 Task: Product management: 5 Product Management Buckets.
Action: Mouse moved to (313, 77)
Screenshot: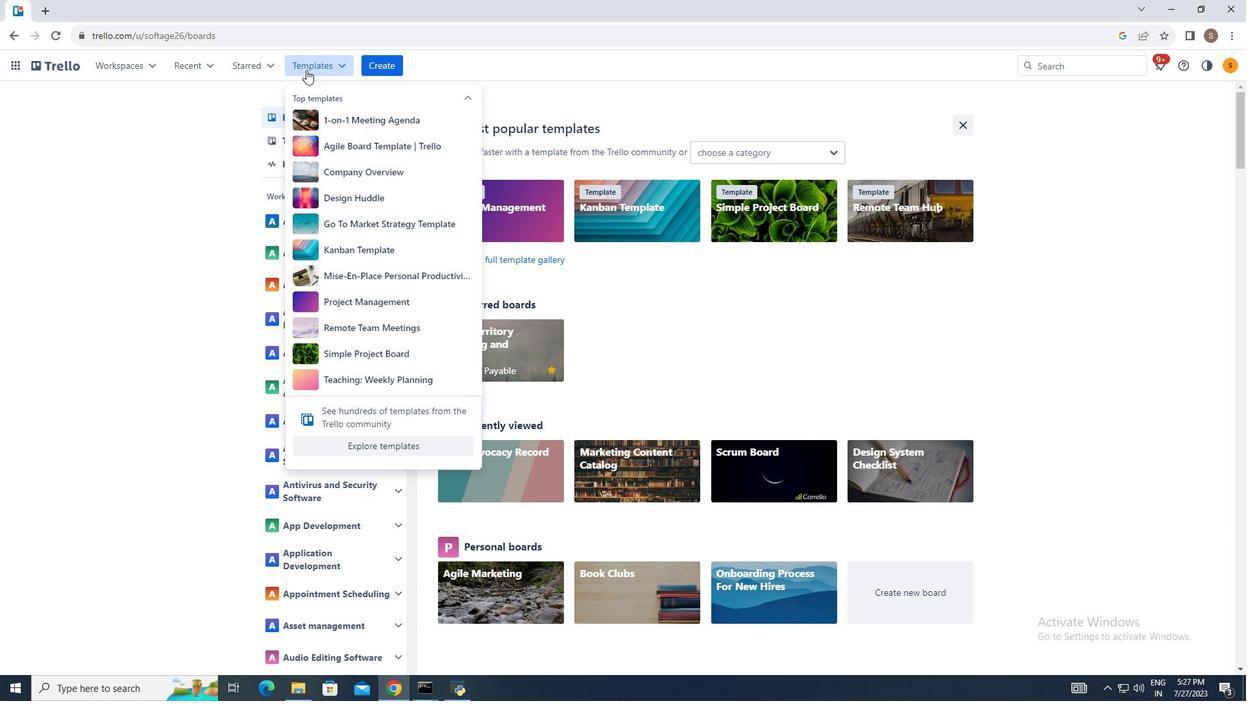 
Action: Mouse pressed left at (313, 77)
Screenshot: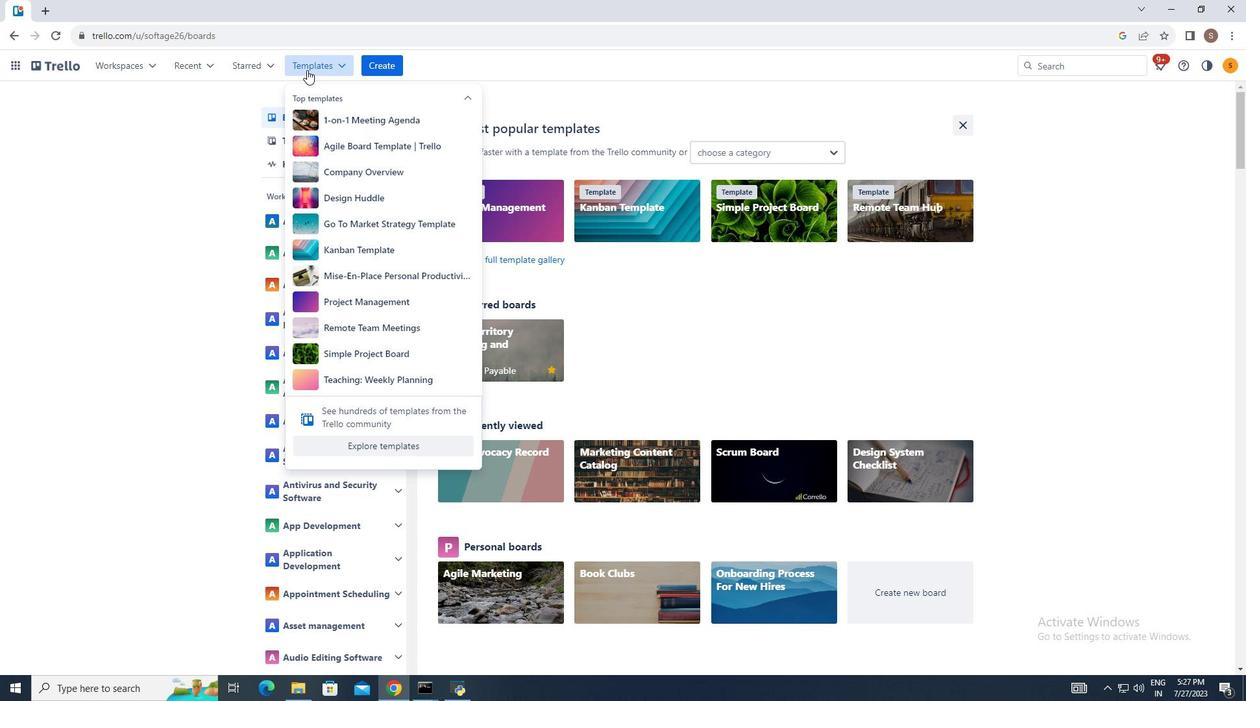 
Action: Mouse moved to (384, 448)
Screenshot: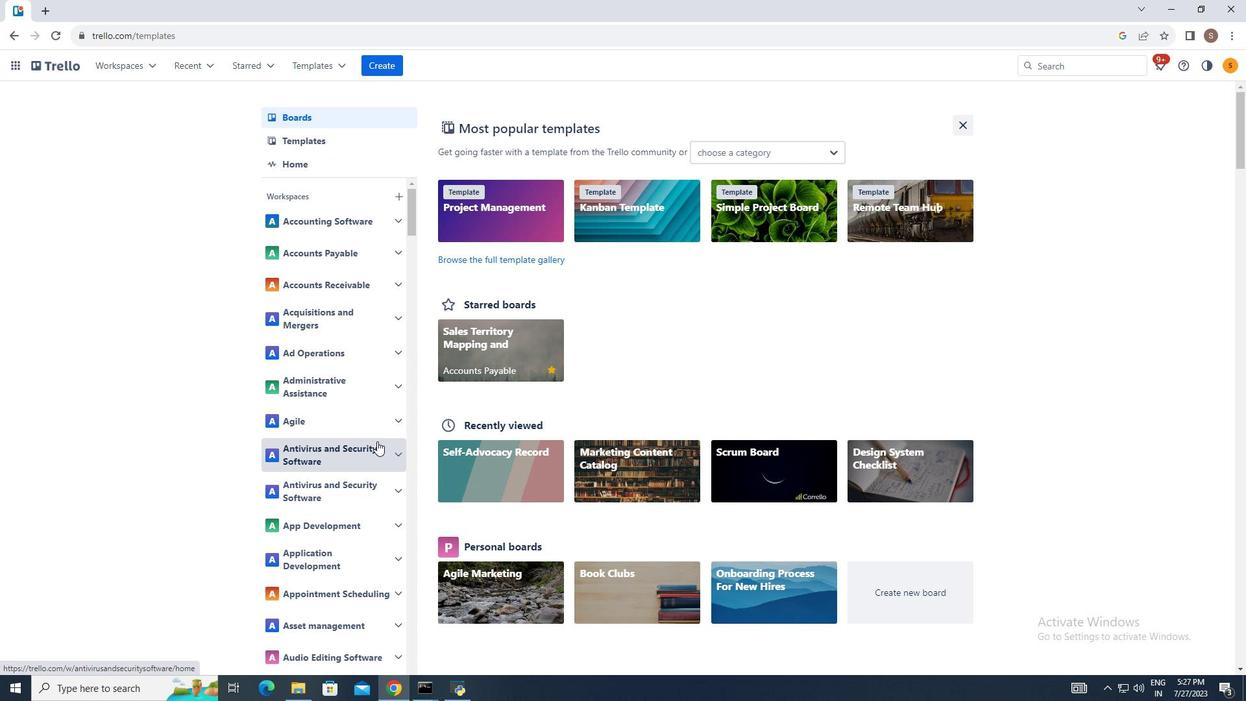 
Action: Mouse pressed left at (384, 448)
Screenshot: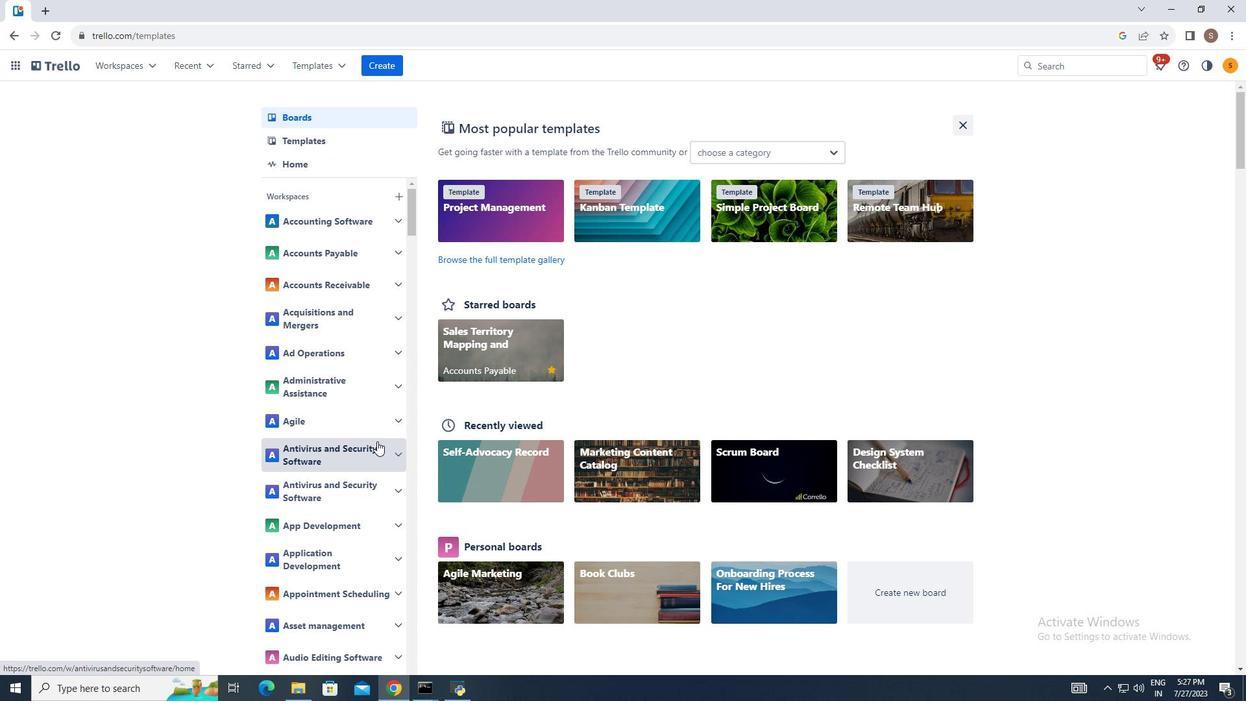 
Action: Mouse moved to (344, 383)
Screenshot: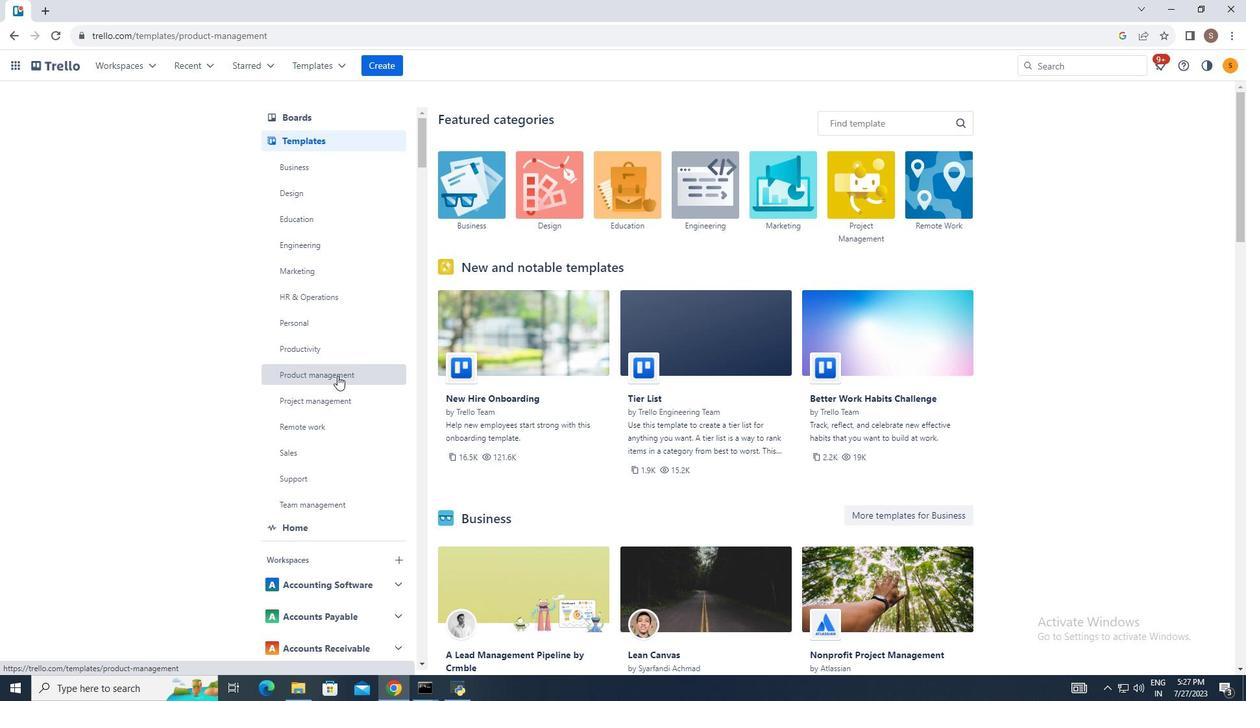 
Action: Mouse pressed left at (344, 383)
Screenshot: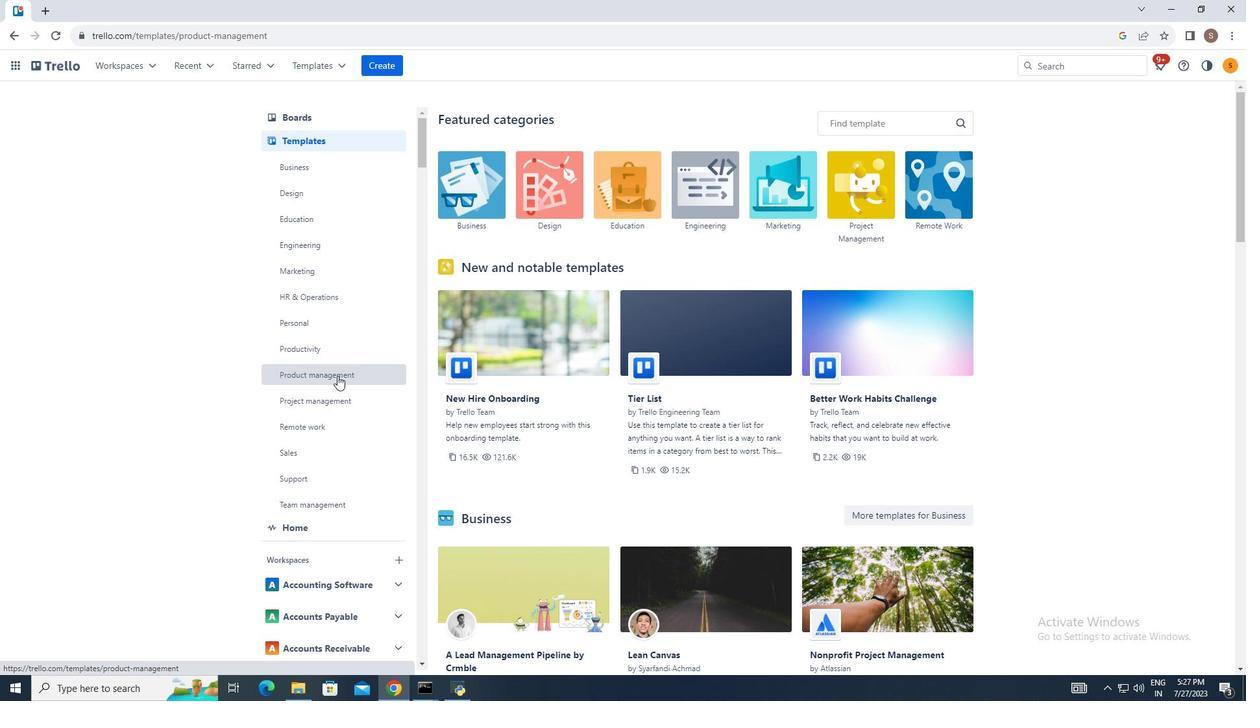 
Action: Mouse moved to (730, 273)
Screenshot: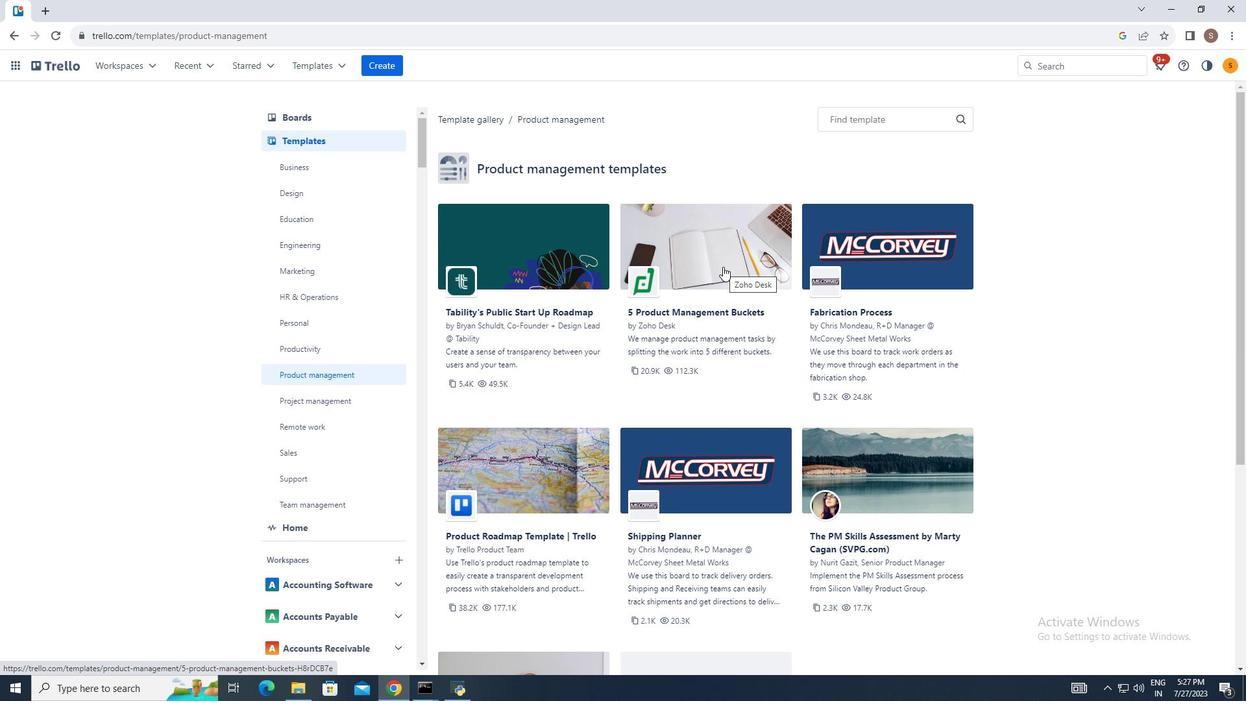
Action: Mouse pressed left at (730, 273)
Screenshot: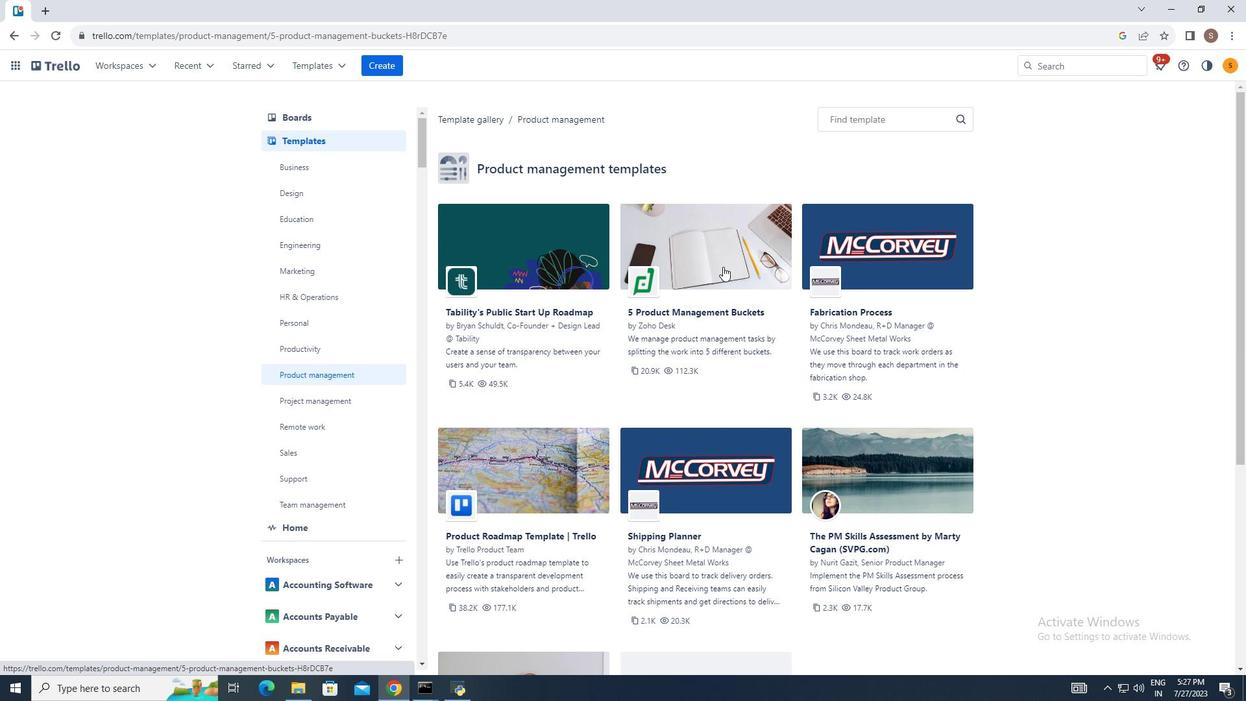 
Action: Mouse moved to (940, 173)
Screenshot: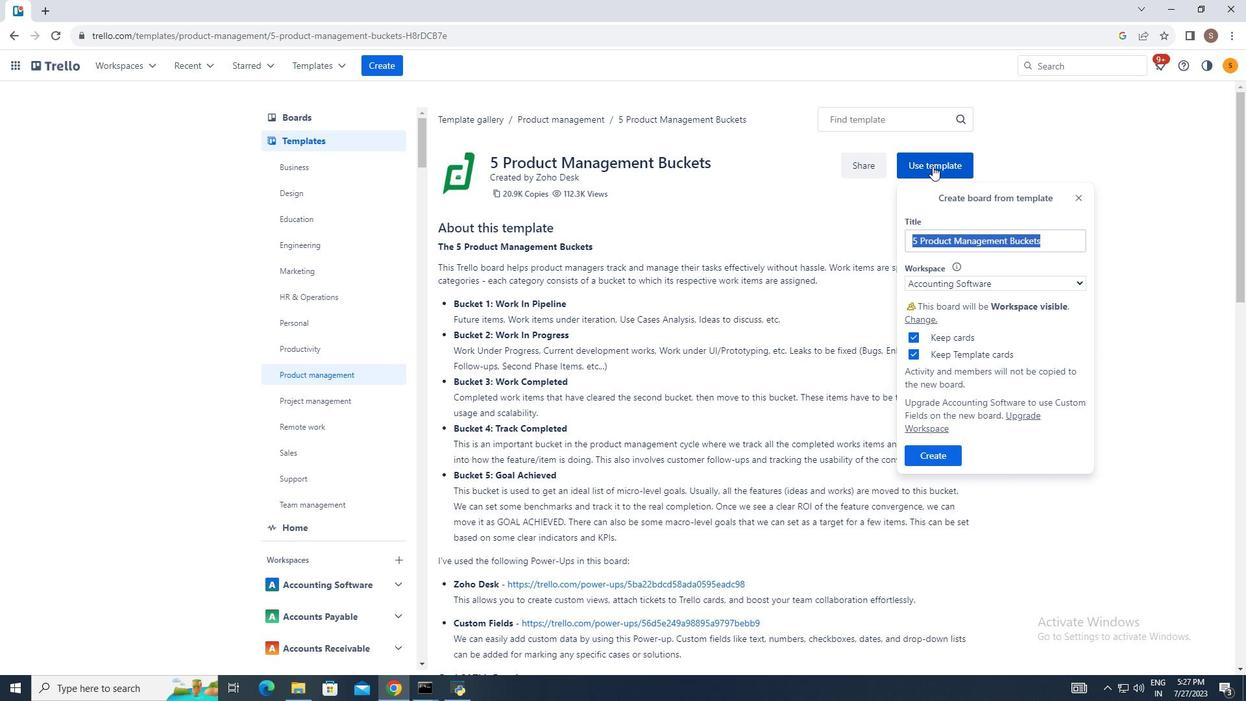 
Action: Mouse pressed left at (940, 173)
Screenshot: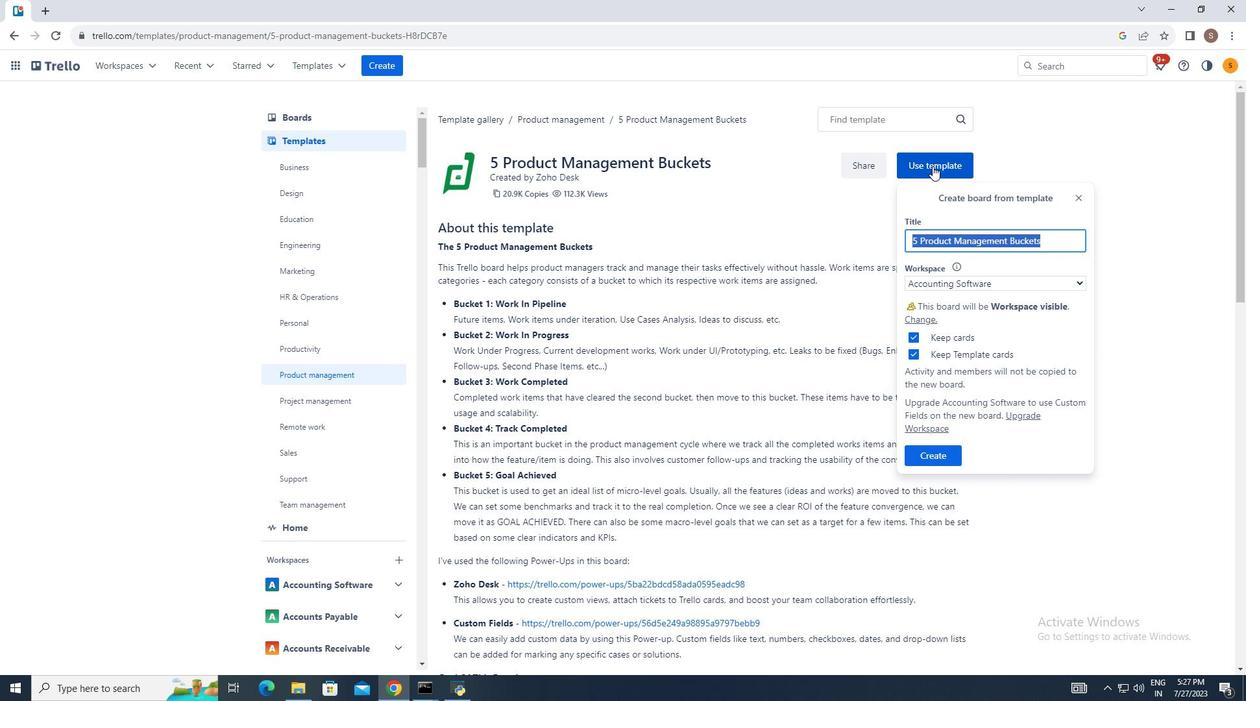 
Action: Mouse moved to (1049, 292)
Screenshot: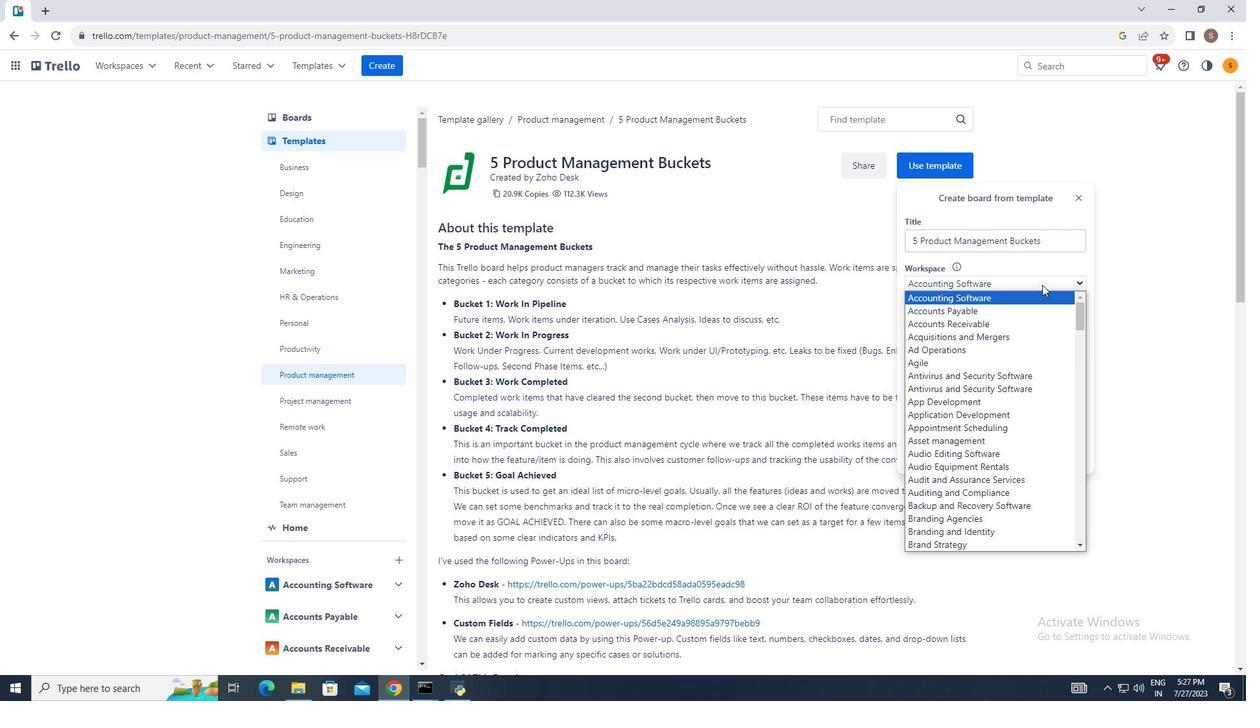 
Action: Mouse pressed left at (1049, 292)
Screenshot: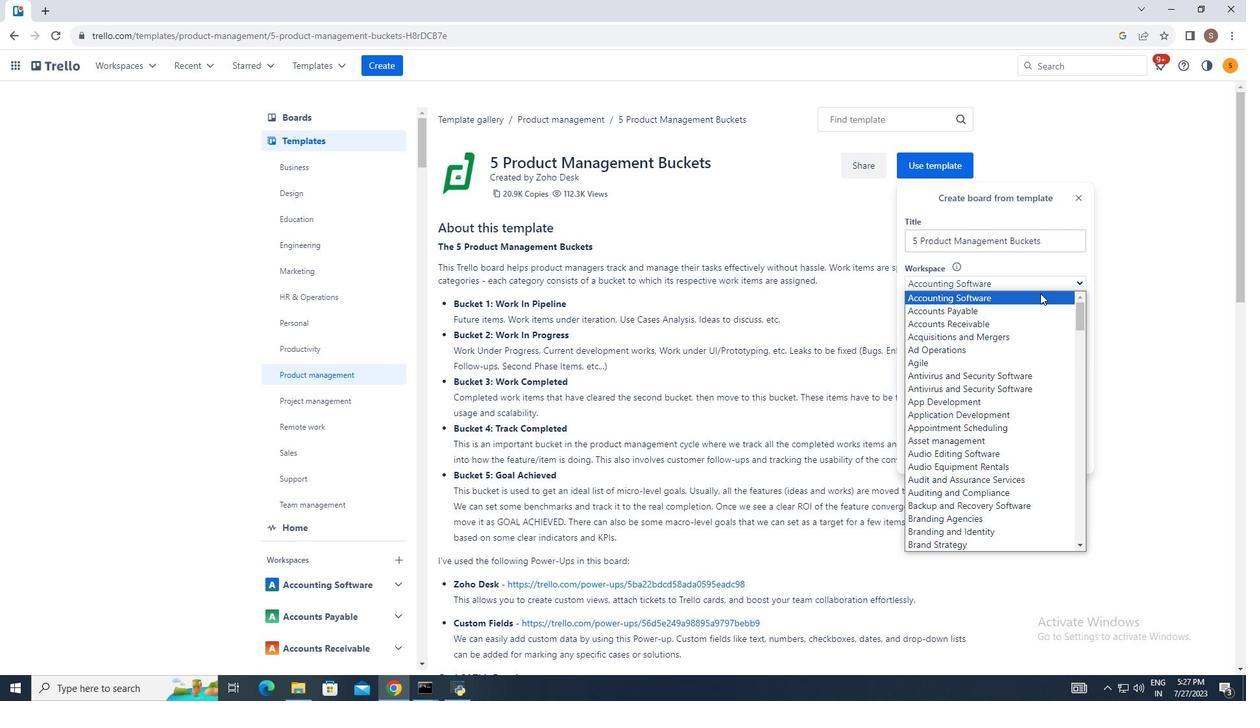 
Action: Mouse moved to (1015, 407)
Screenshot: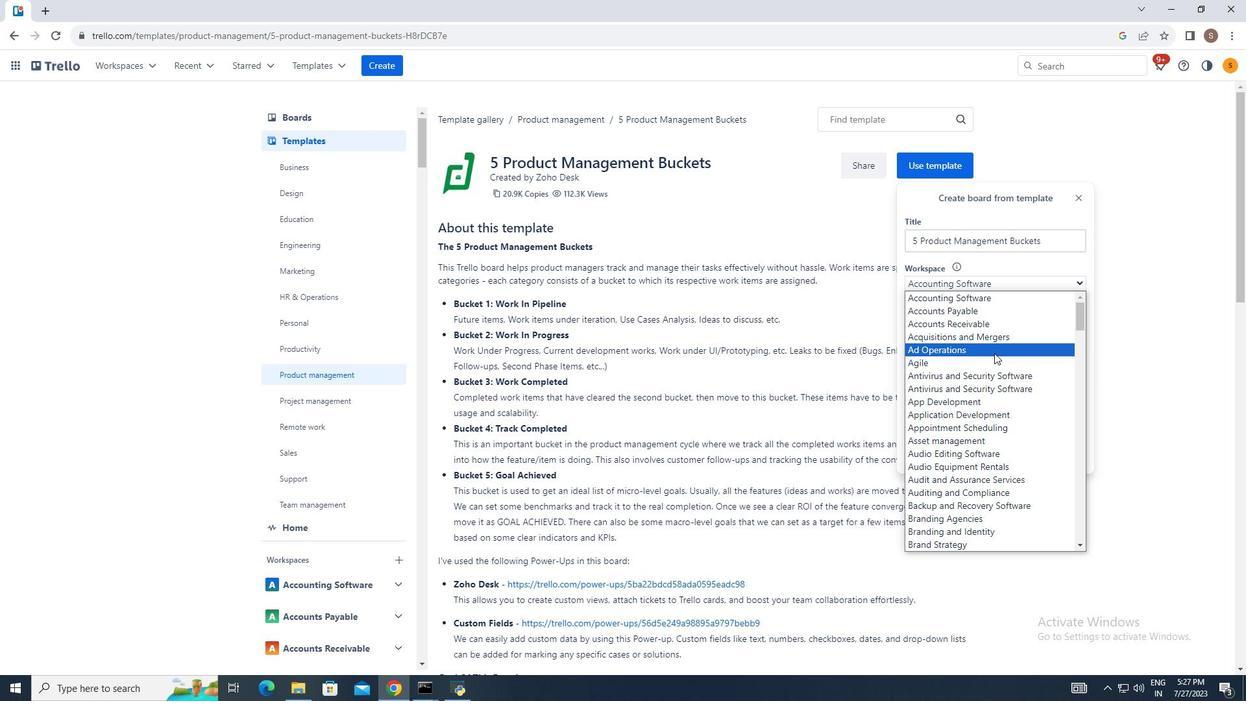 
Action: Mouse scrolled (1015, 407) with delta (0, 0)
Screenshot: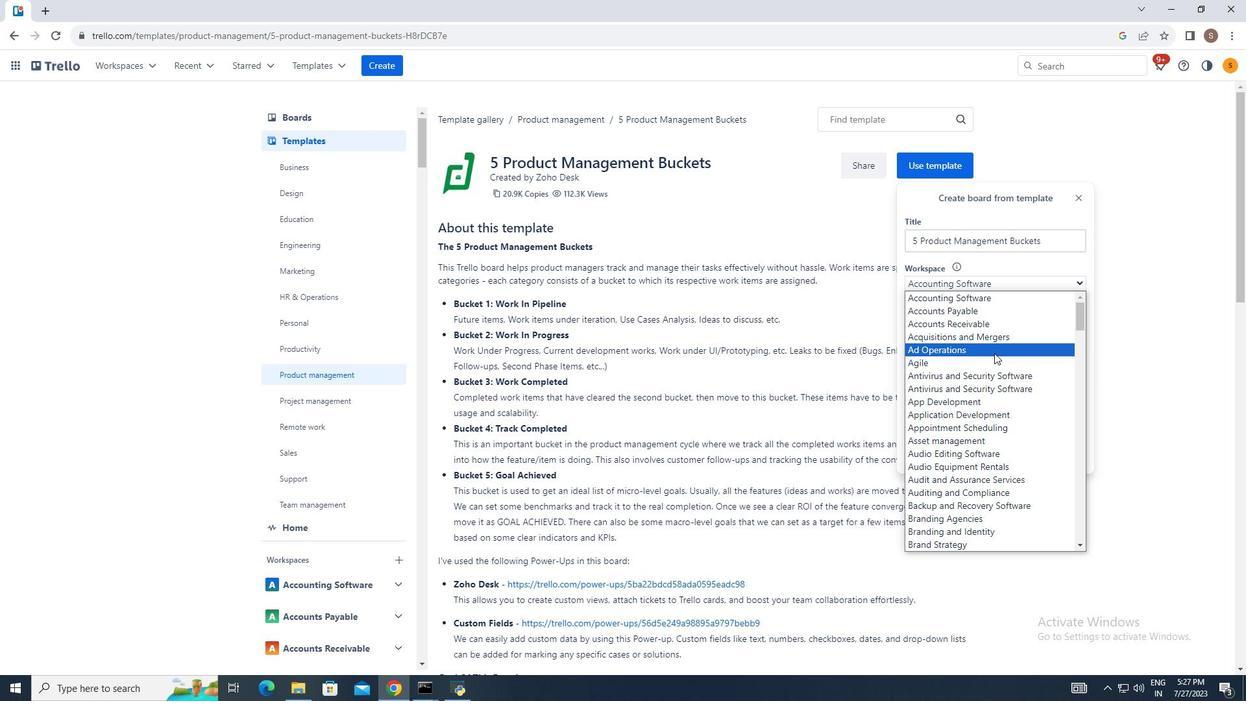
Action: Mouse moved to (1013, 400)
Screenshot: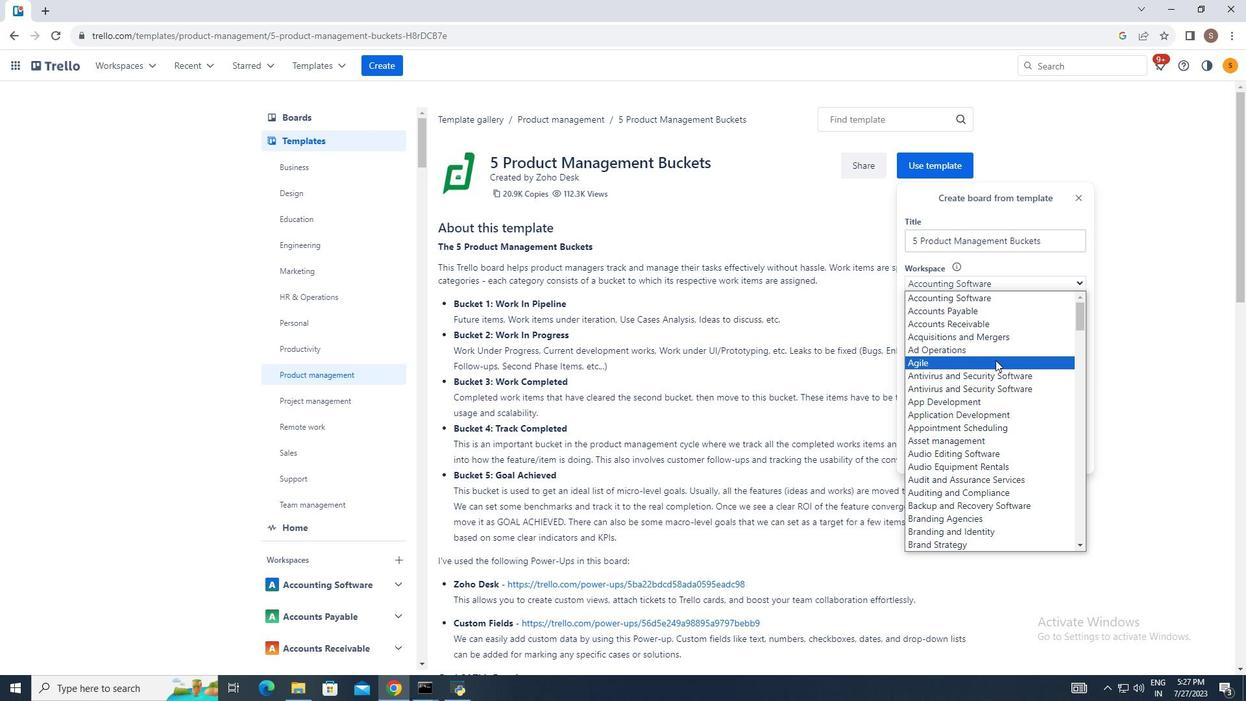 
Action: Mouse scrolled (1013, 401) with delta (0, 0)
Screenshot: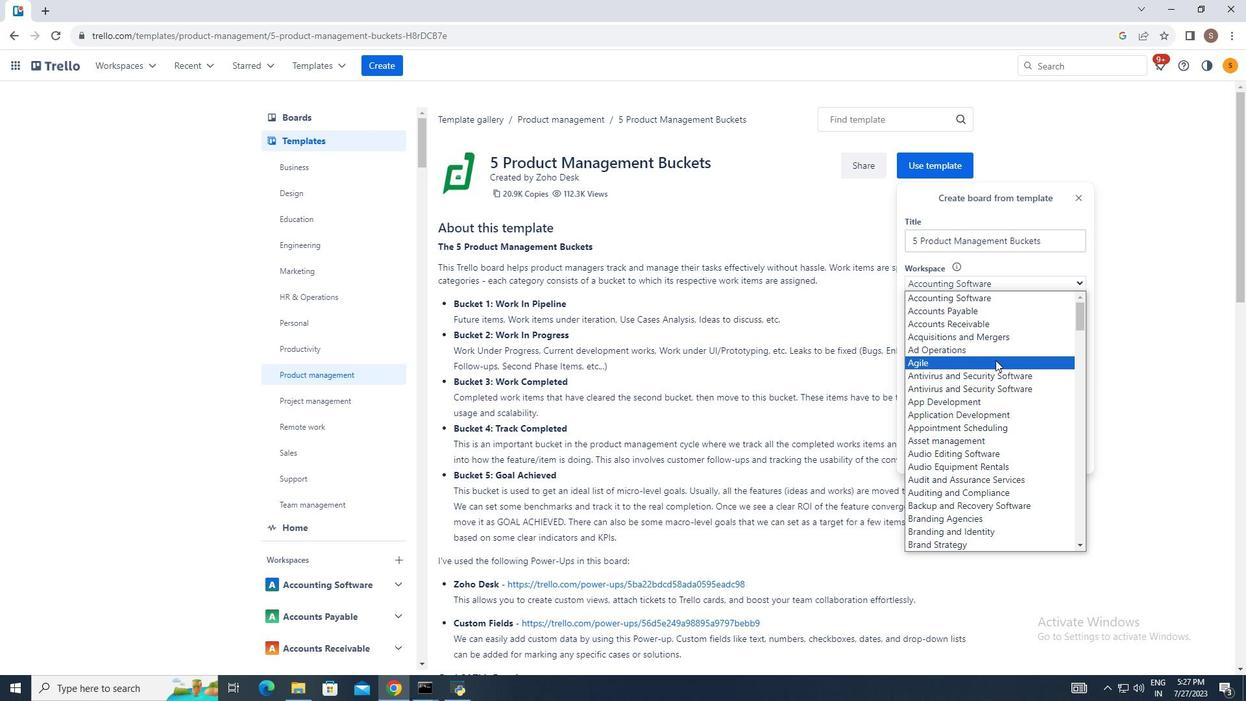 
Action: Mouse moved to (999, 440)
Screenshot: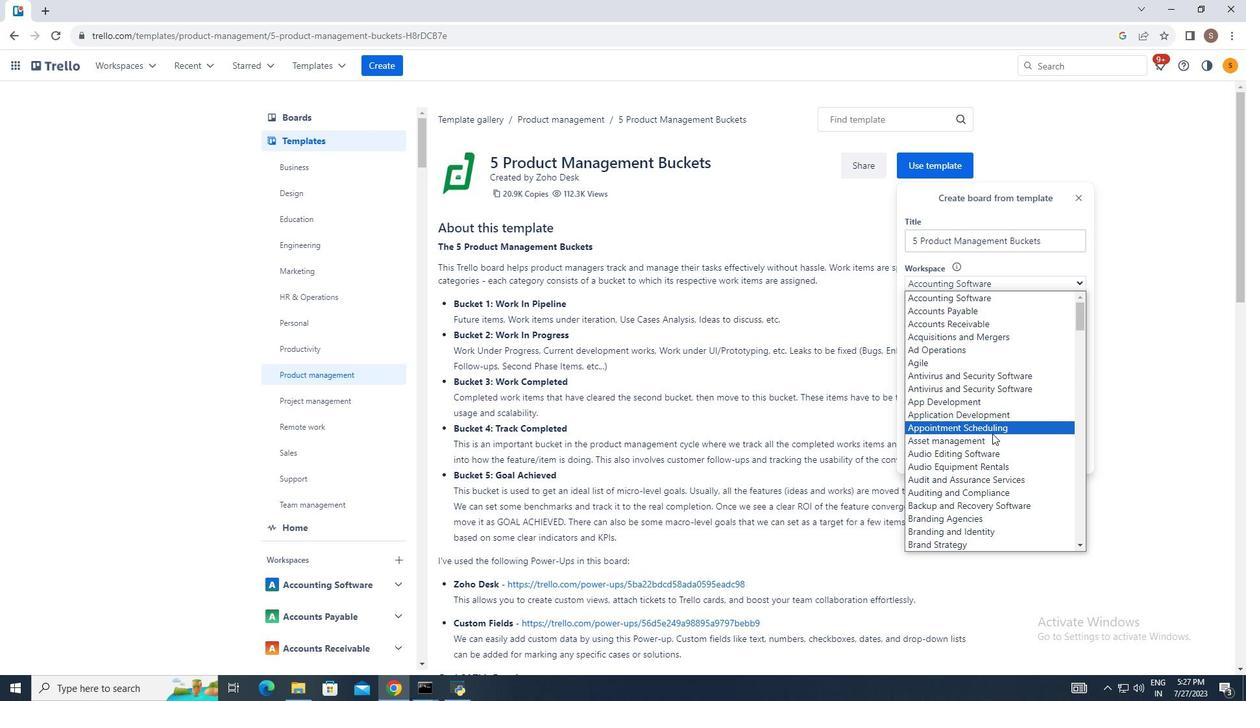 
Action: Mouse pressed left at (999, 440)
Screenshot: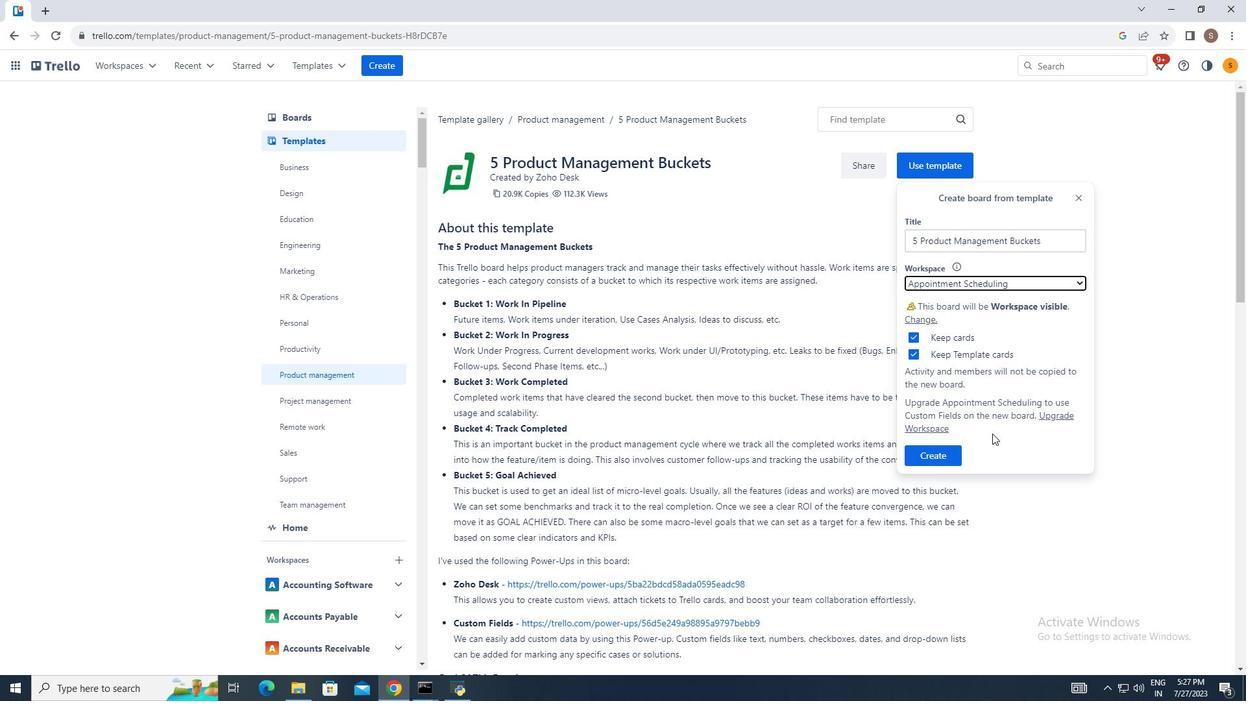 
Action: Mouse moved to (938, 464)
Screenshot: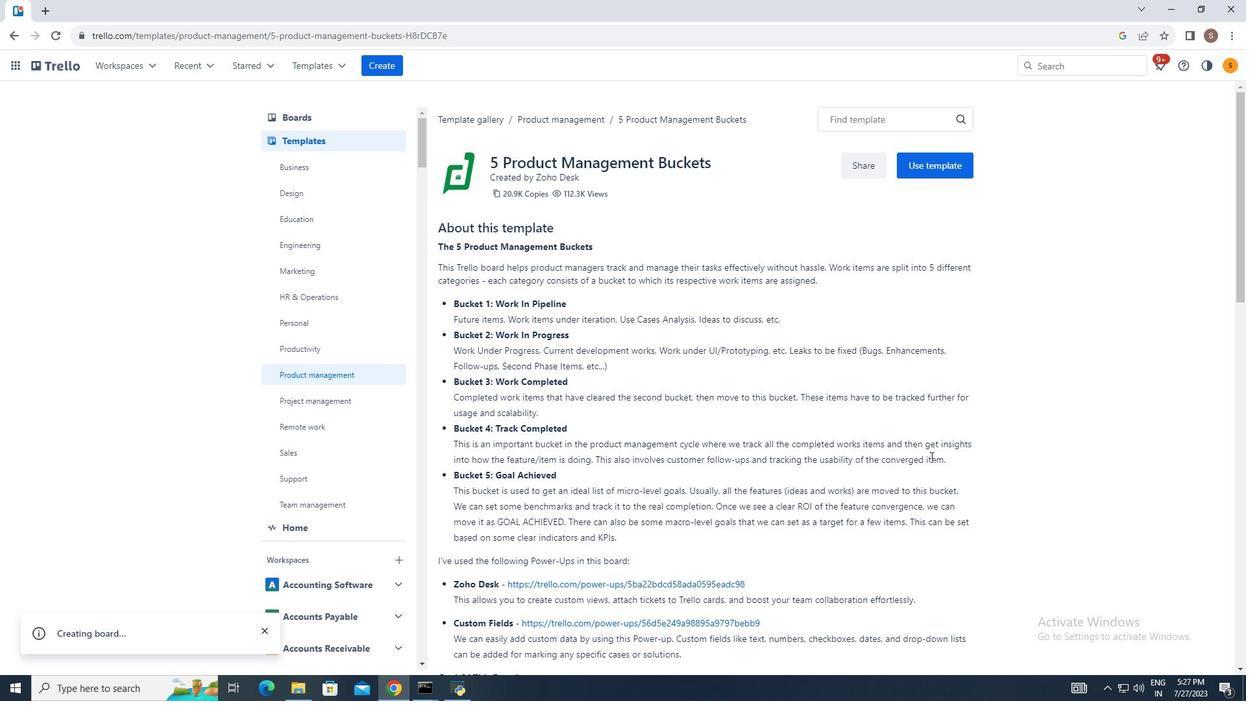 
Action: Mouse pressed left at (938, 464)
Screenshot: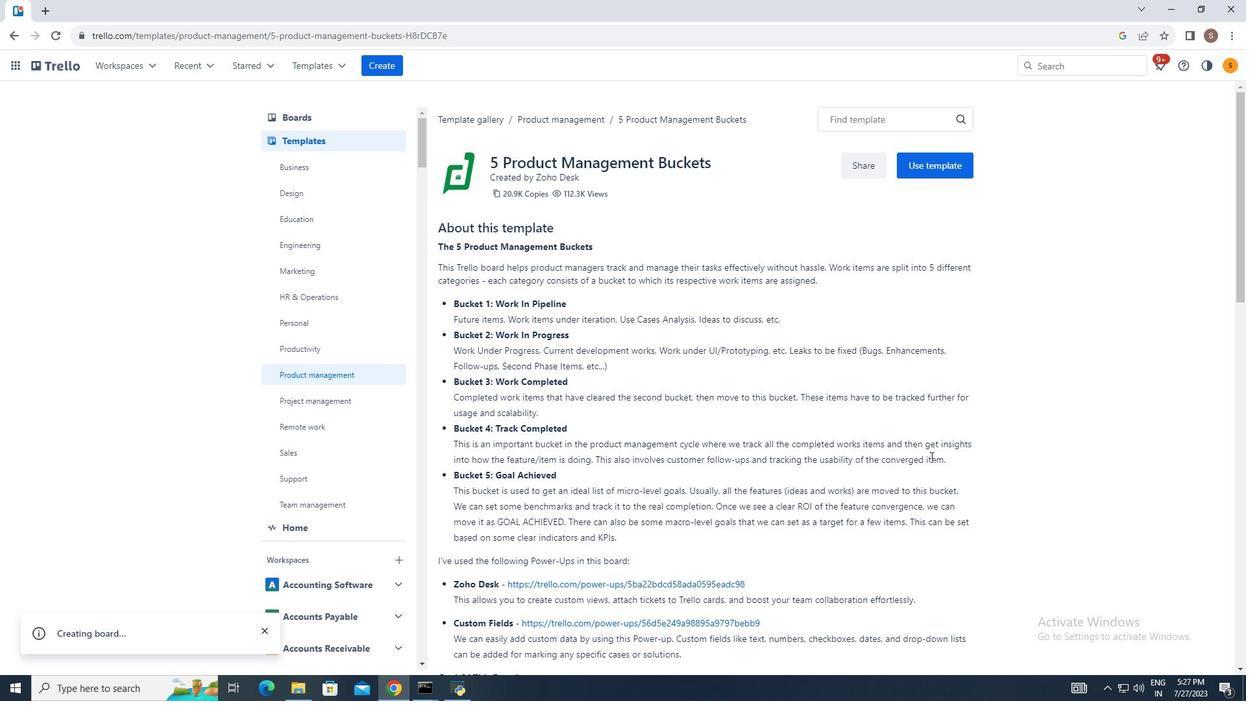 
Action: Mouse moved to (838, 376)
Screenshot: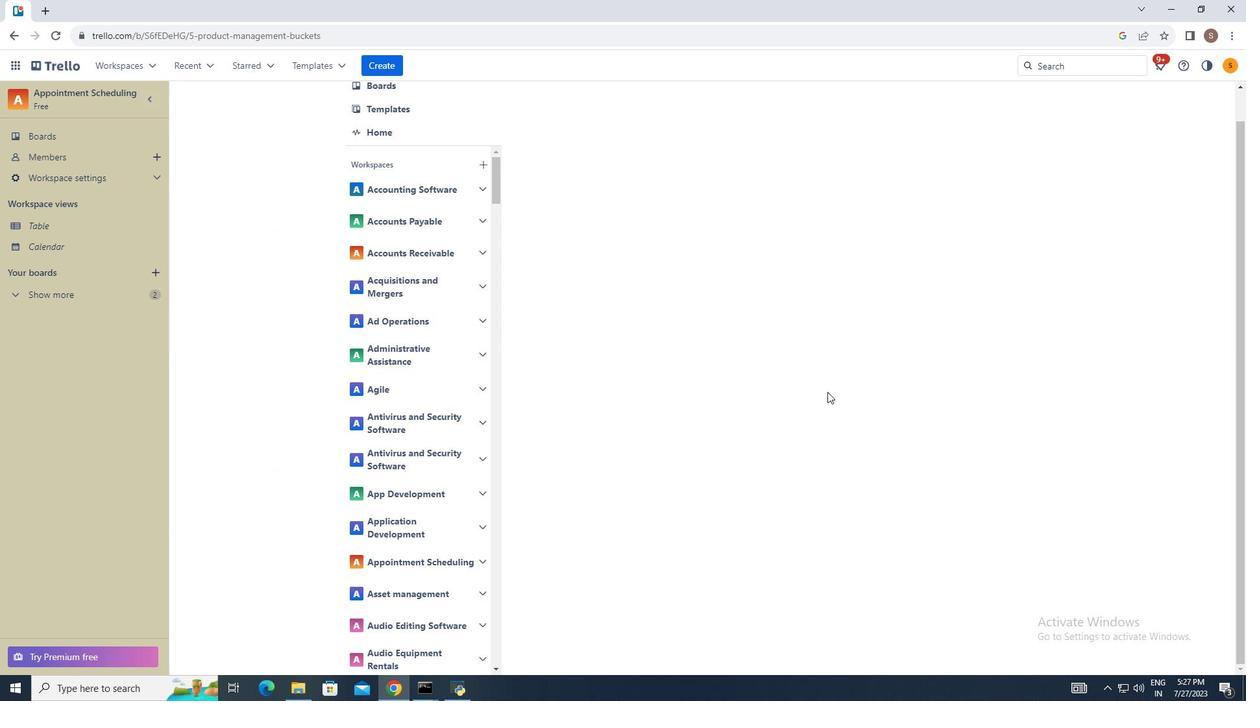 
Action: Mouse scrolled (838, 375) with delta (0, 0)
Screenshot: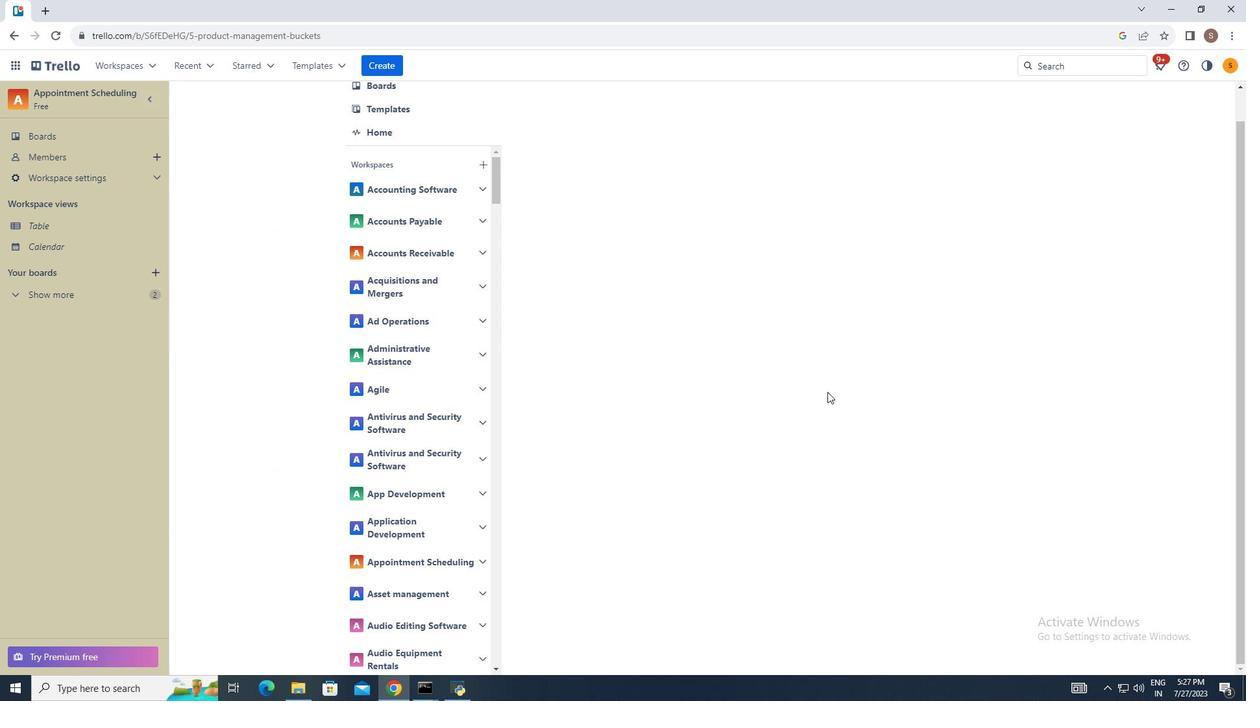 
Action: Mouse moved to (843, 378)
Screenshot: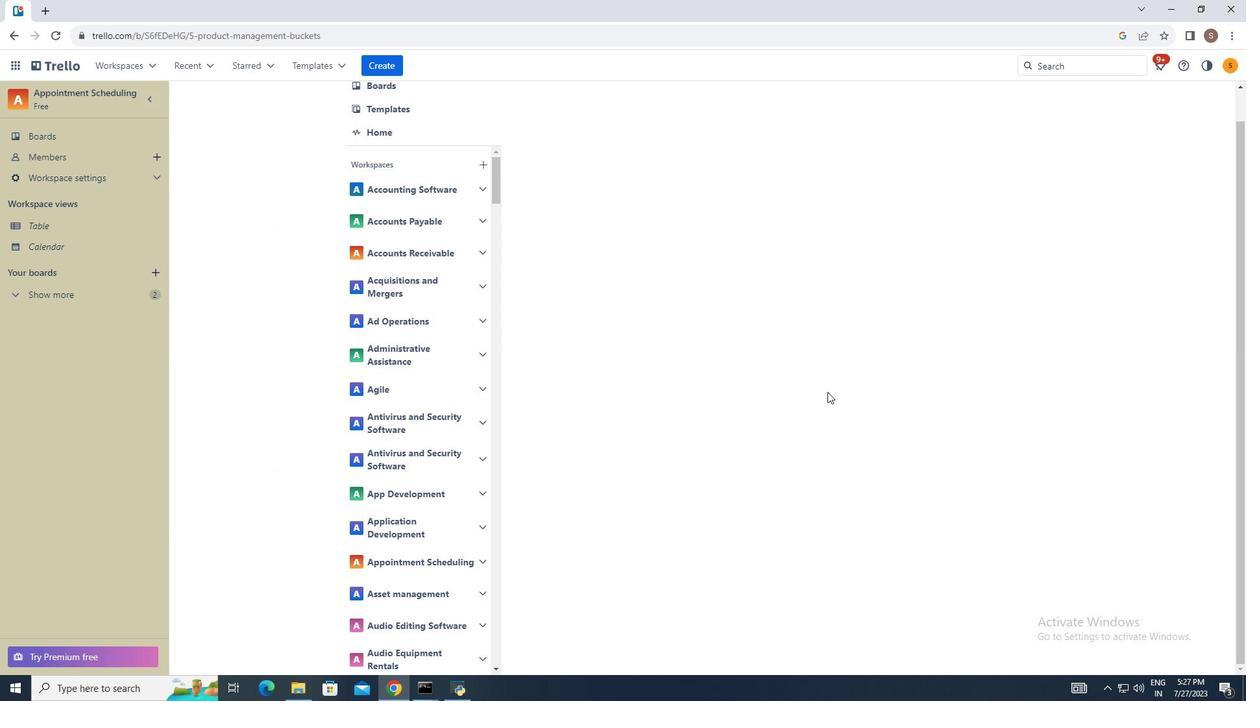 
Action: Mouse scrolled (843, 377) with delta (0, 0)
Screenshot: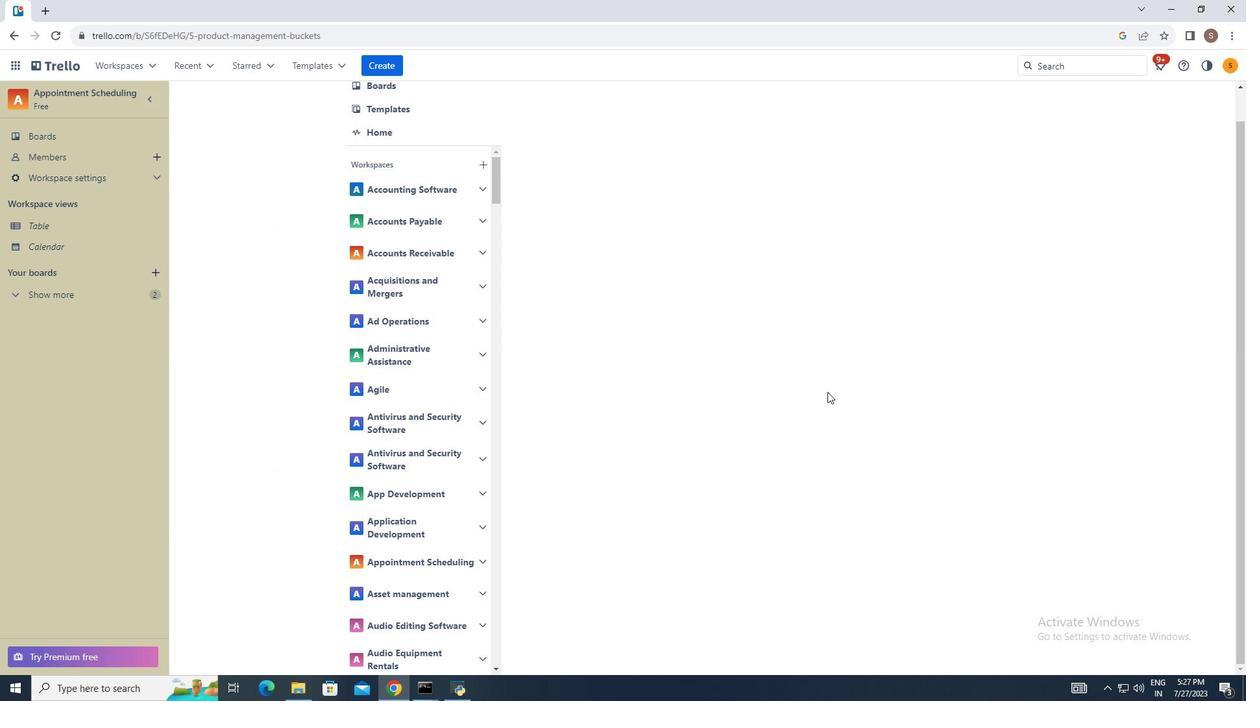 
Action: Mouse scrolled (843, 377) with delta (0, 0)
Screenshot: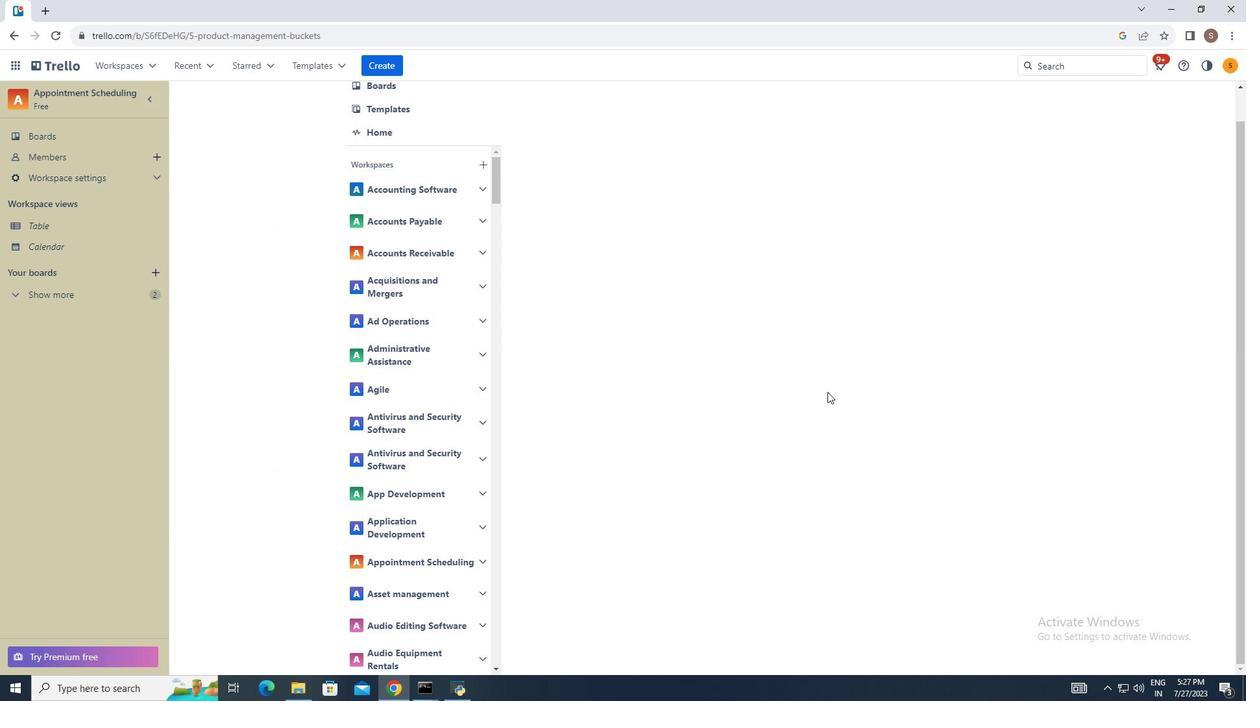 
Action: Mouse scrolled (843, 377) with delta (0, 0)
Screenshot: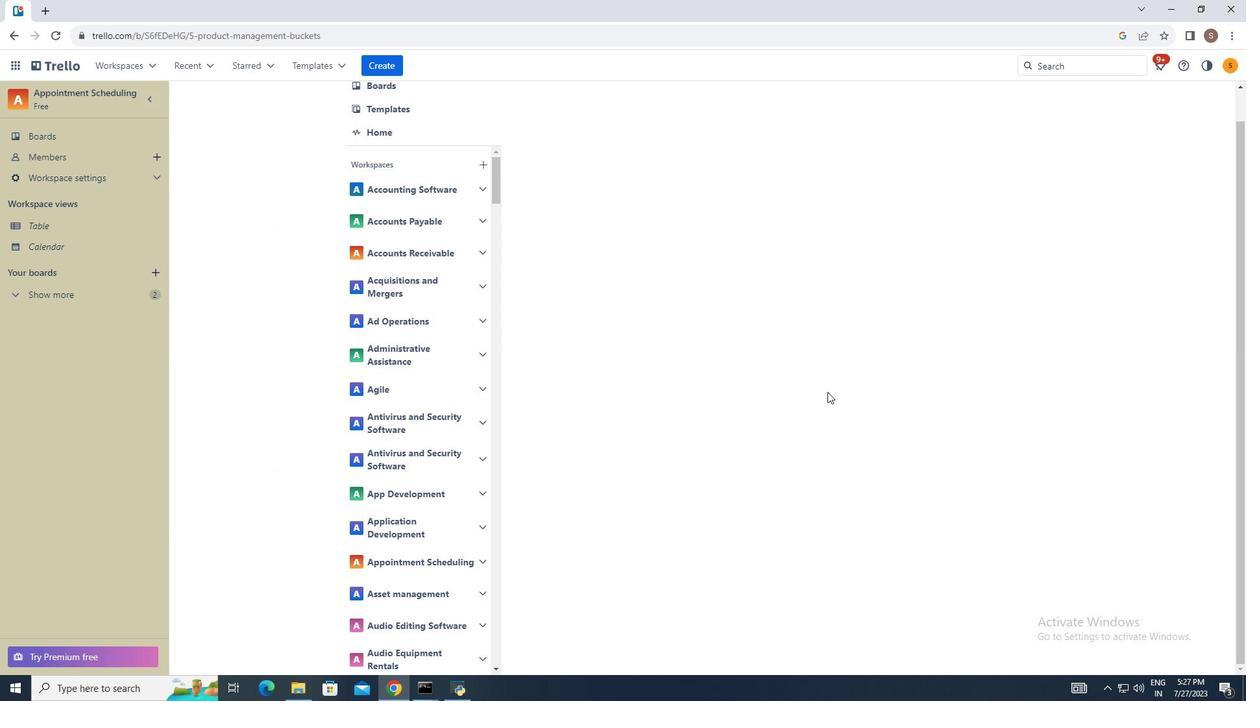 
Action: Mouse moved to (843, 378)
Screenshot: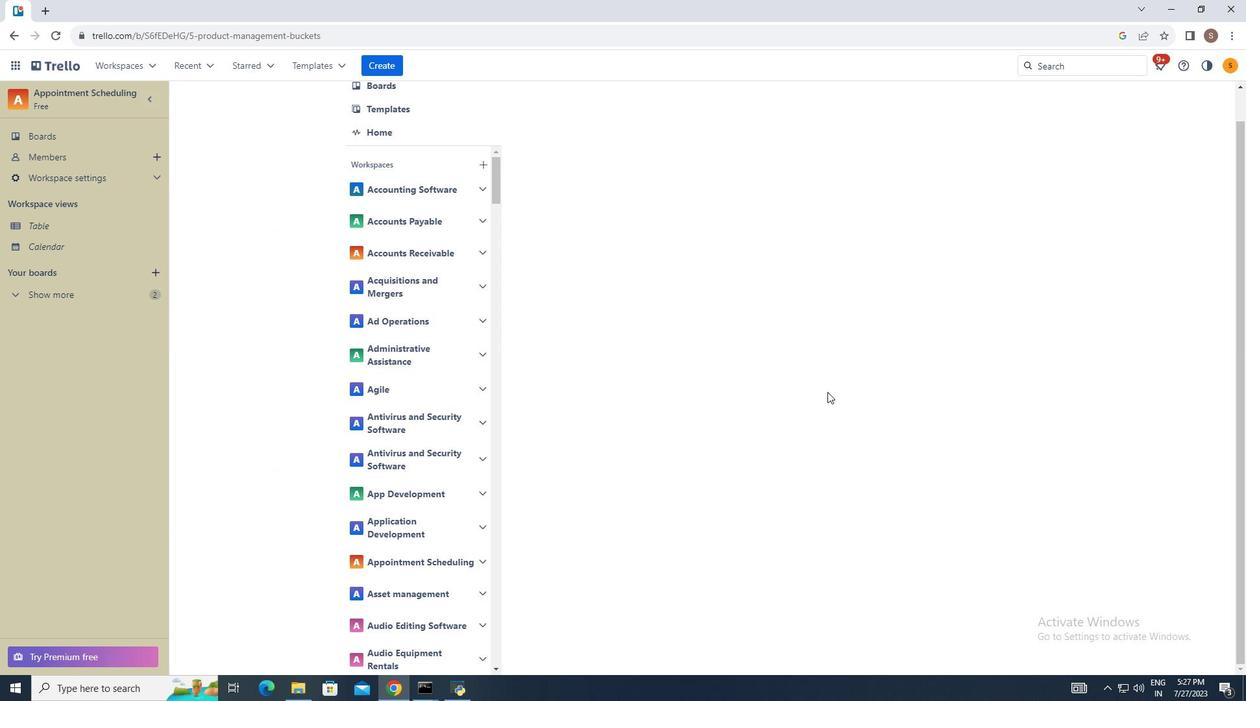 
Action: Mouse scrolled (843, 377) with delta (0, 0)
Screenshot: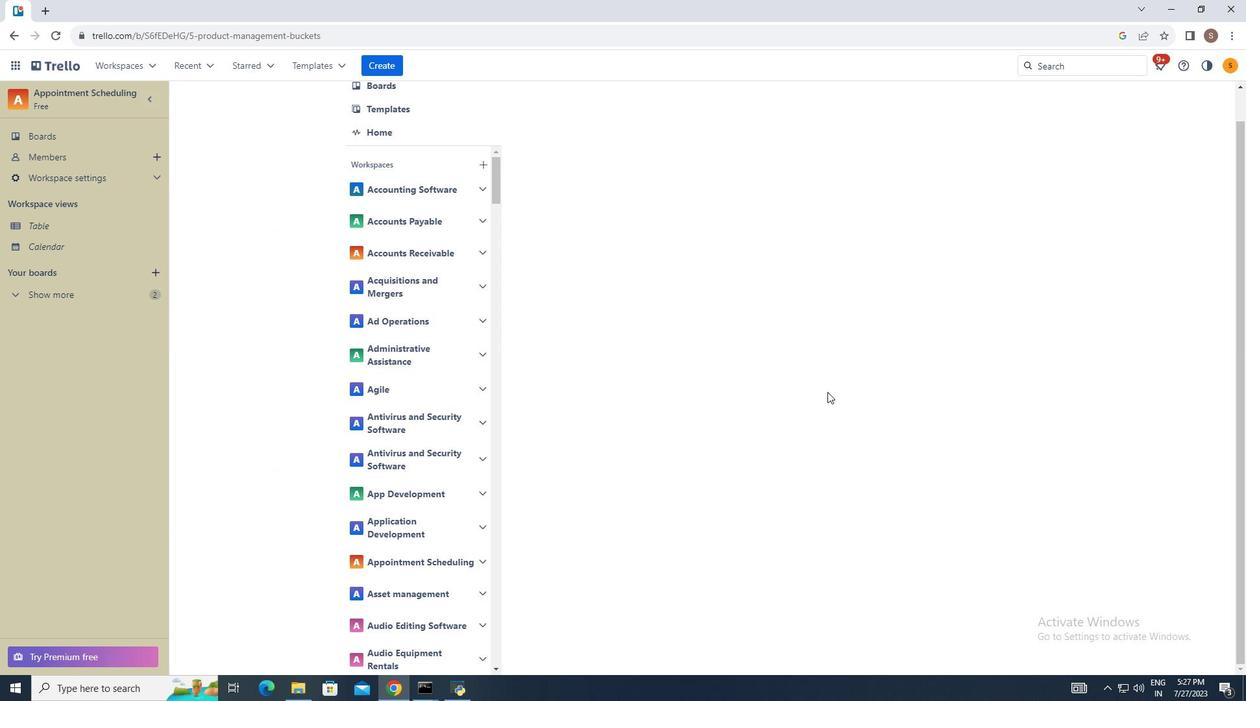 
Action: Mouse moved to (260, 188)
Screenshot: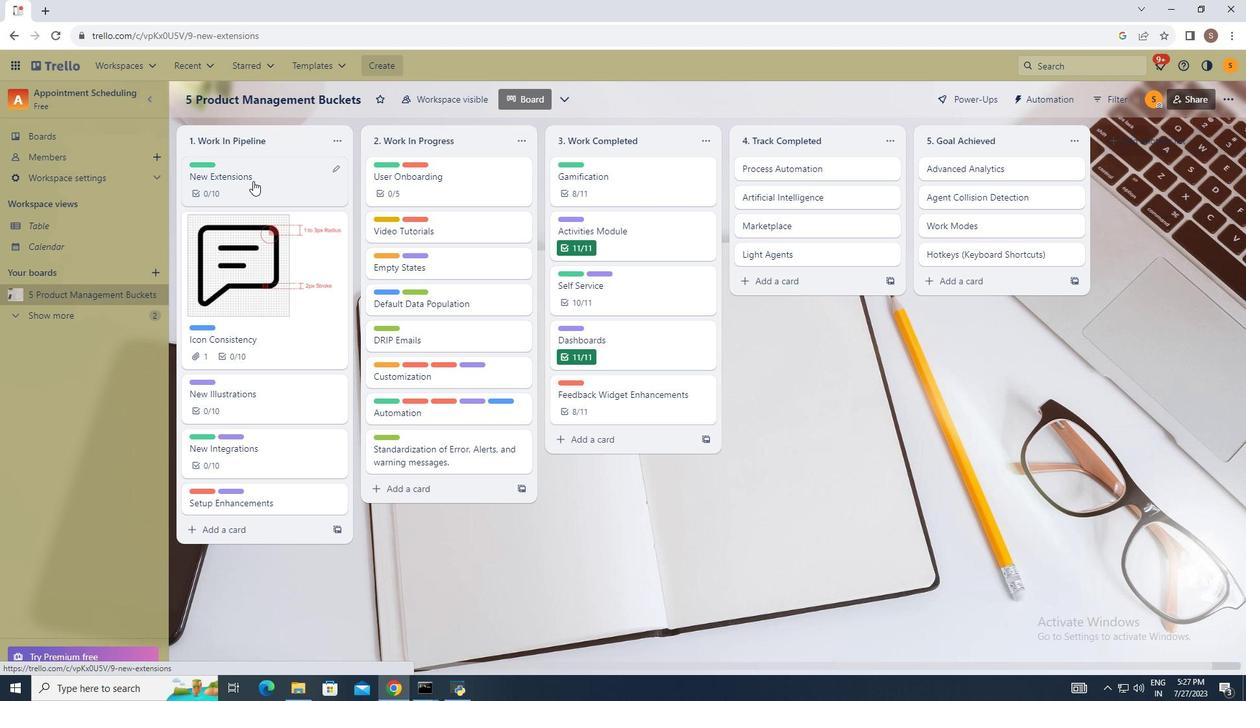 
Action: Mouse pressed left at (260, 188)
Screenshot: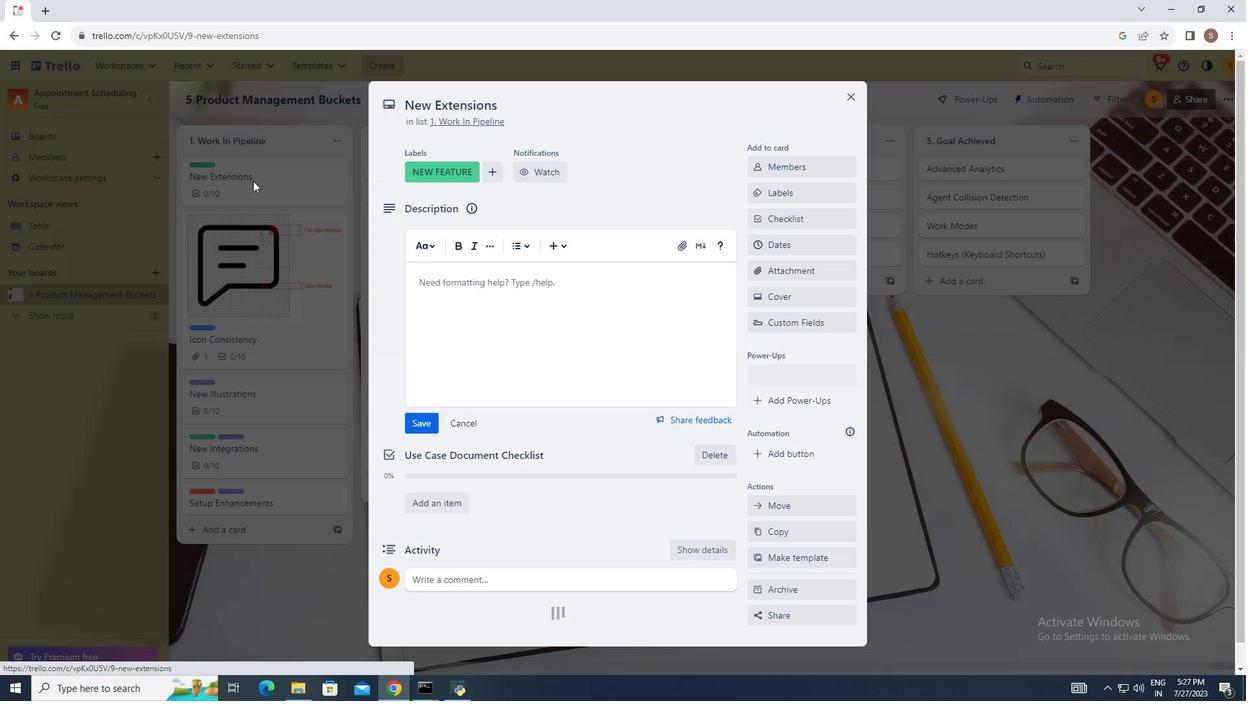 
Action: Mouse moved to (801, 177)
Screenshot: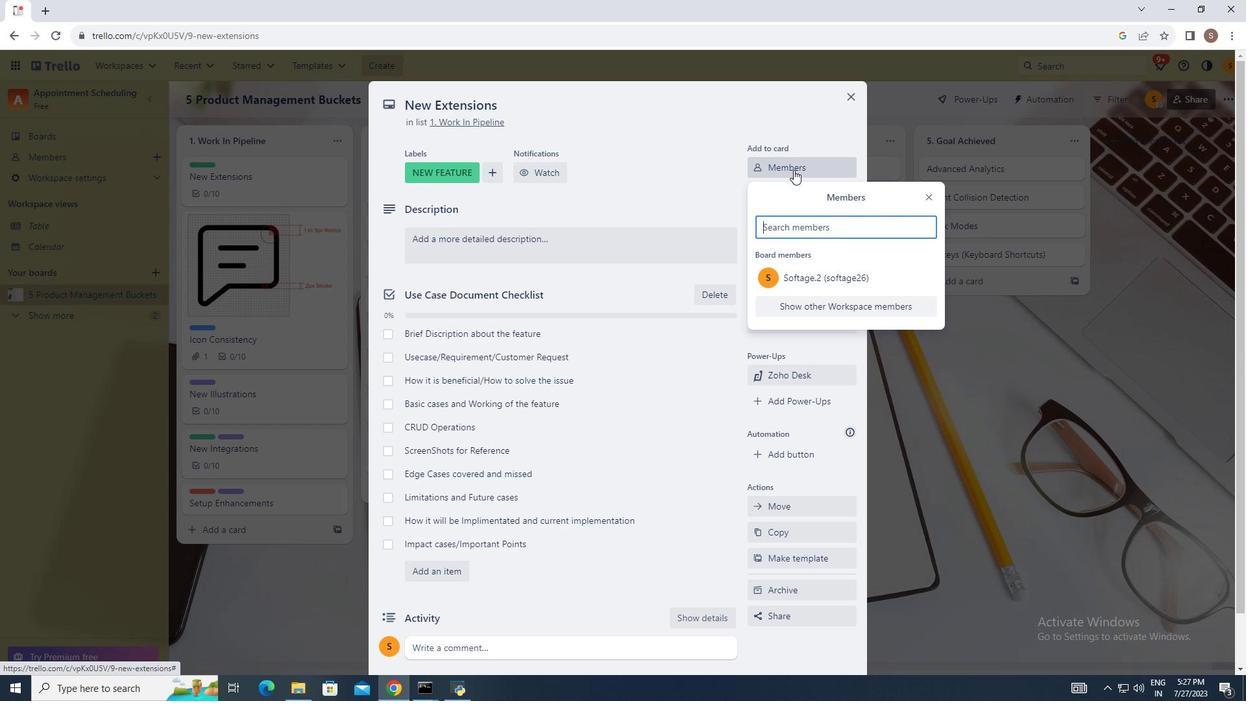 
Action: Mouse pressed left at (801, 177)
Screenshot: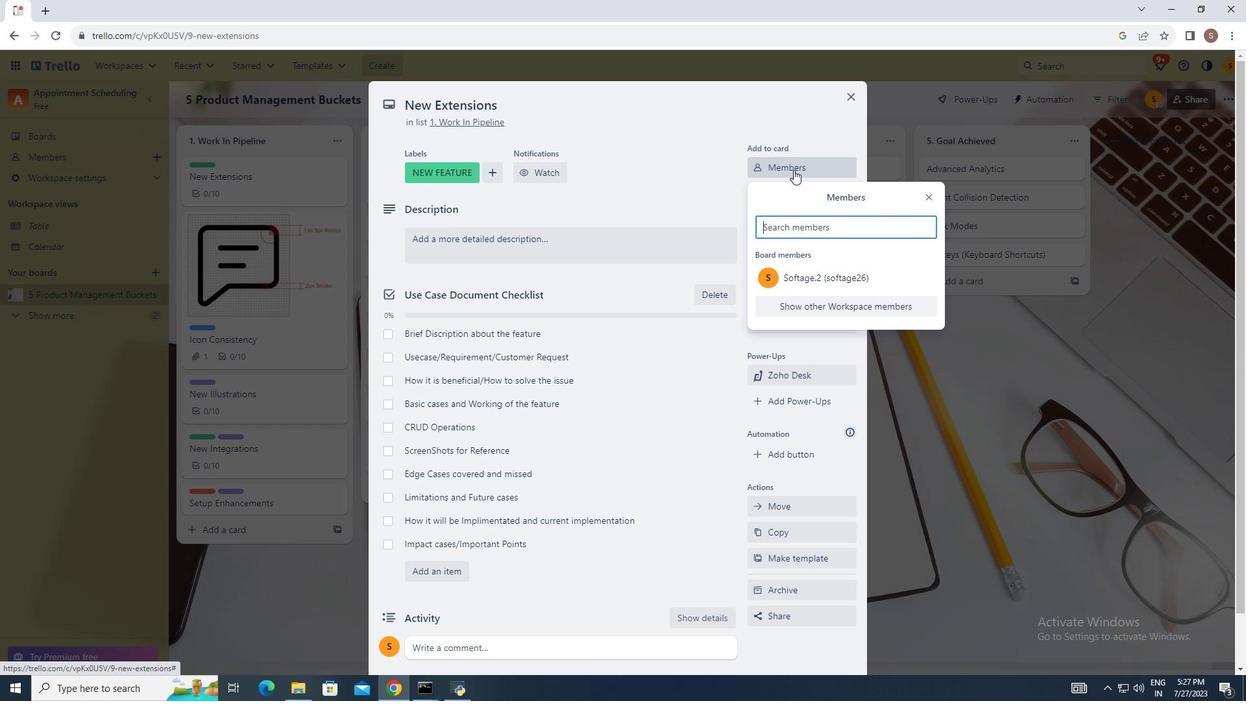 
Action: Mouse moved to (840, 223)
Screenshot: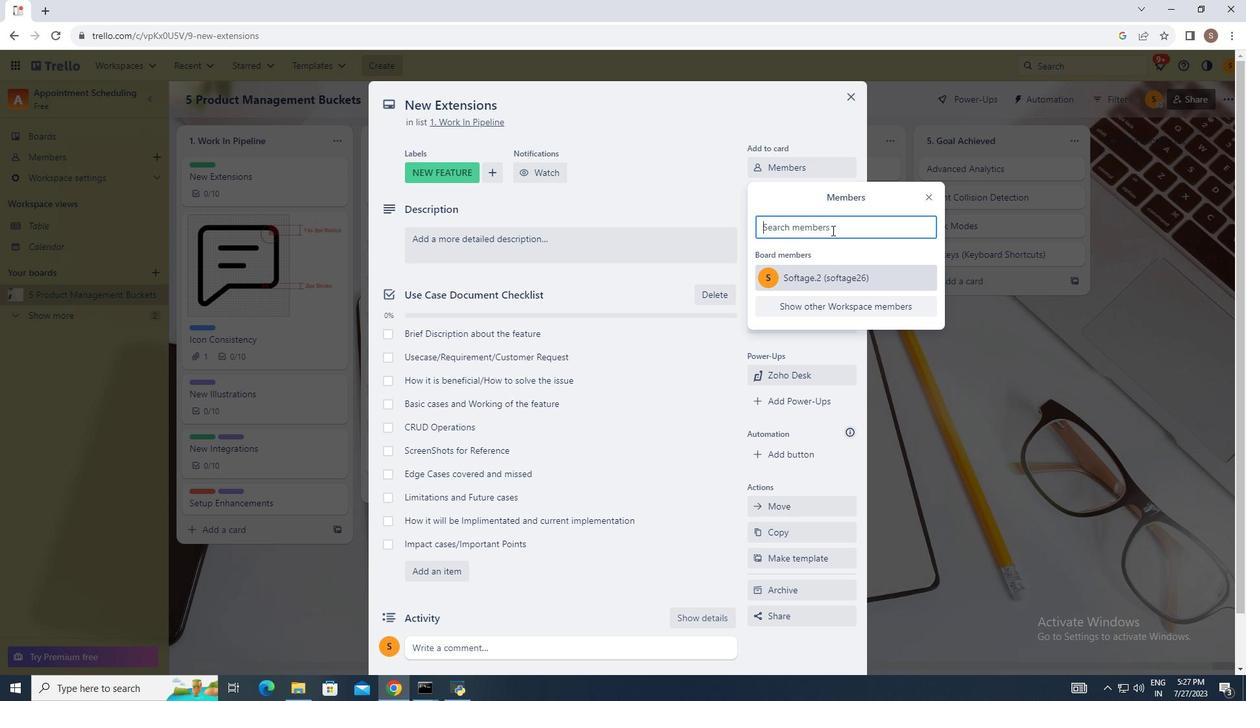 
Action: Mouse pressed left at (840, 223)
Screenshot: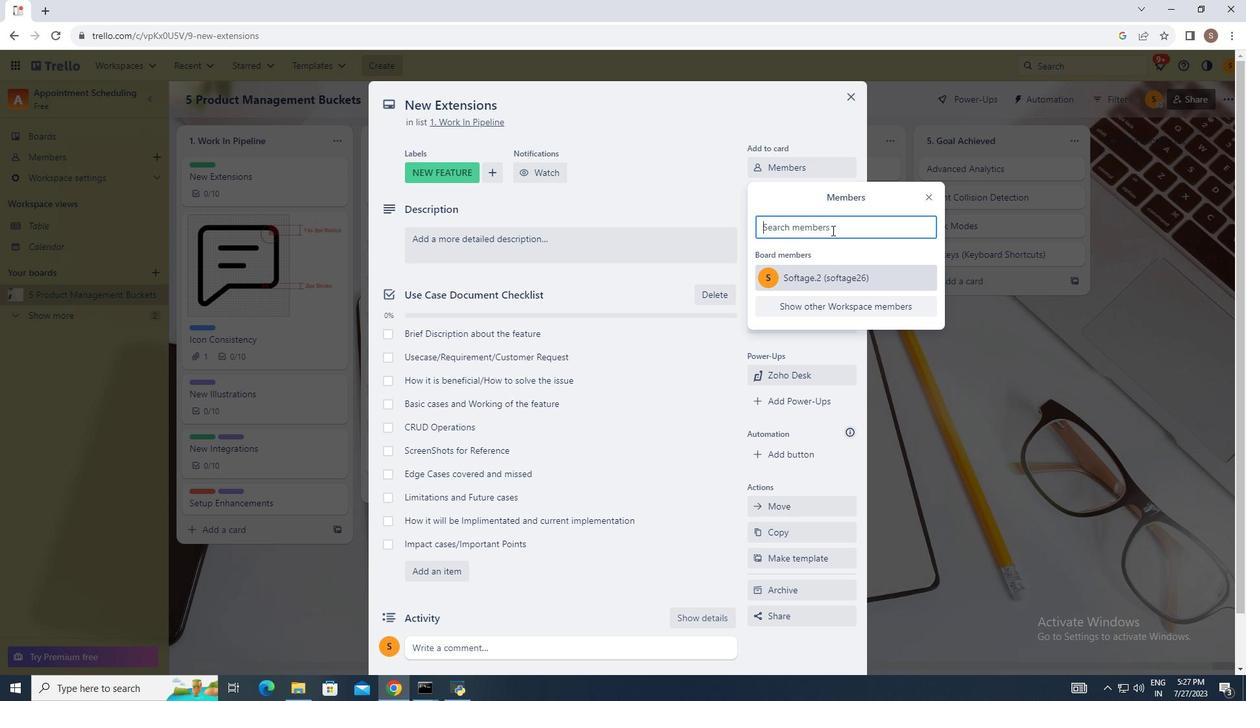 
Action: Mouse moved to (839, 237)
Screenshot: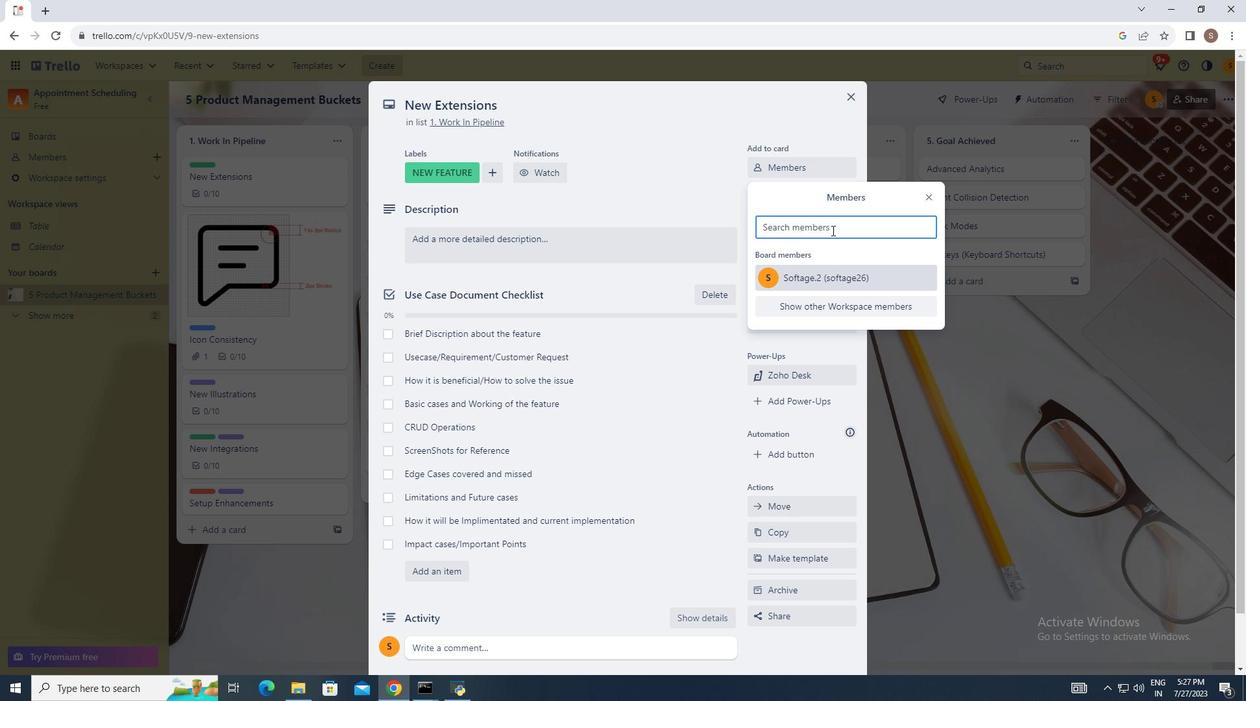 
Action: Mouse pressed left at (839, 237)
Screenshot: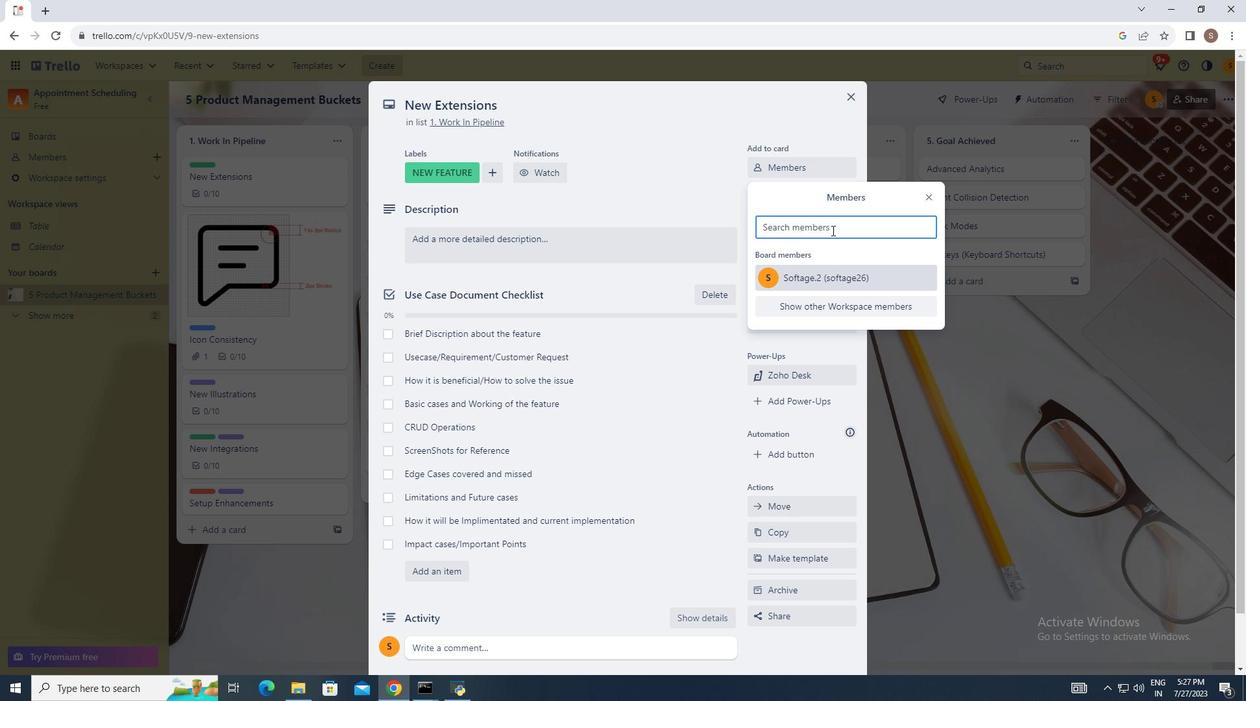 
Action: Key pressed softage.1<Key.shift>@softage.net<Key.enter>softage.2<Key.shift>@softage.net<Key.enter>
Screenshot: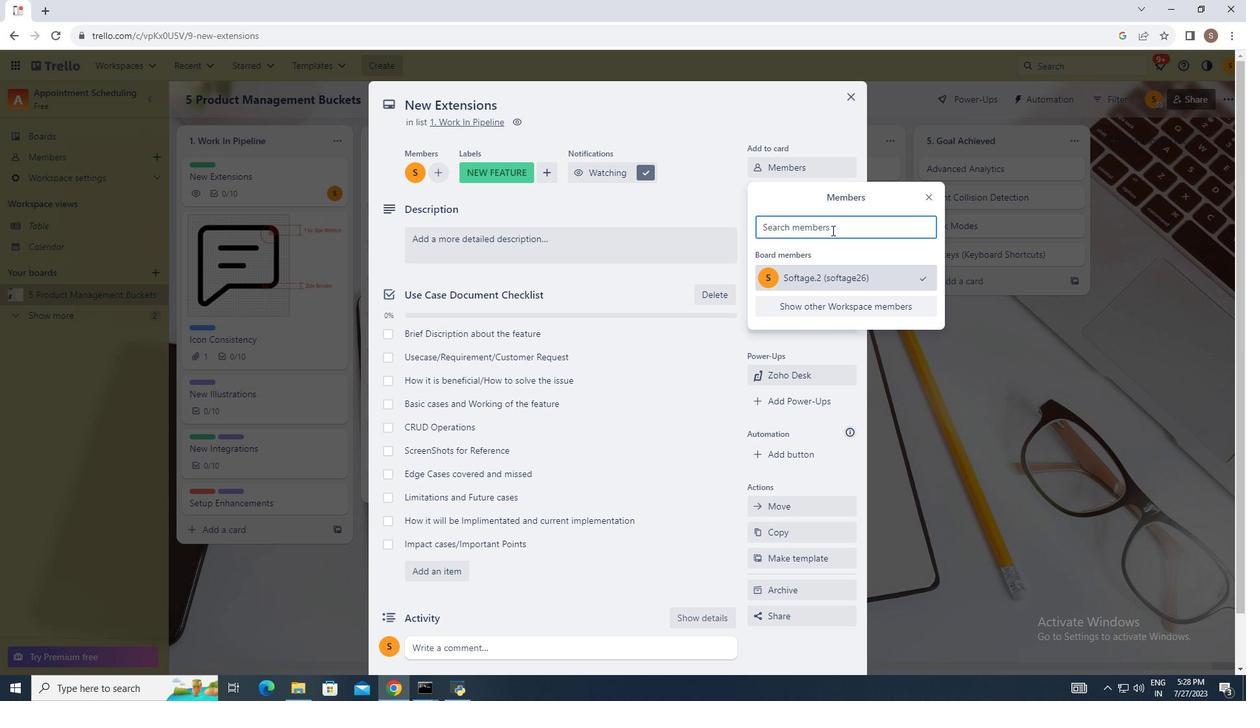 
Action: Mouse moved to (935, 207)
Screenshot: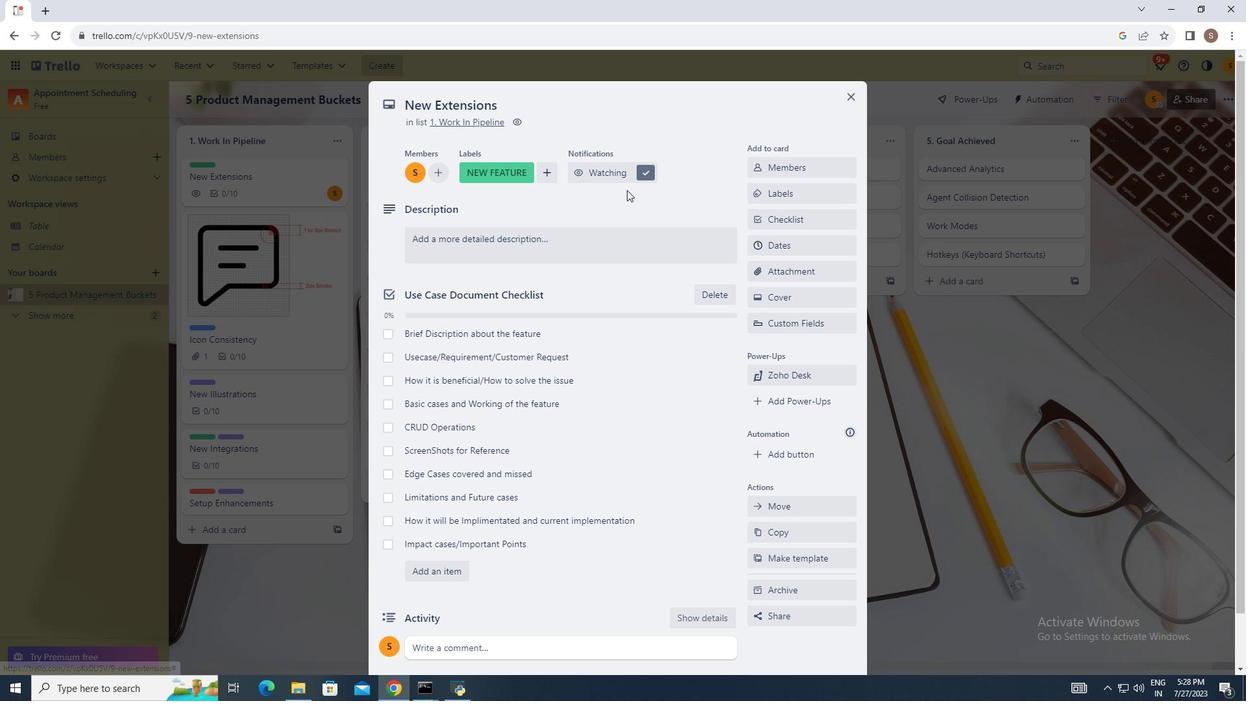 
Action: Mouse pressed left at (935, 207)
Screenshot: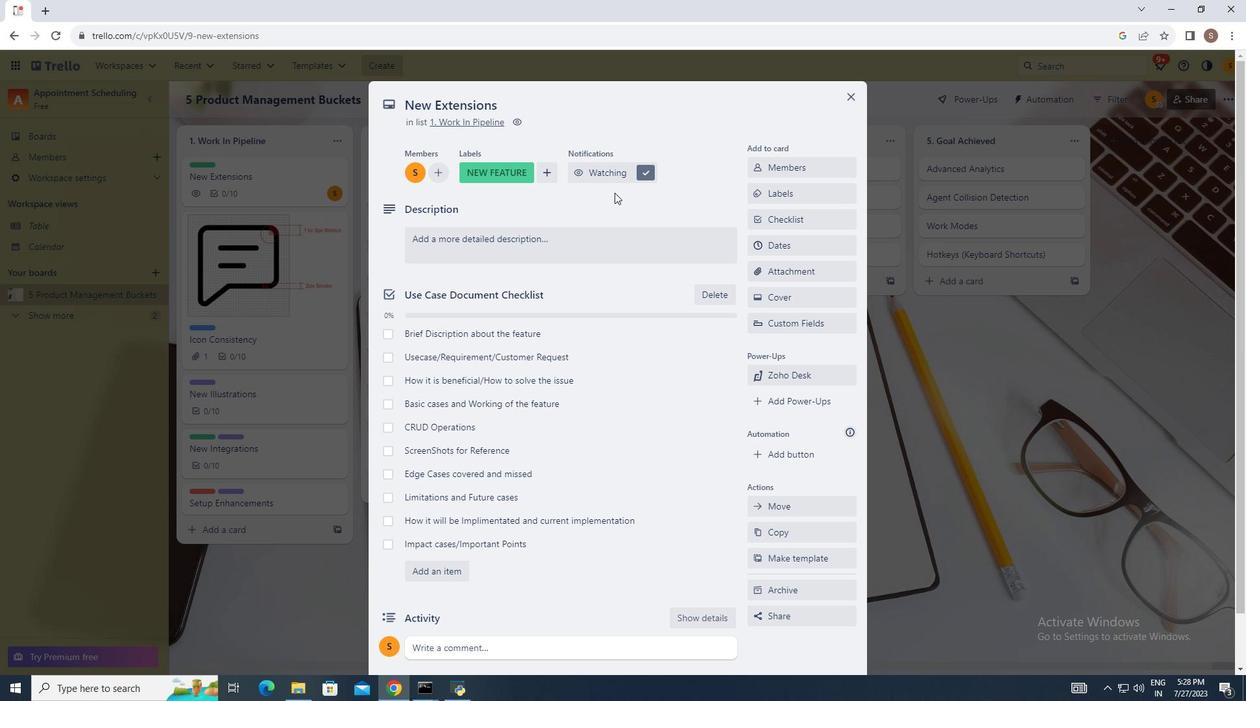 
Action: Mouse moved to (802, 202)
Screenshot: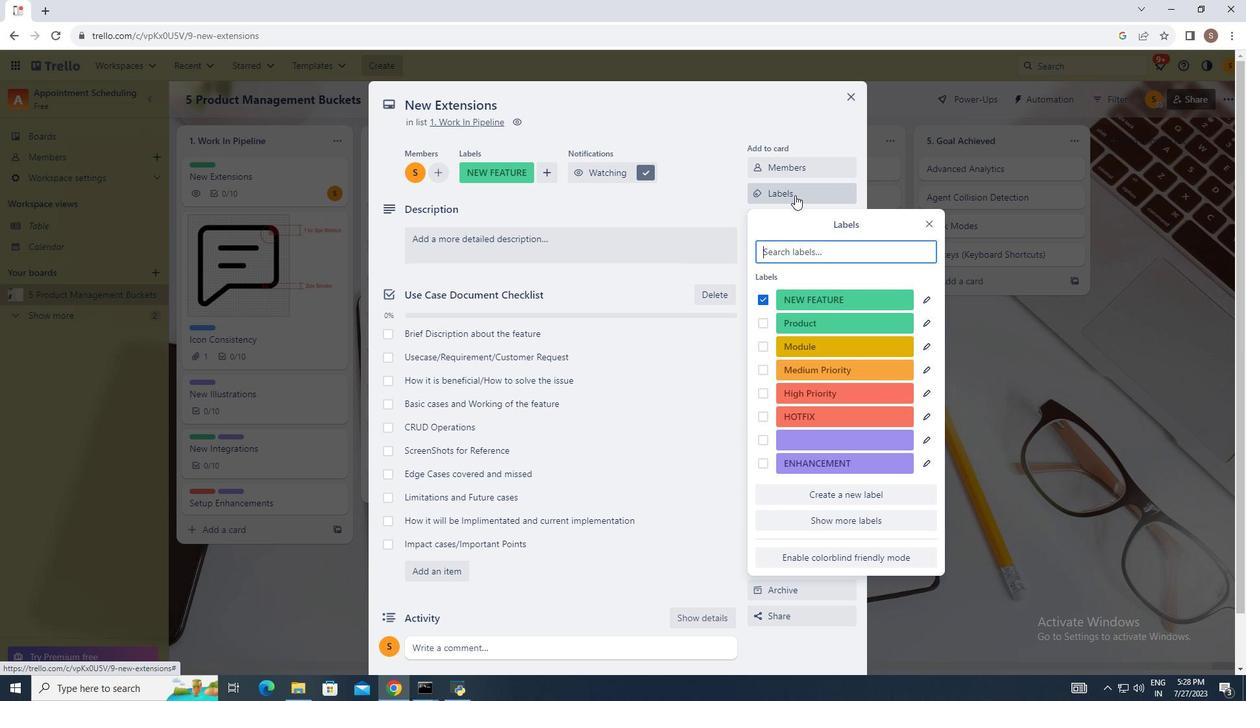 
Action: Mouse pressed left at (802, 202)
Screenshot: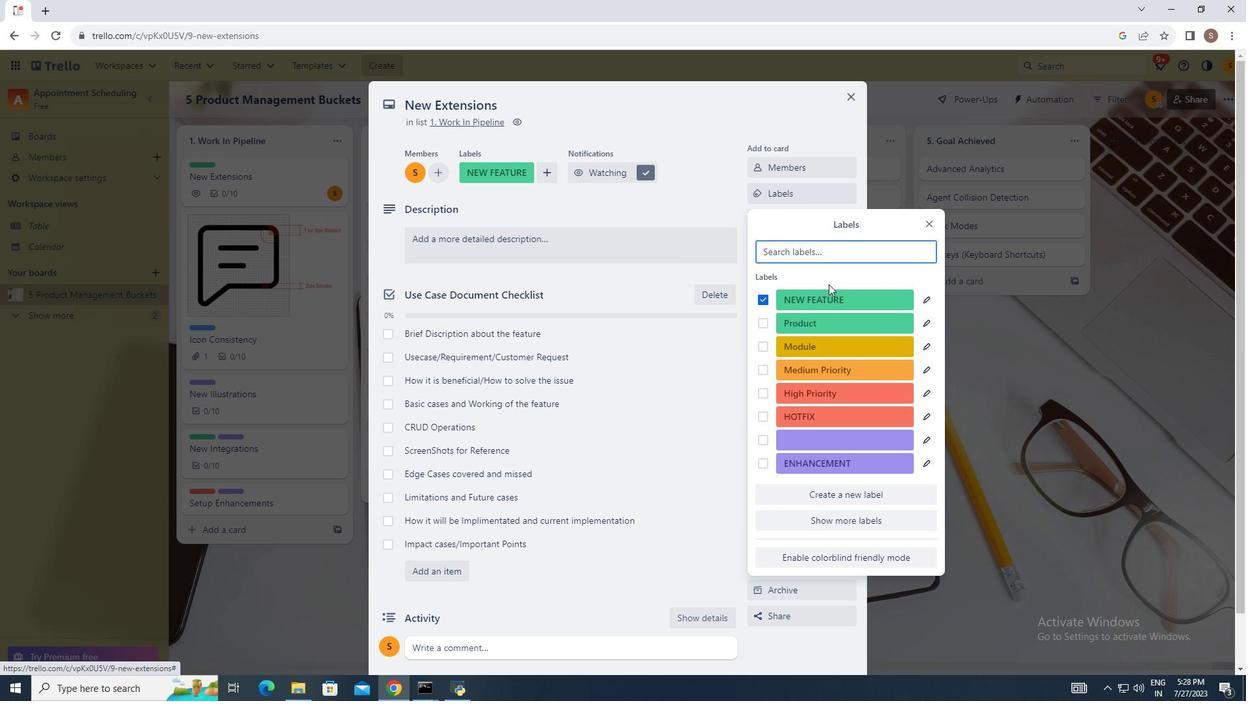 
Action: Mouse moved to (768, 303)
Screenshot: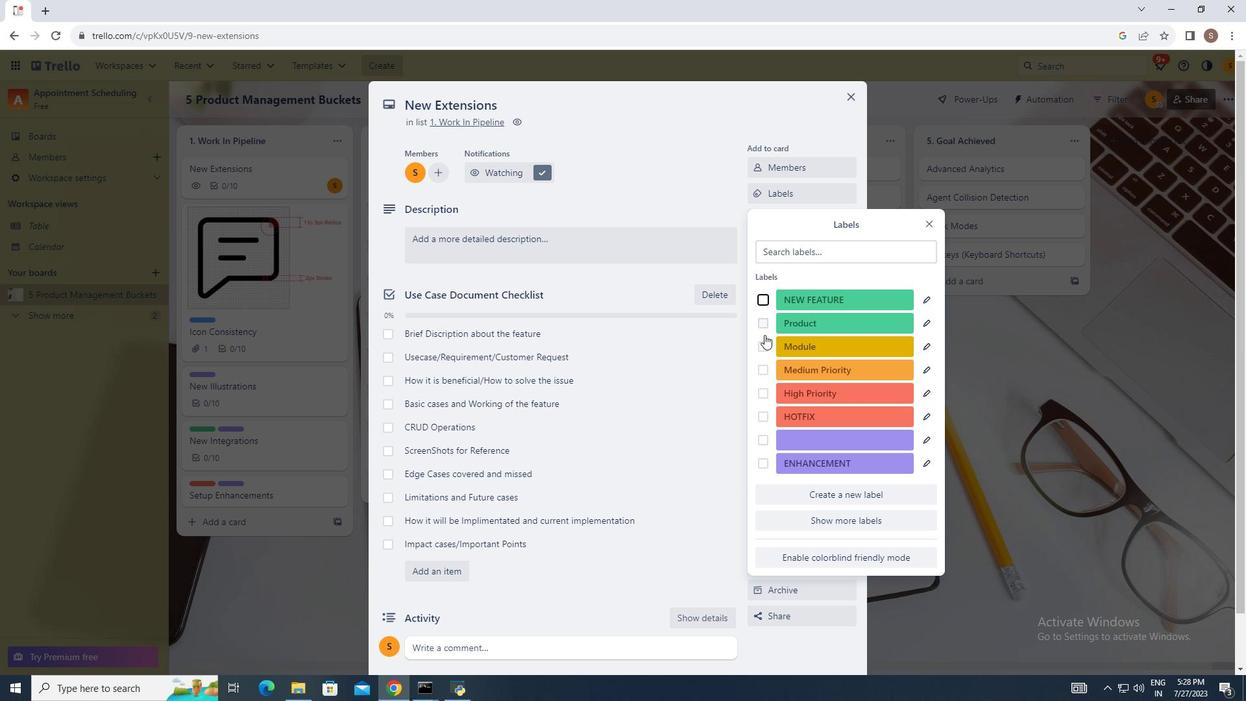 
Action: Mouse pressed left at (768, 303)
Screenshot: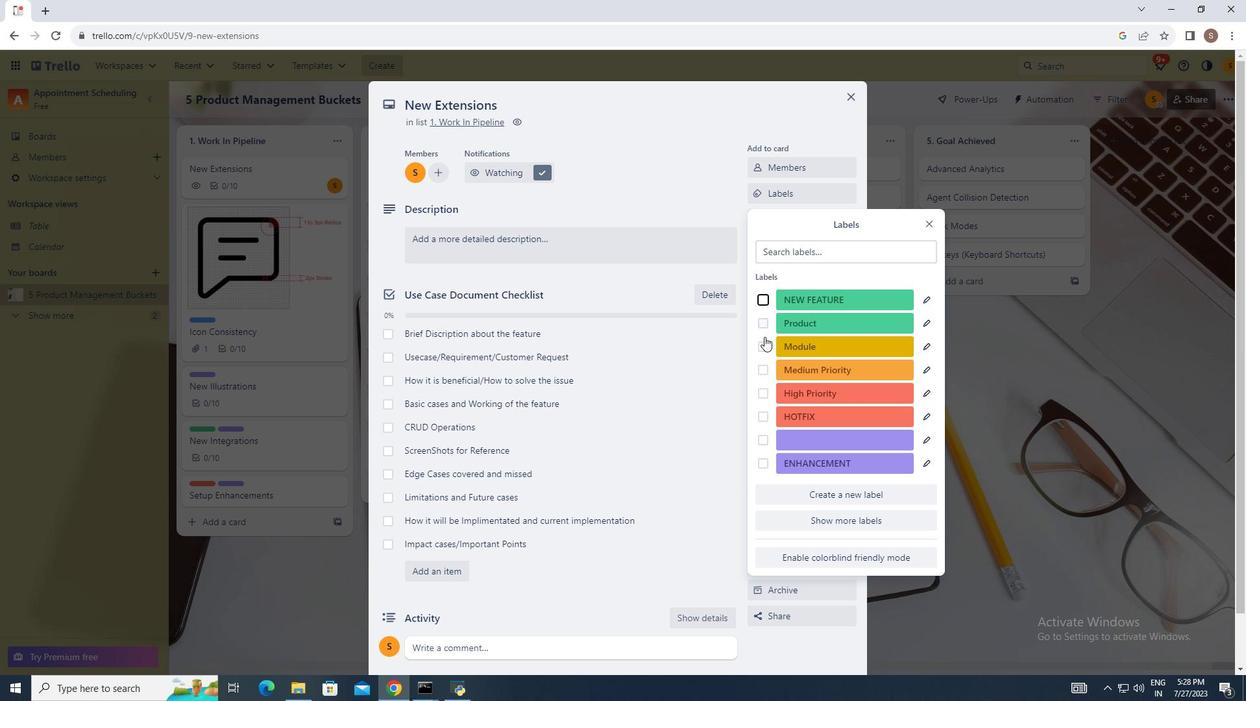 
Action: Mouse moved to (770, 359)
Screenshot: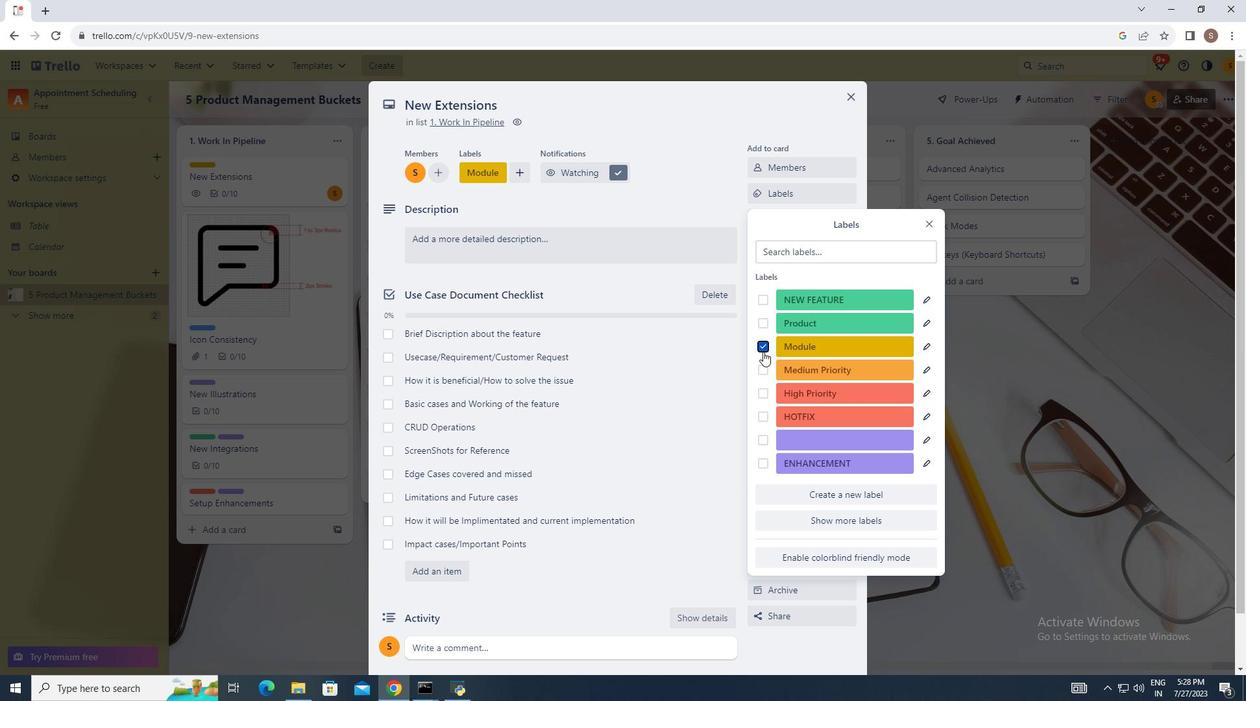 
Action: Mouse pressed left at (770, 359)
Screenshot: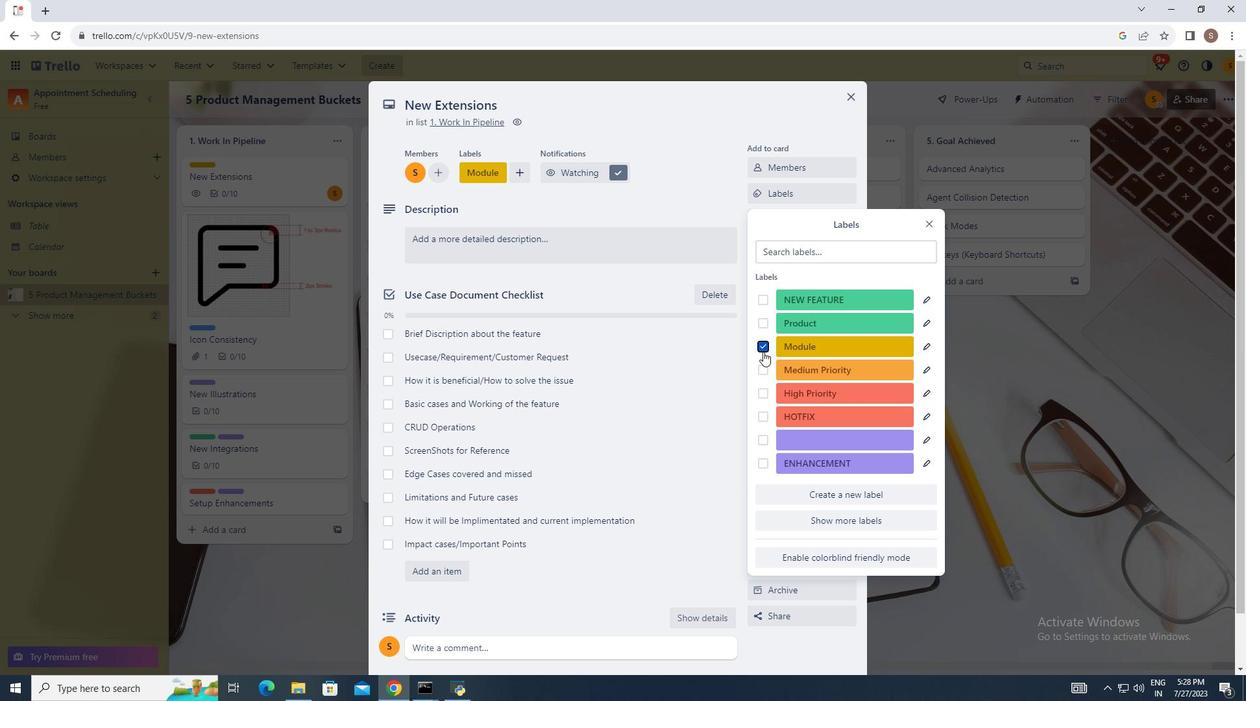 
Action: Mouse moved to (773, 423)
Screenshot: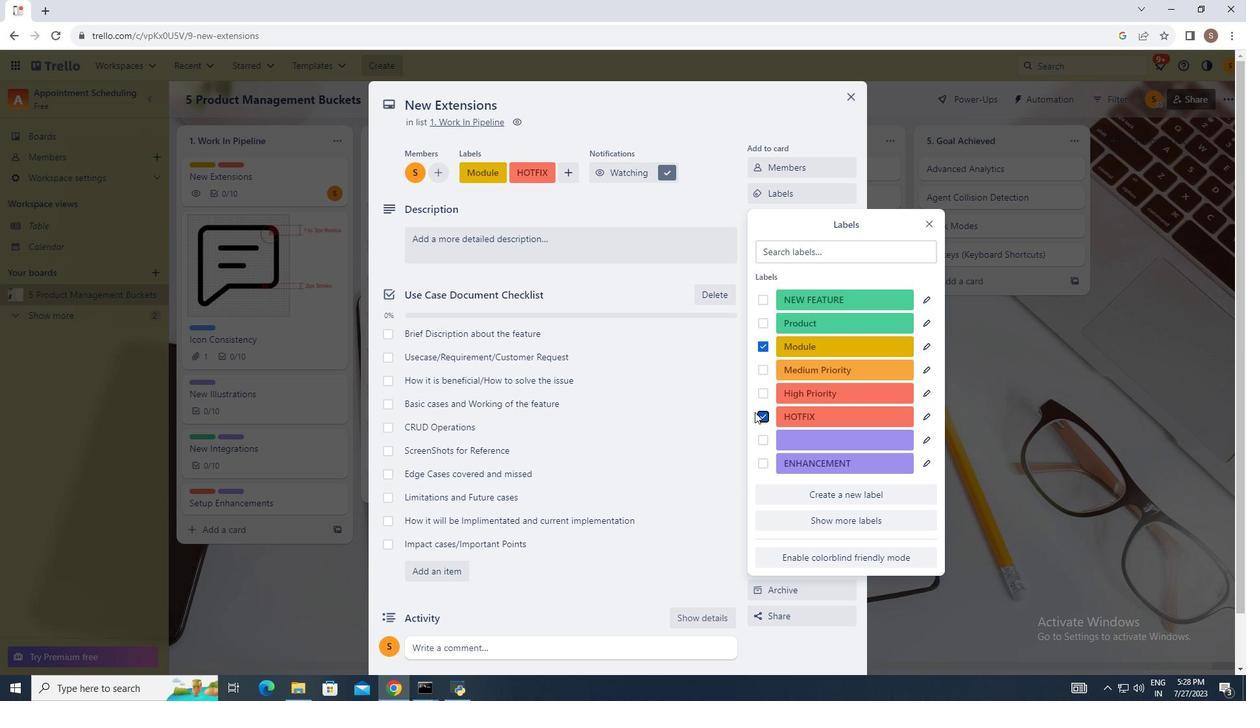 
Action: Mouse pressed left at (773, 423)
Screenshot: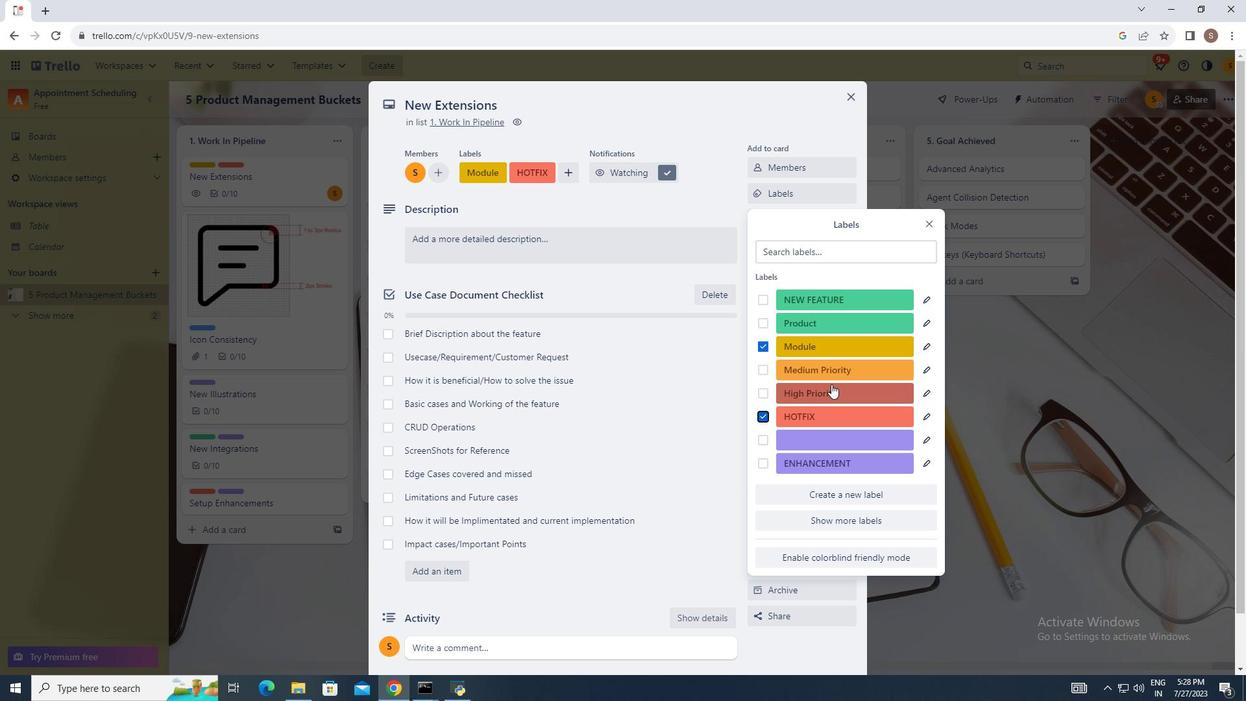
Action: Mouse moved to (940, 238)
Screenshot: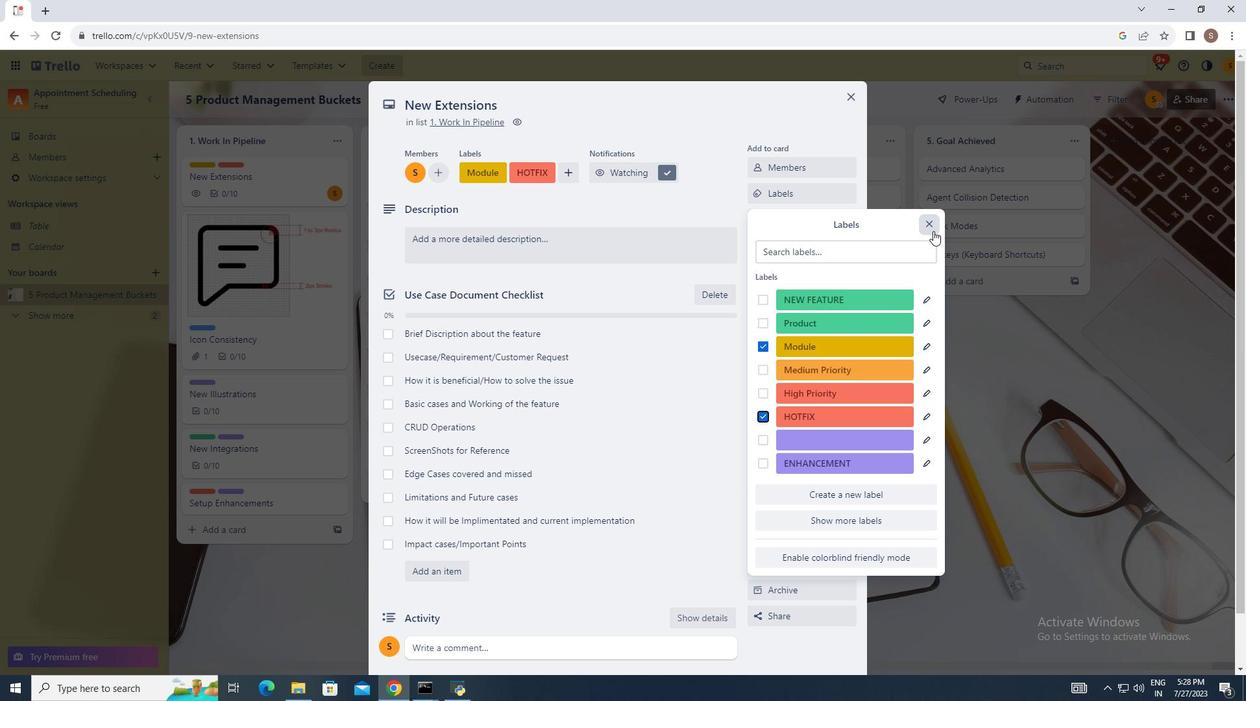 
Action: Mouse pressed left at (940, 238)
Screenshot: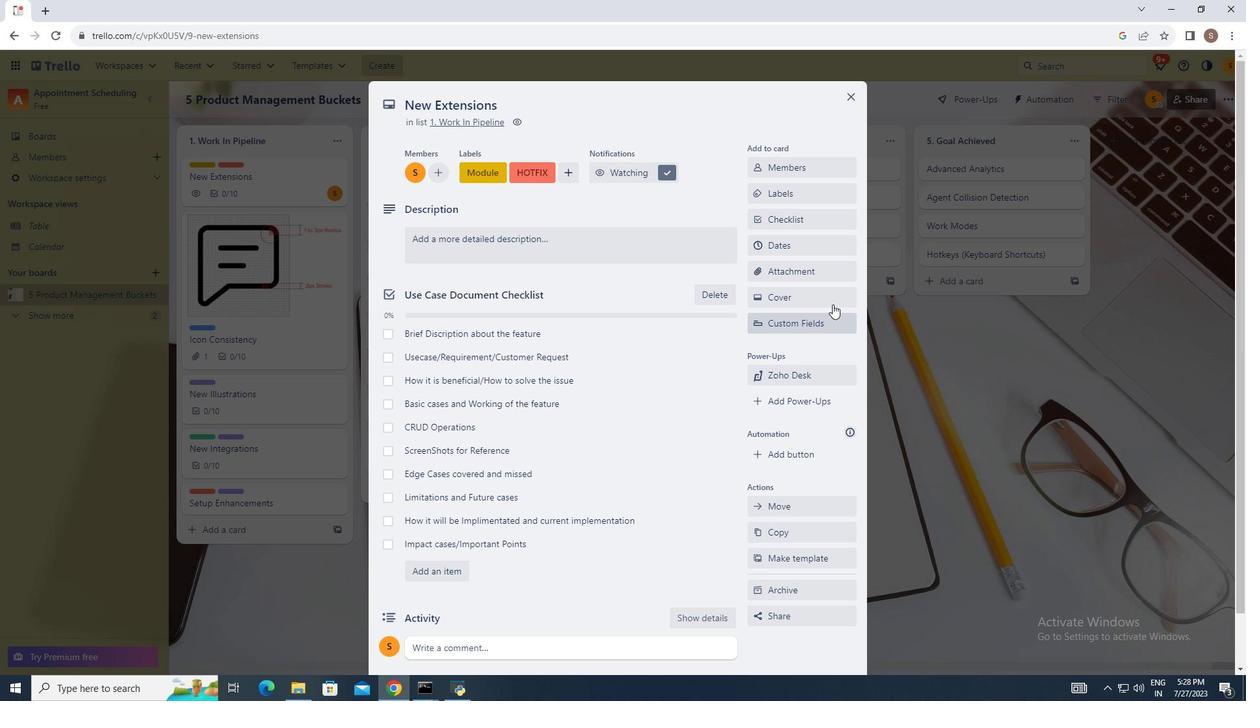 
Action: Mouse moved to (816, 246)
Screenshot: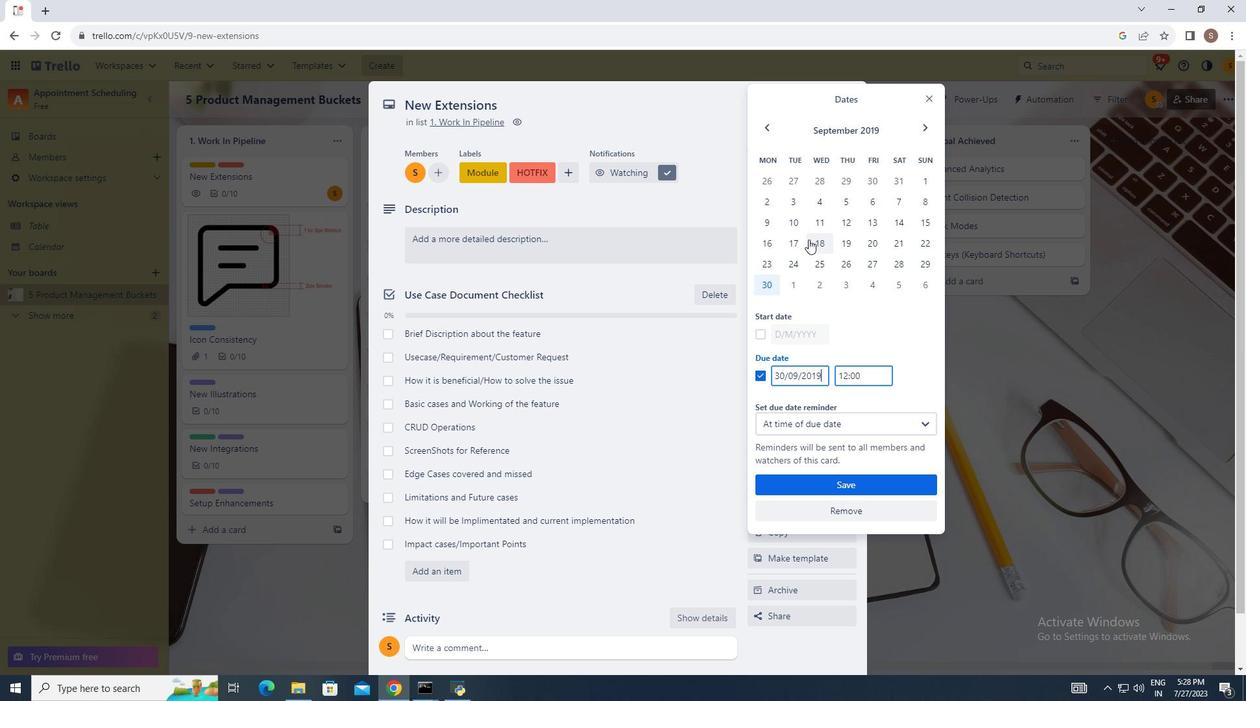 
Action: Mouse pressed left at (816, 246)
Screenshot: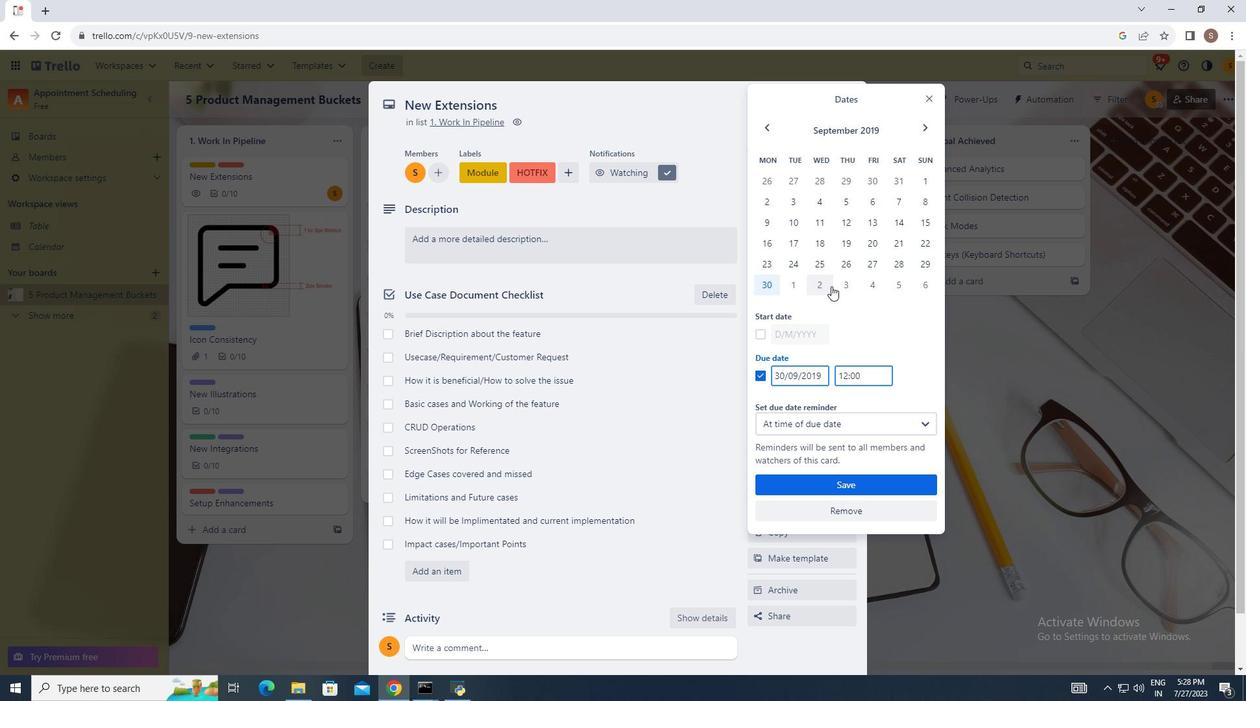 
Action: Mouse moved to (806, 293)
Screenshot: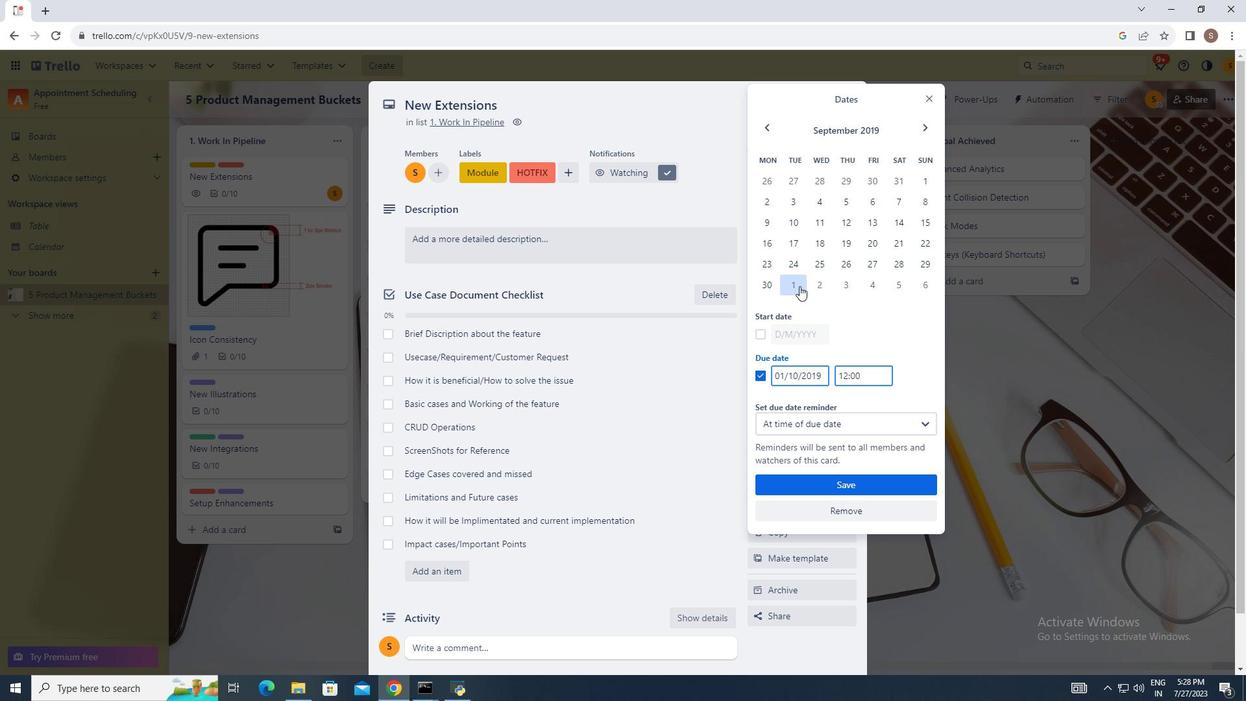 
Action: Mouse pressed left at (806, 293)
Screenshot: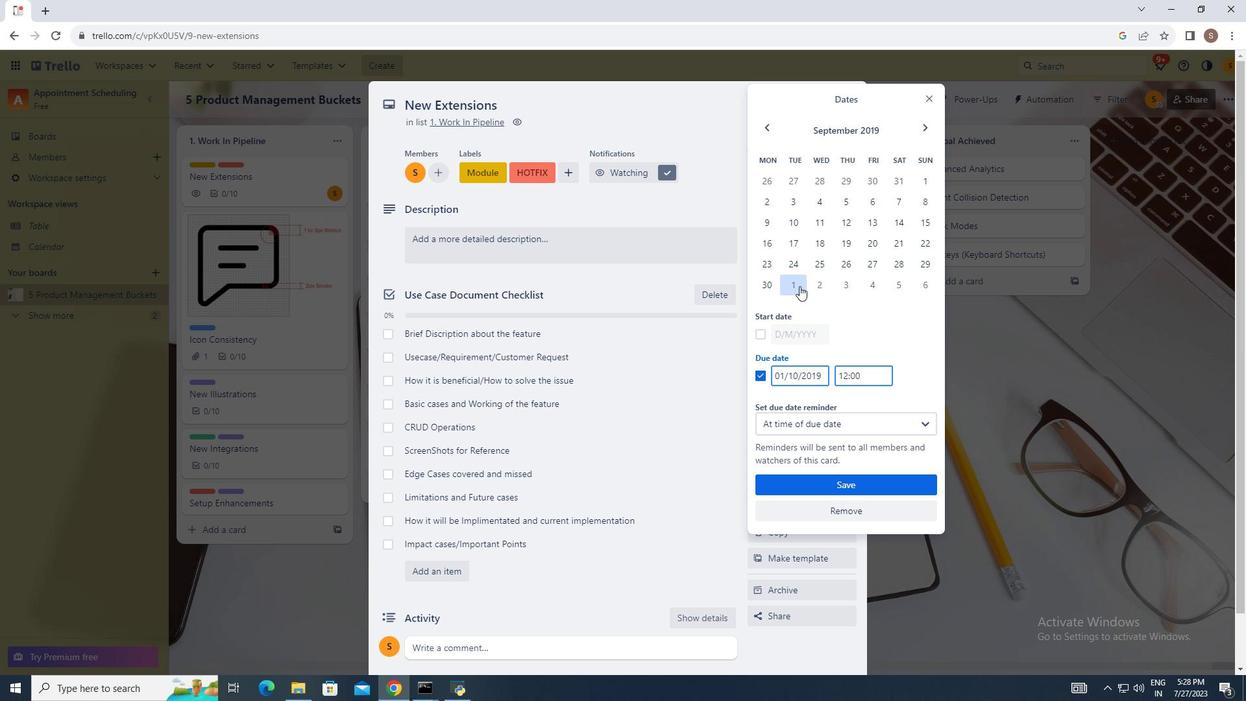 
Action: Mouse moved to (862, 490)
Screenshot: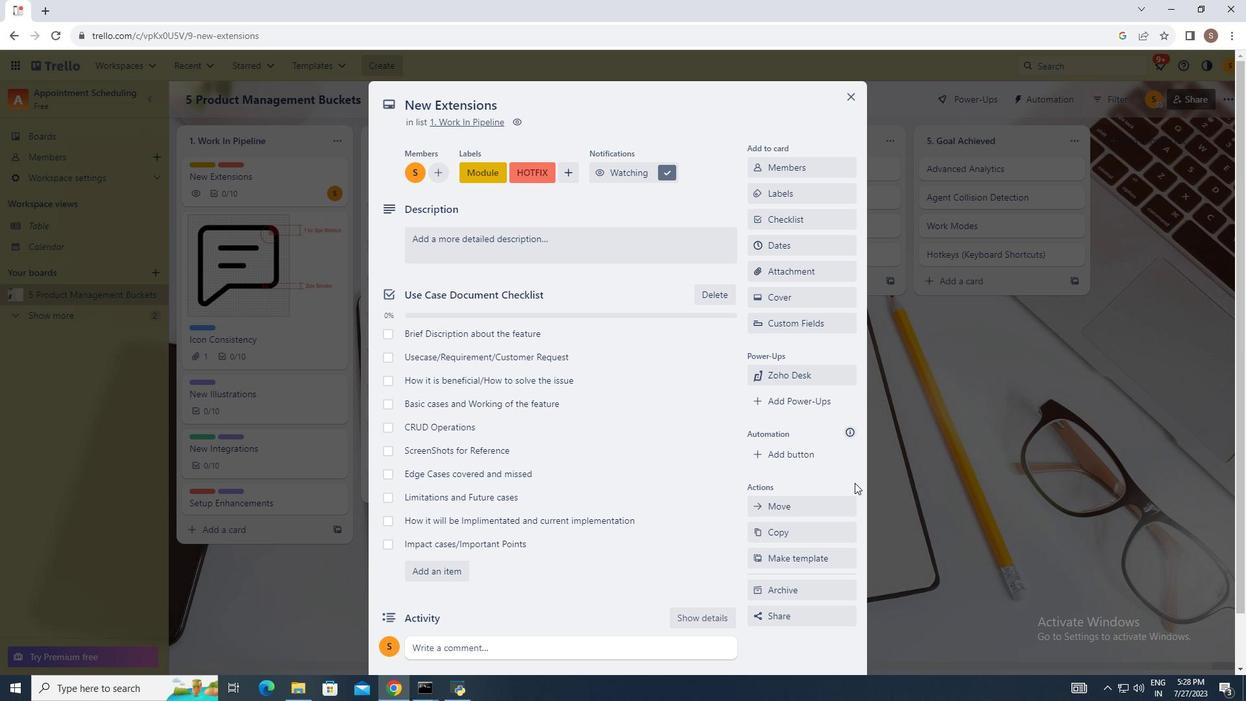 
Action: Mouse pressed left at (862, 490)
Screenshot: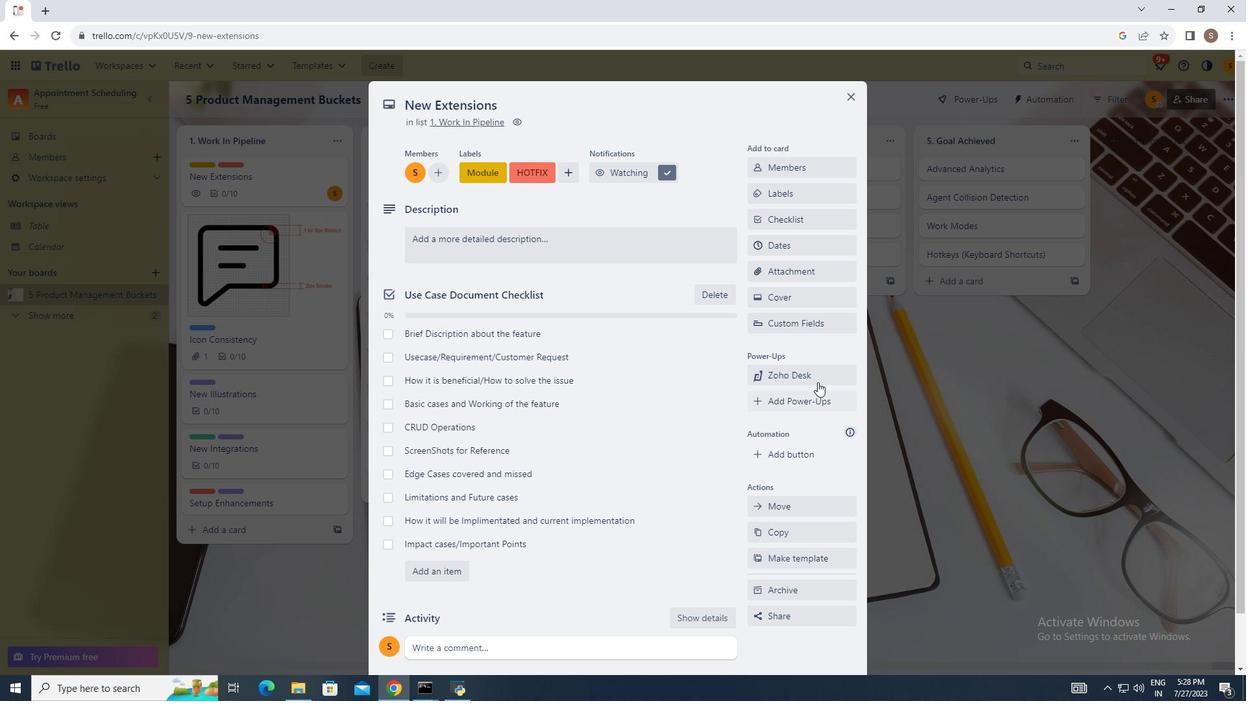 
Action: Mouse moved to (803, 278)
Screenshot: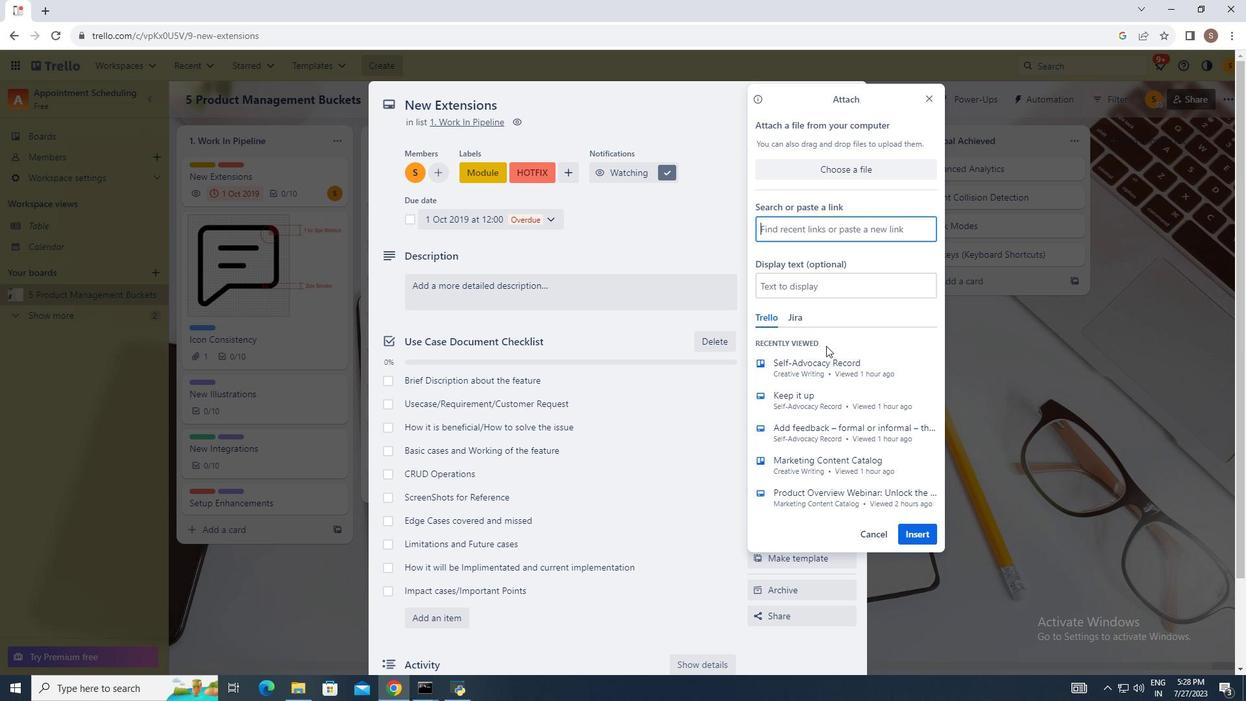 
Action: Mouse pressed left at (803, 278)
Screenshot: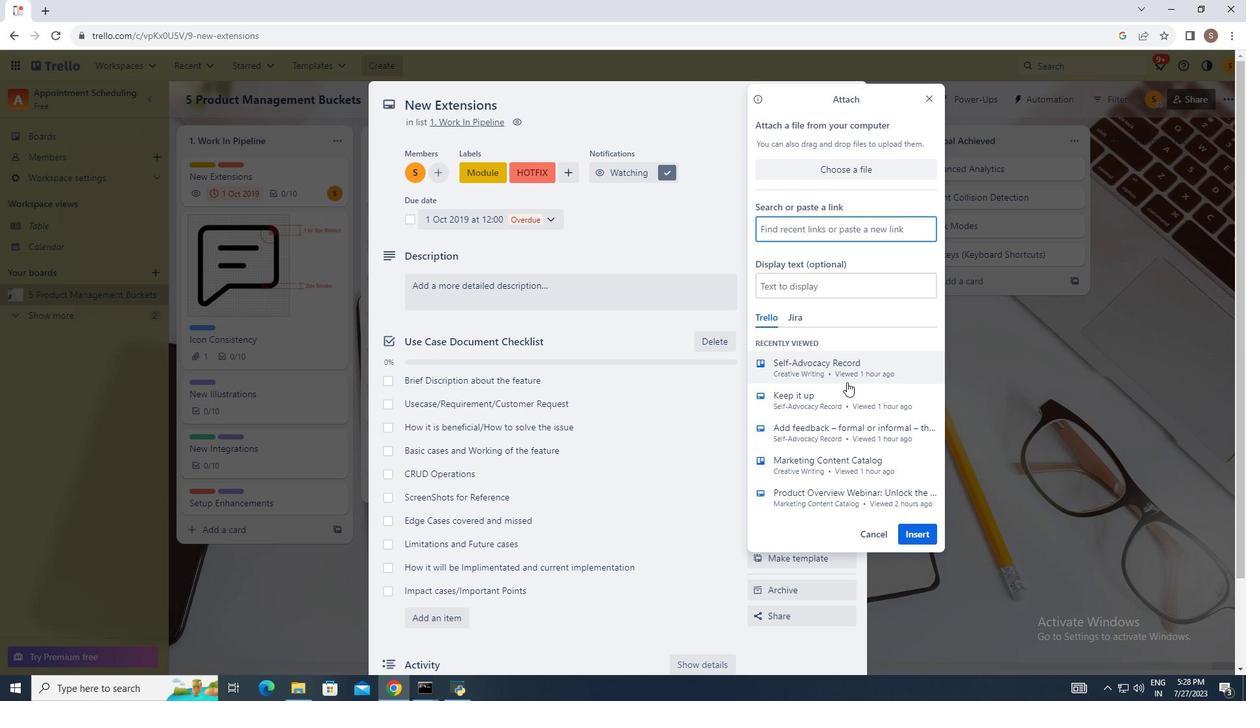
Action: Mouse moved to (854, 391)
Screenshot: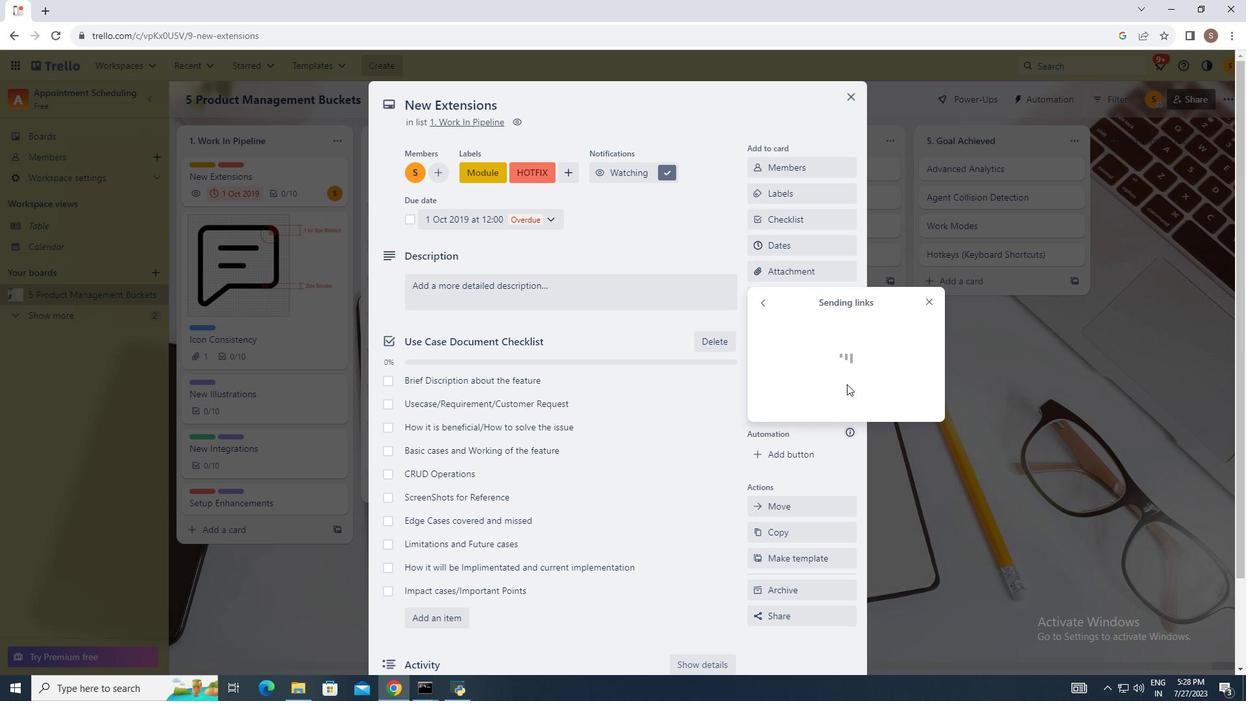 
Action: Mouse pressed left at (854, 391)
Screenshot: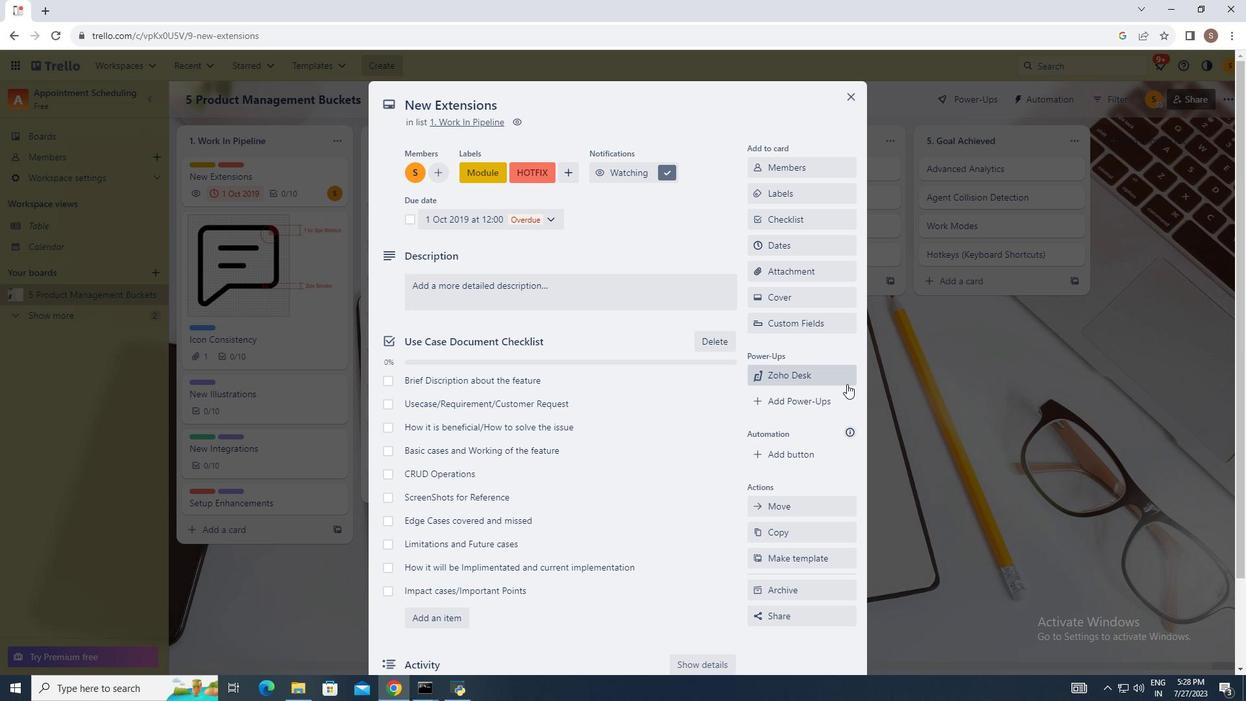 
Action: Mouse moved to (567, 394)
Screenshot: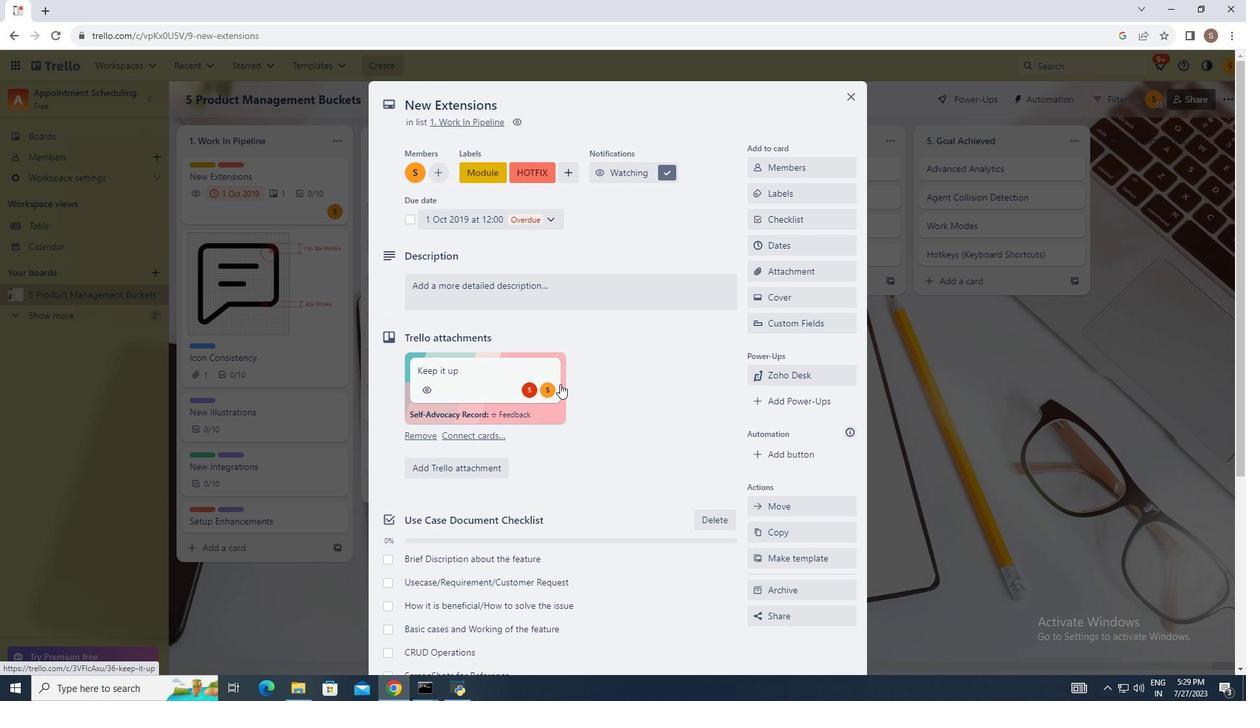 
Action: Mouse scrolled (567, 394) with delta (0, 0)
Screenshot: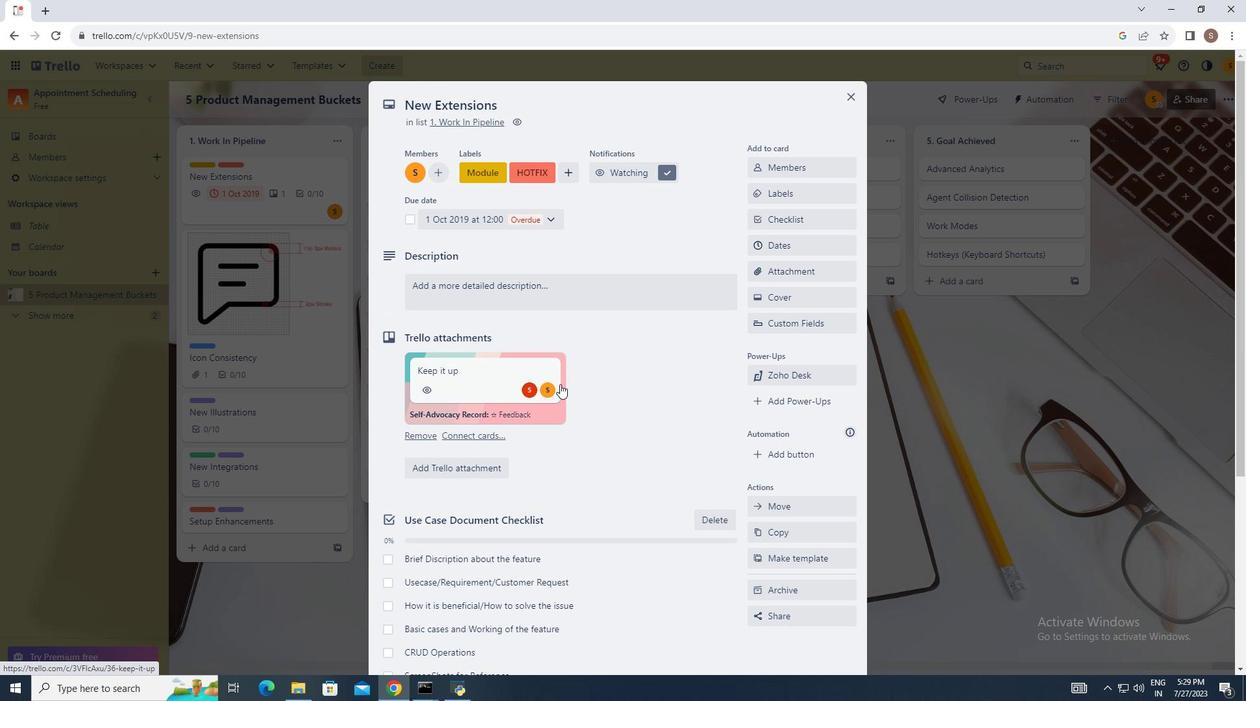 
Action: Mouse scrolled (567, 395) with delta (0, 0)
Screenshot: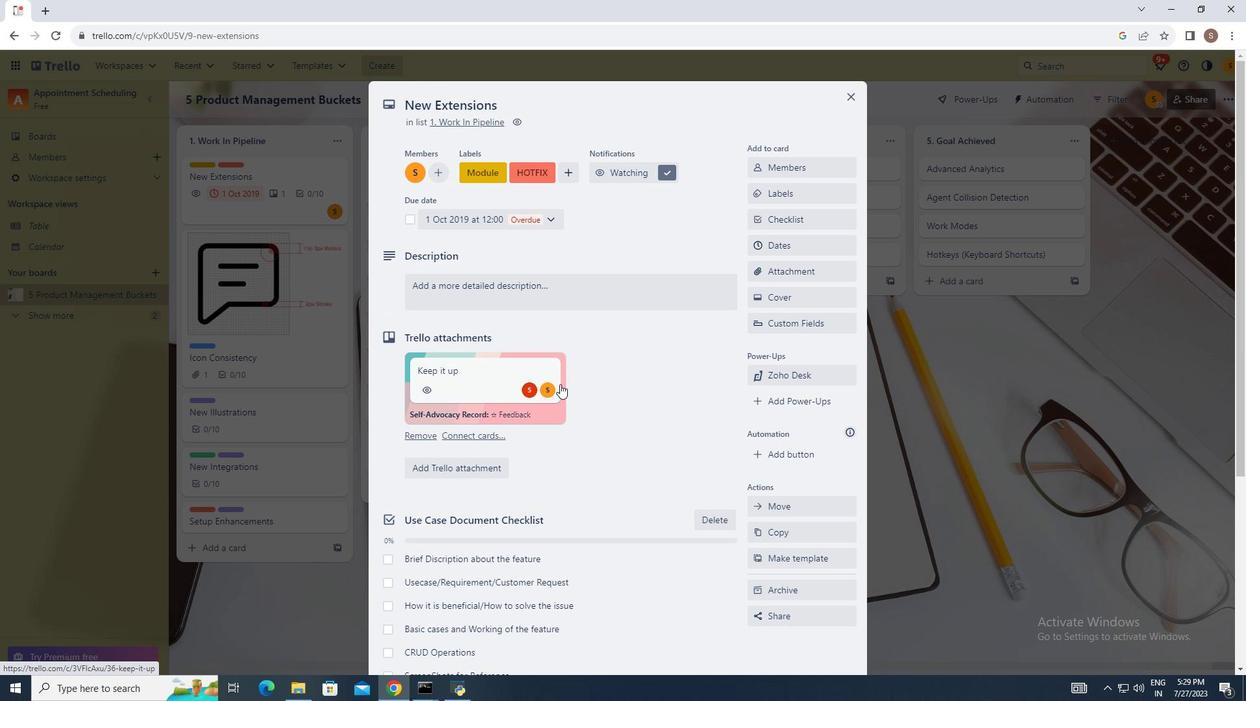 
Action: Mouse moved to (514, 296)
Screenshot: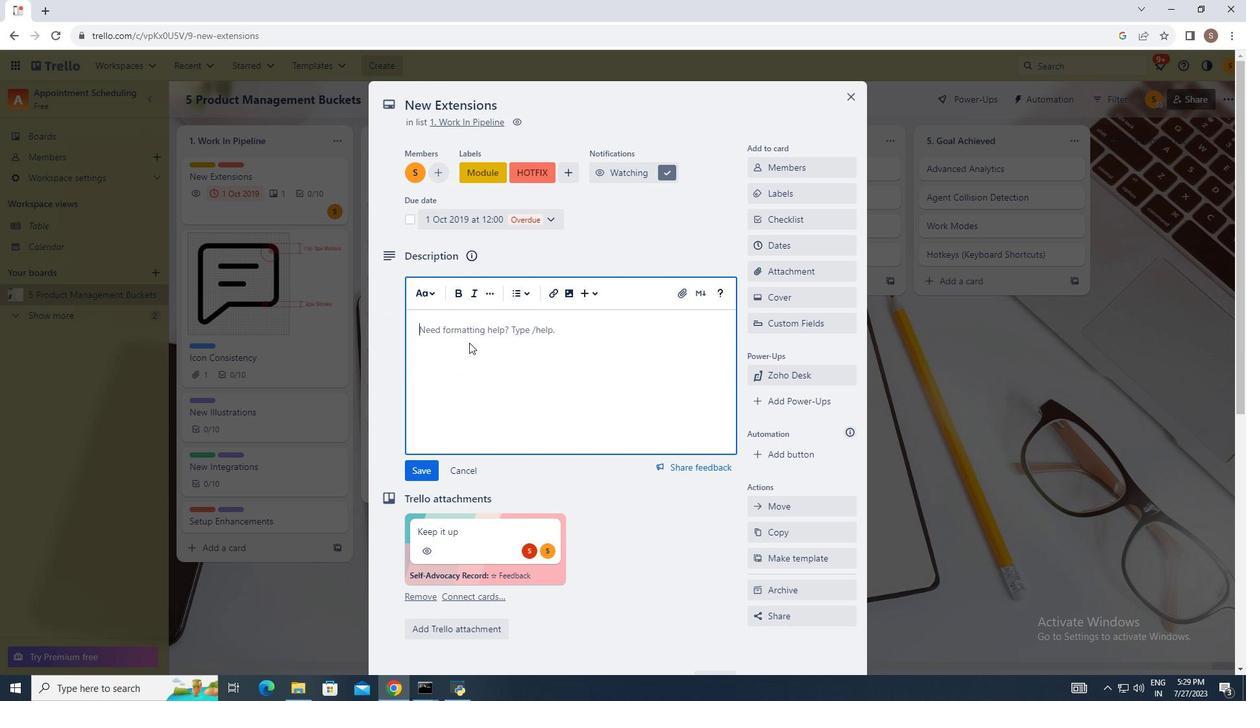 
Action: Mouse pressed left at (514, 296)
Screenshot: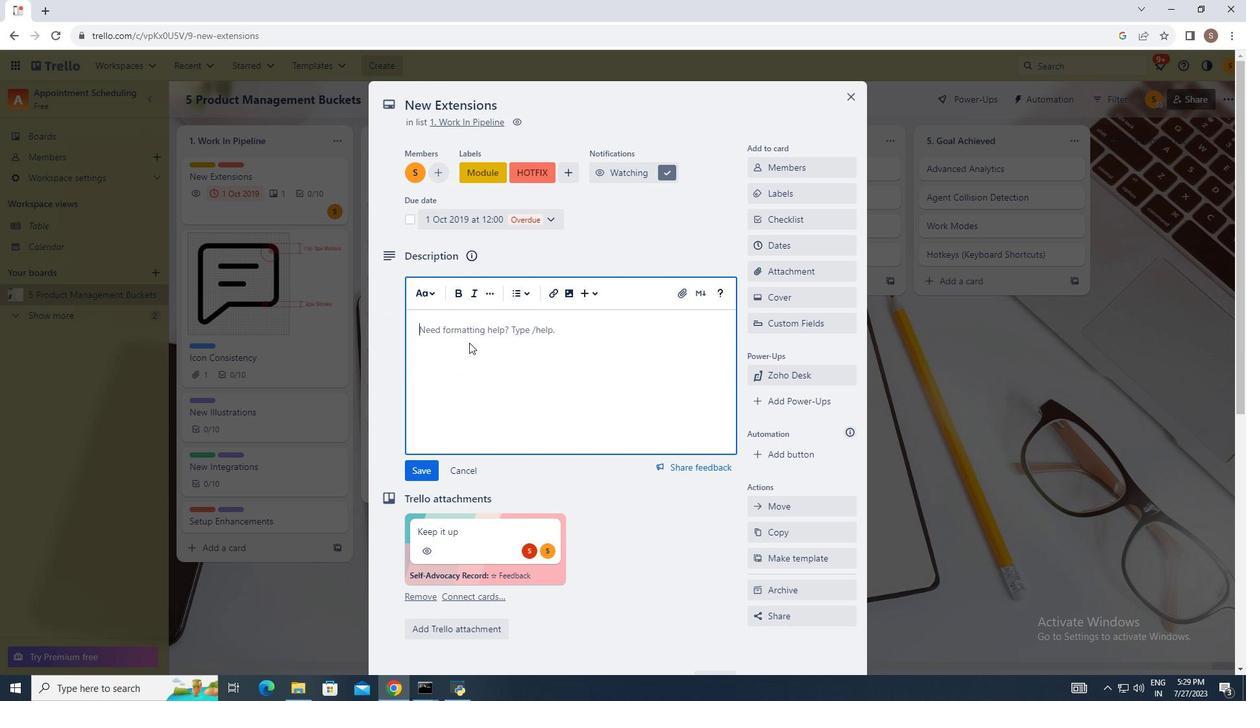 
Action: Mouse moved to (470, 336)
Screenshot: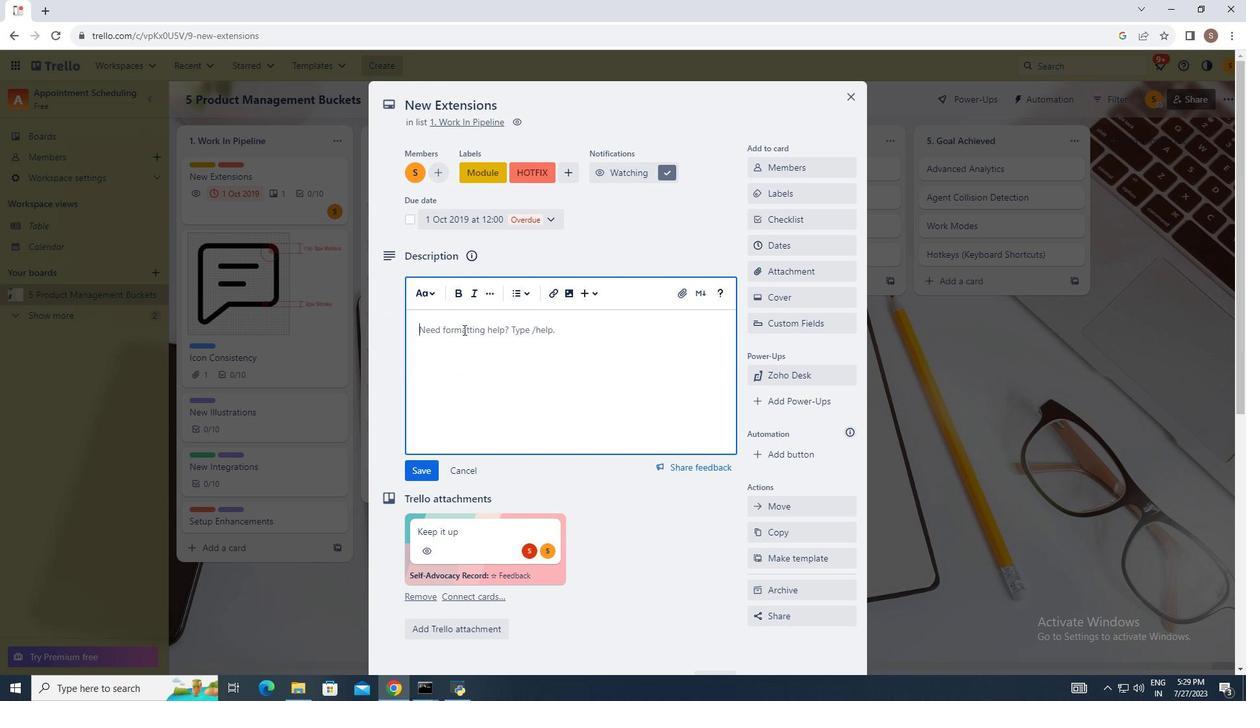 
Action: Mouse pressed left at (470, 336)
Screenshot: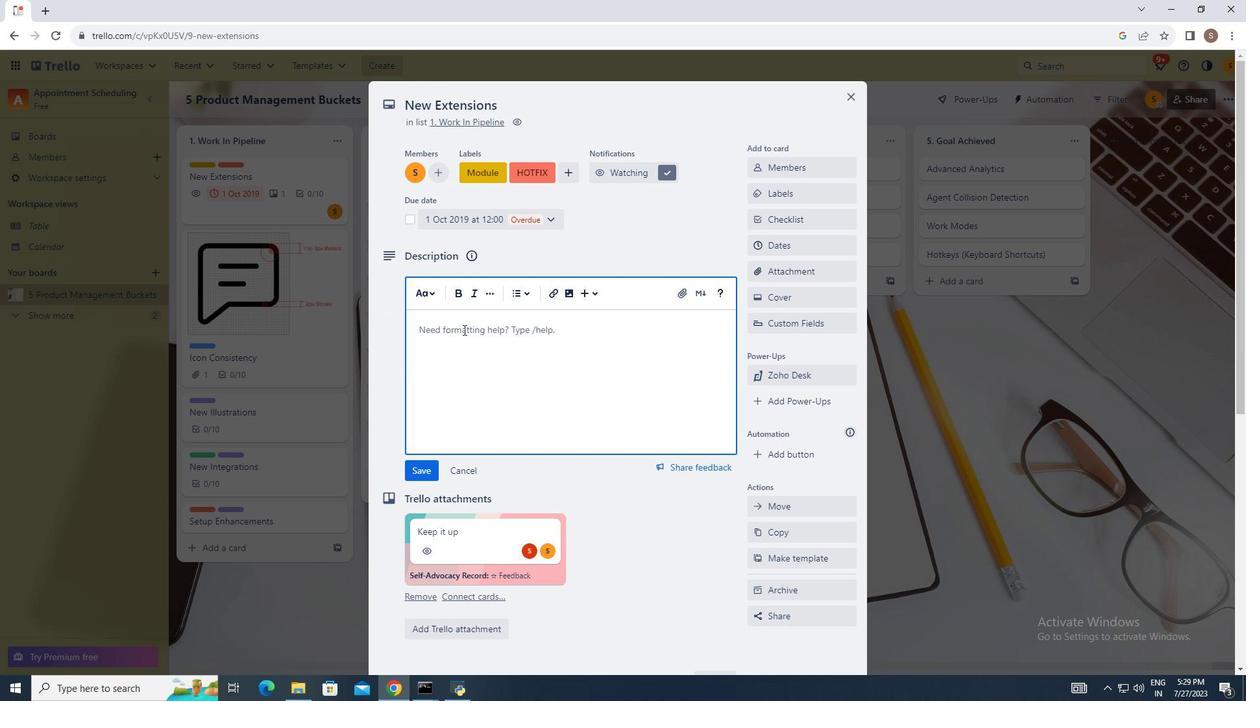 
Action: Key pressed <Key.shift><Key.shift><Key.shift><Key.shift><Key.shift><Key.shift><Key.shift><Key.shift><Key.shift><Key.shift><Key.shift>Pr
Screenshot: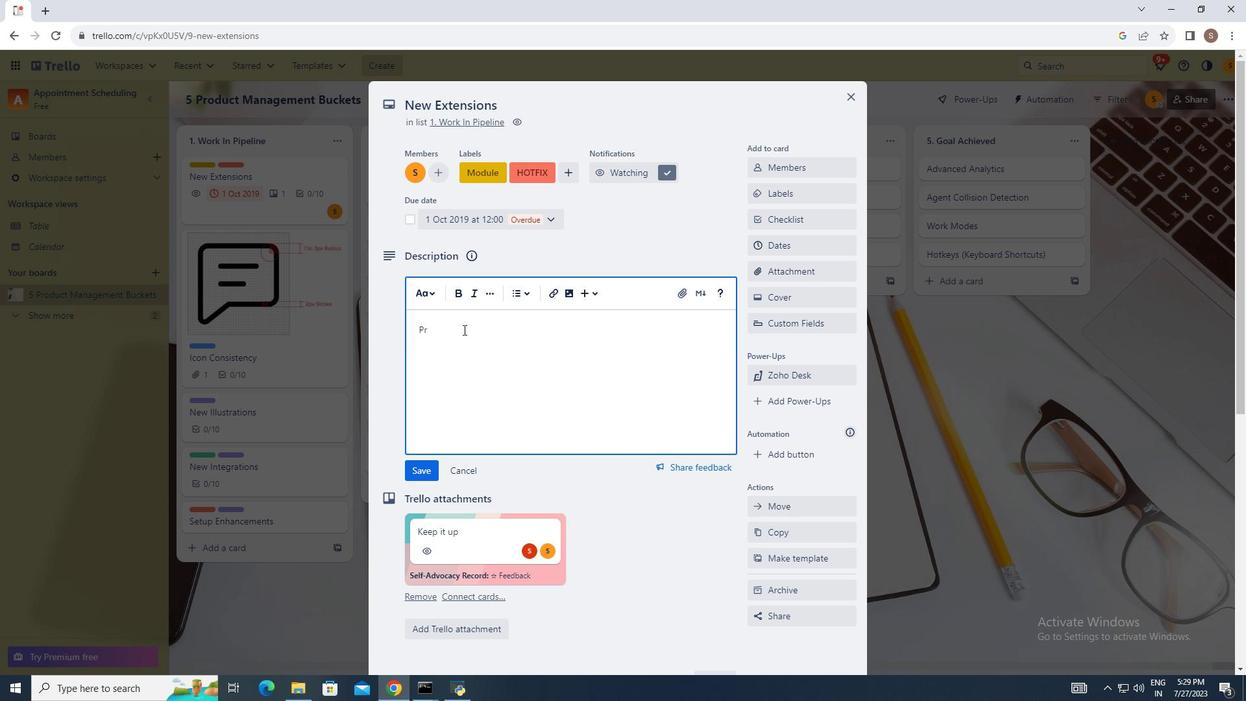 
Action: Mouse moved to (470, 336)
Screenshot: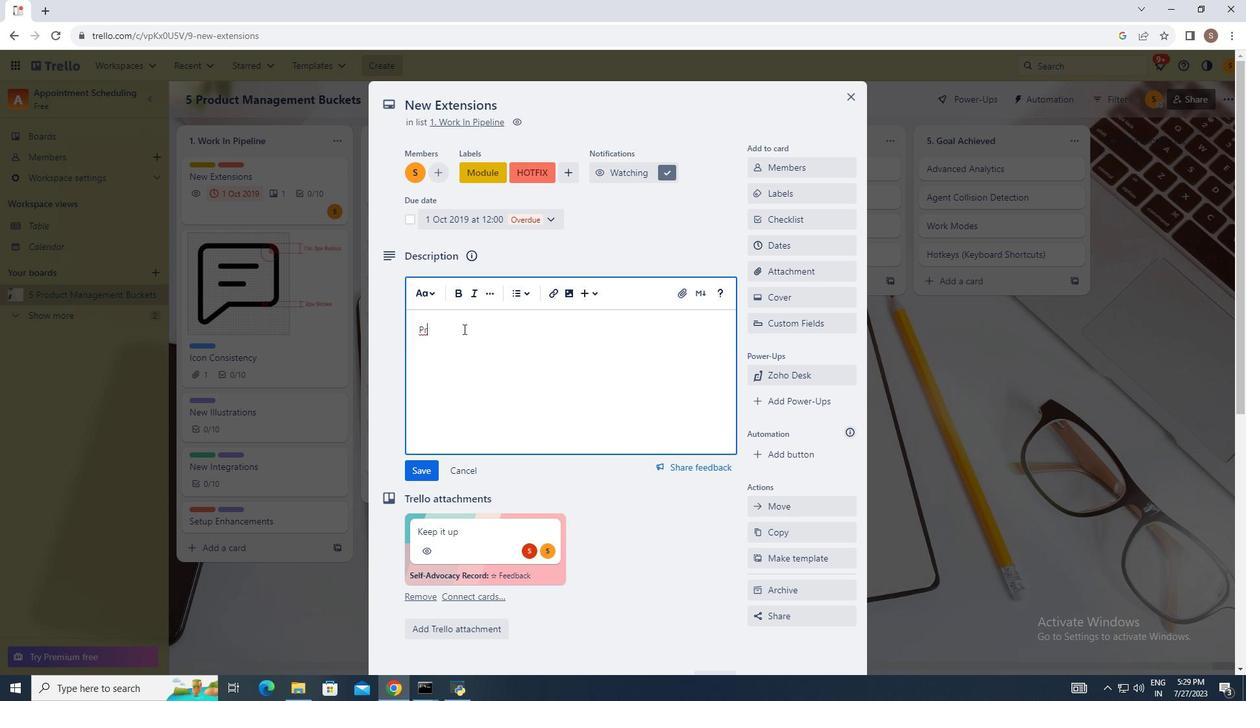 
Action: Key pressed od<Key.backspace><Key.backspace>od<Key.backspace><Key.backspace><Key.backspace><Key.backspace><Key.backspace><Key.backspace>p<Key.backspace><Key.shift>Product<Key.space>management<Key.space>buckets<Key.space>buckets,<Key.space>l<Key.backspace>also<Key.space>known<Key.space>as<Key.space>product<Key.space>buckets<Key.space><Key.backspace><Key.space>or<Key.space>feature<Key.space><Key.backspace><Key.space><Key.backspace><Key.space>buckets,<Key.space>are<Key.space>a<Key.space>categorization<Key.space>technique<Key.space>used<Key.space>by<Key.space>product<Key.space>managers<Key.space>to<Key.space>organize<Key.space>and<Key.space>prioritize<Key.space>various<Key.space>features<Key.space><Key.backspace>,<Key.space>enhance<Key.space><Key.backspace><Key.backspace><Key.backspace><Key.backspace><Key.backspace><Key.backspace><Key.backspace>nhancements,<Key.space>or<Key.space>ideas<Key.space><Key.backspace><Key.backspace><Key.backspace><Key.backspace><Key.backspace>deas<Key.space>for<Key.space>a<Key.space>product.<Key.space><Key.shift_r>y<Key.space>grouping<Key.space><Key.backspace><Key.space>similar<Key.space>items<Key.space>into<Key.space><Key.backspace><Key.space><Key.backspace><Key.space>bucj<Key.backspace>kes<Key.backspace>ts,<Key.space>produx<Key.backspace>ct<Key.space>managers<Key.space>can<Key.space>better<Key.space>manage<Key.space>and<Key.space>plan<Key.space>producy<Key.space><Key.backspace><Key.backspace>t<Key.space>development<Key.space>efforts.<Key.enter>
Screenshot: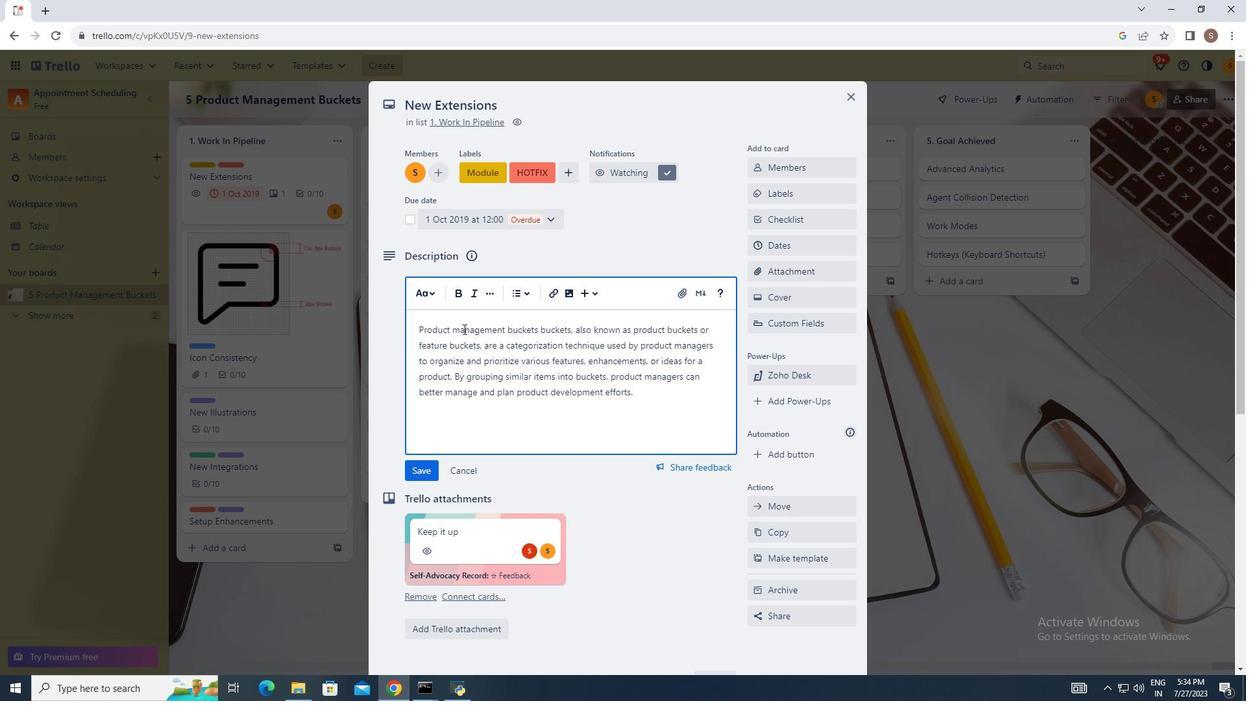 
Action: Mouse moved to (492, 420)
Screenshot: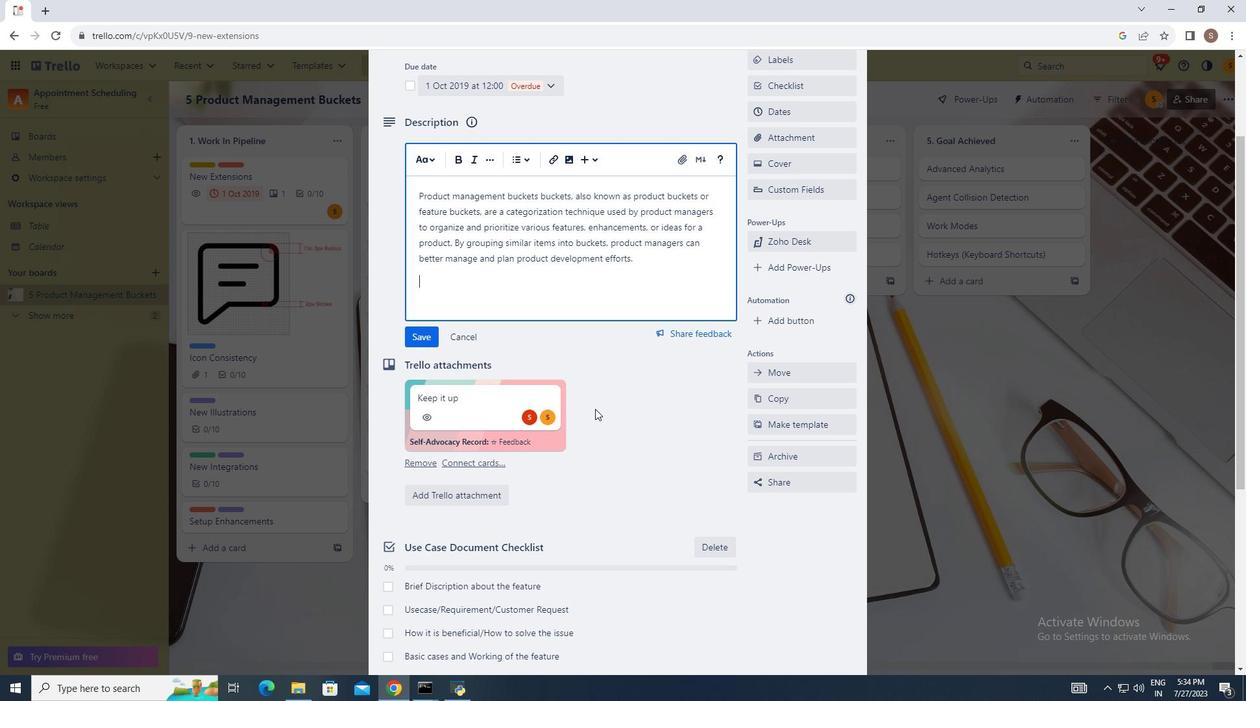 
Action: Mouse scrolled (492, 418) with delta (0, 0)
Screenshot: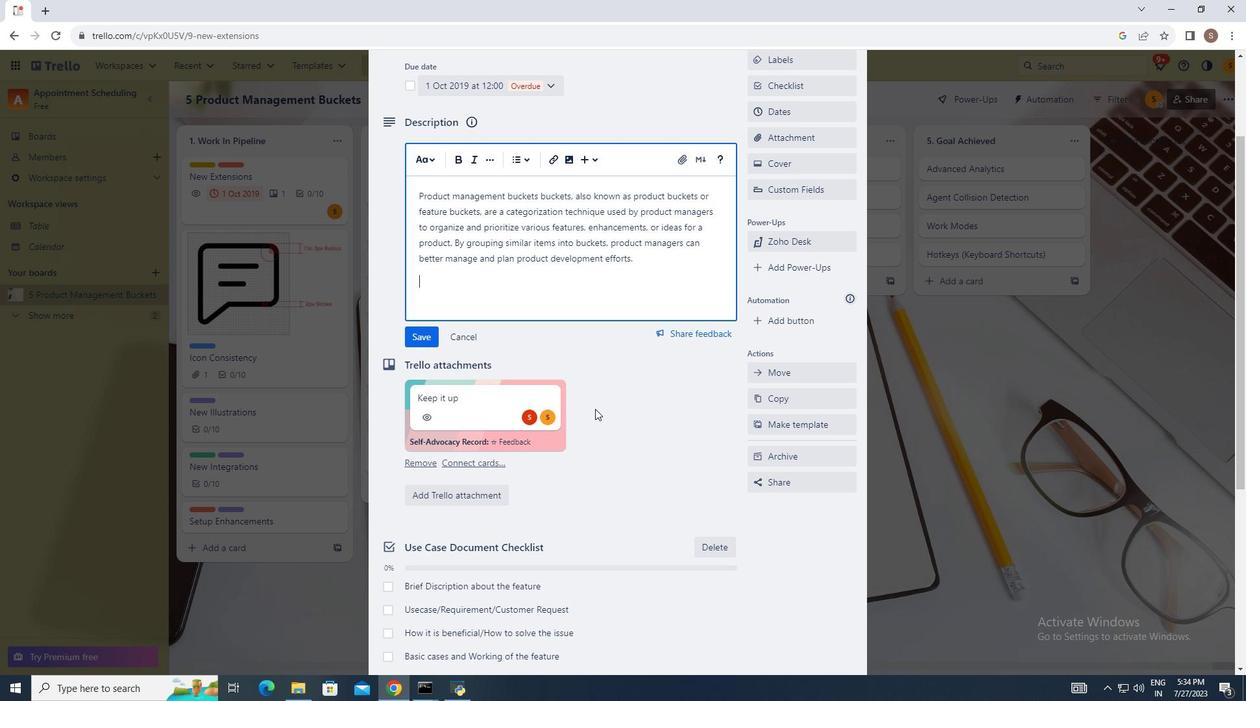 
Action: Mouse scrolled (492, 419) with delta (0, 0)
Screenshot: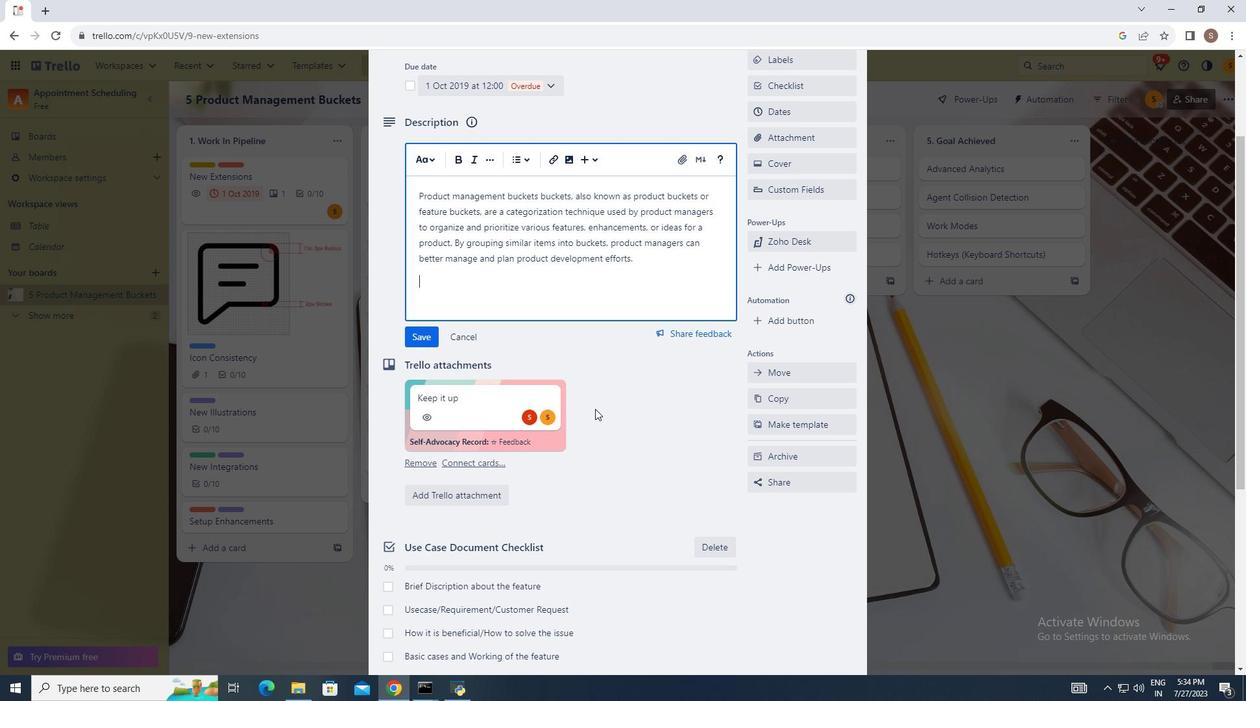 
Action: Mouse moved to (599, 412)
Screenshot: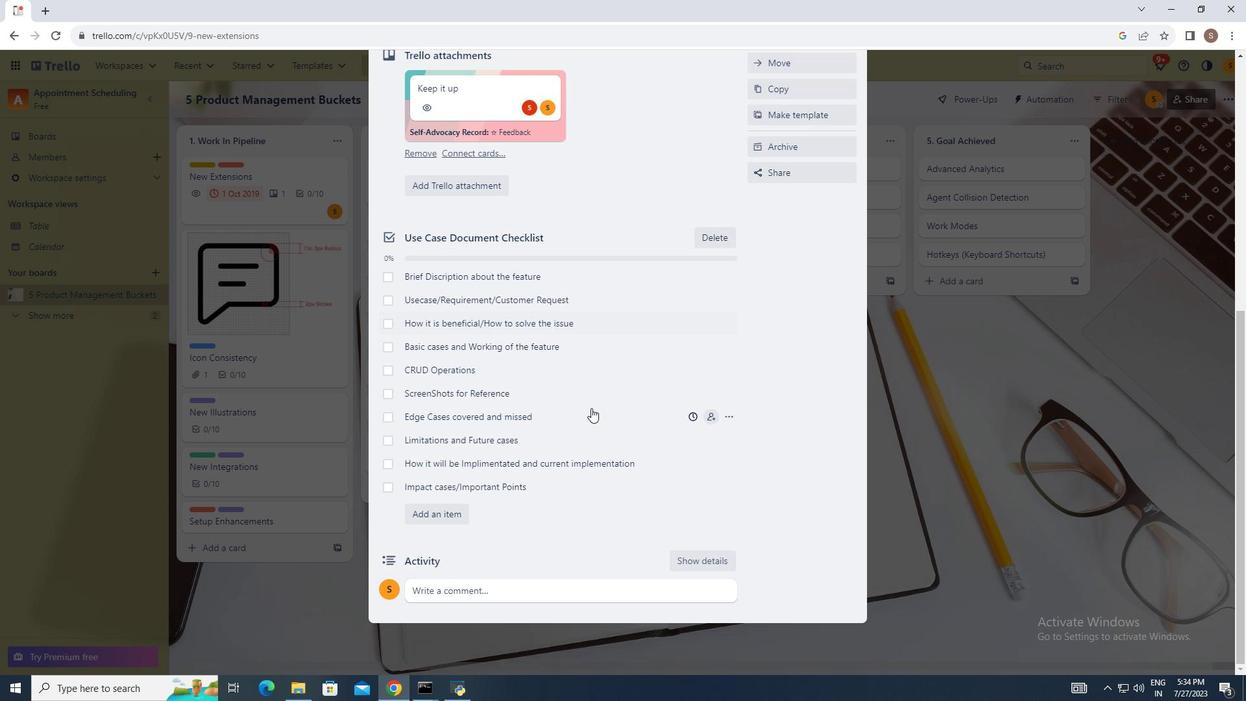 
Action: Mouse scrolled (599, 412) with delta (0, 0)
Screenshot: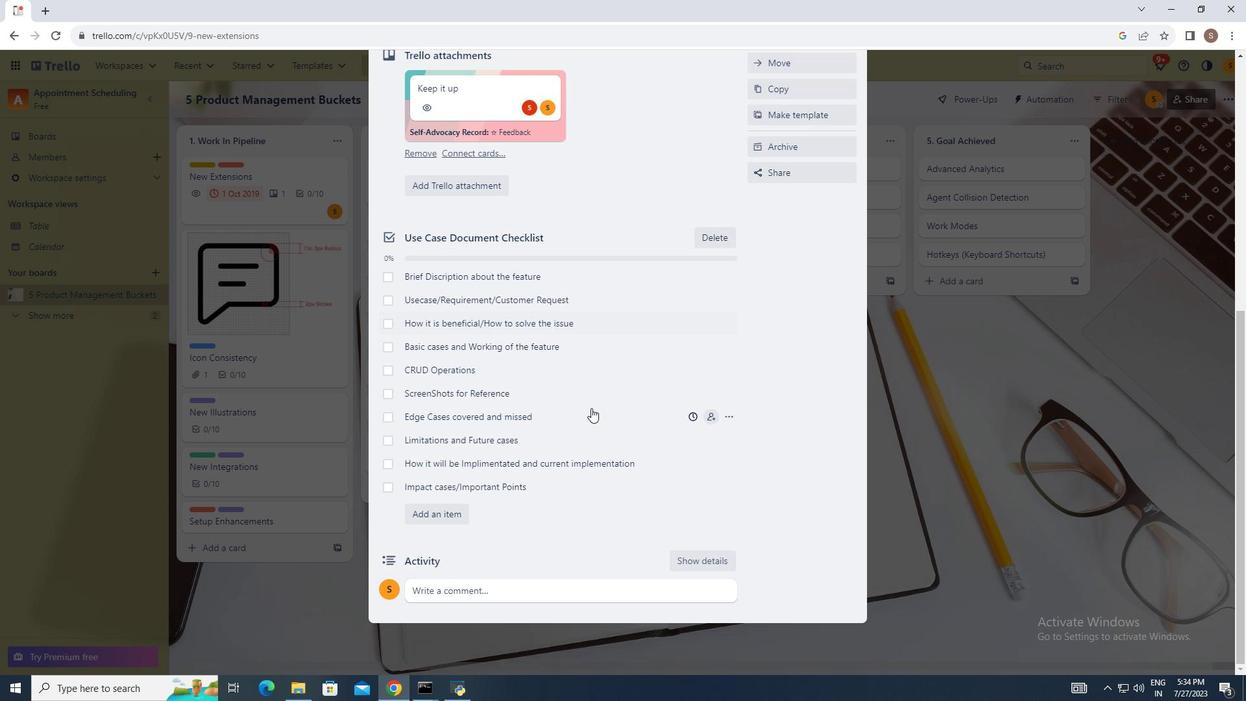 
Action: Mouse moved to (602, 416)
Screenshot: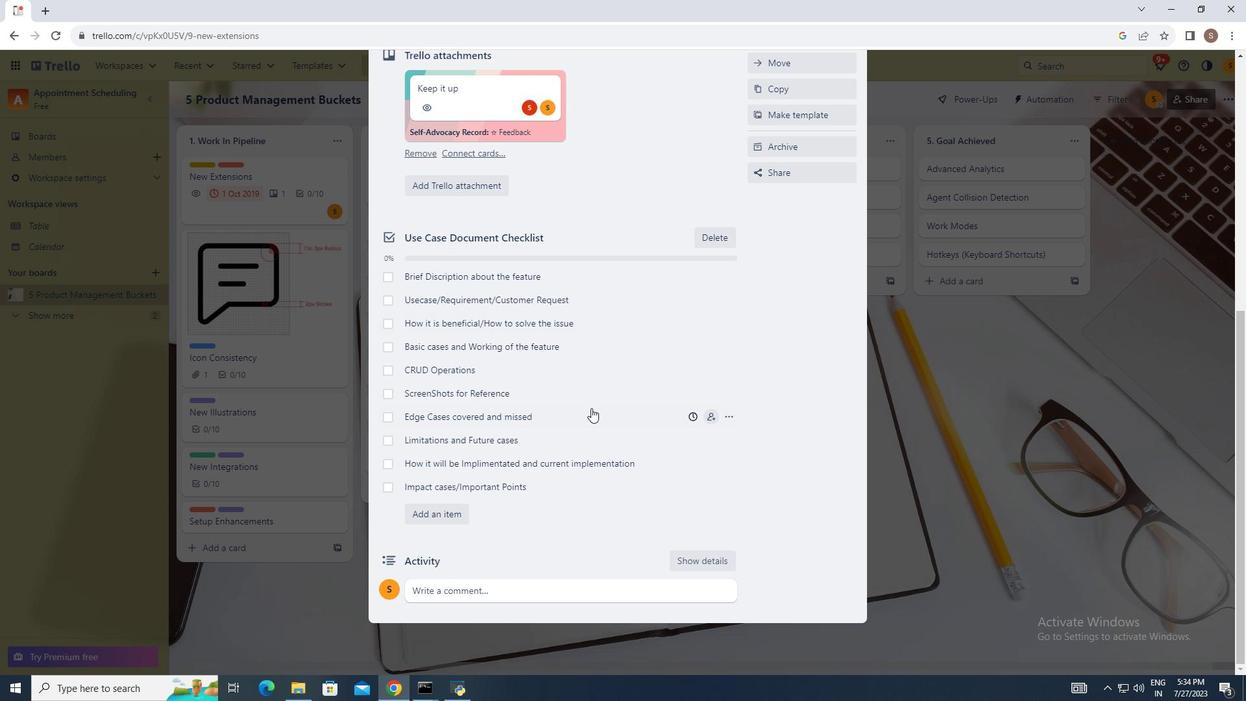 
Action: Mouse scrolled (602, 415) with delta (0, 0)
Screenshot: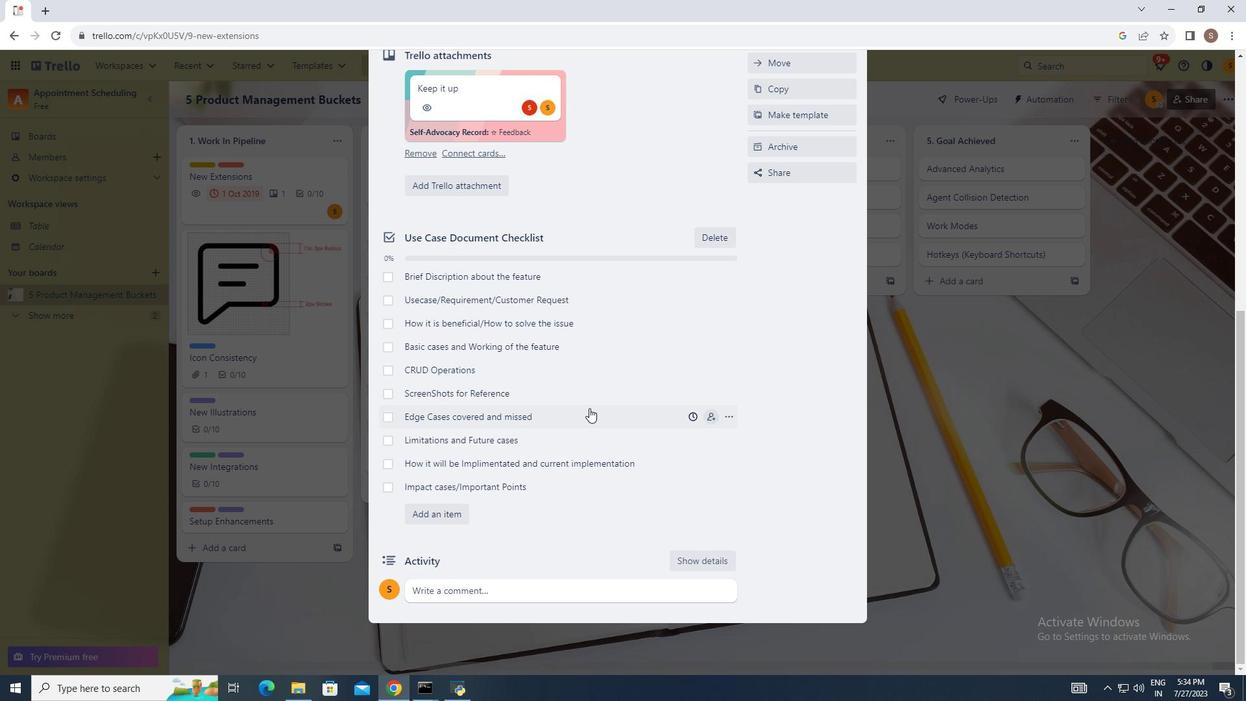
Action: Mouse moved to (599, 415)
Screenshot: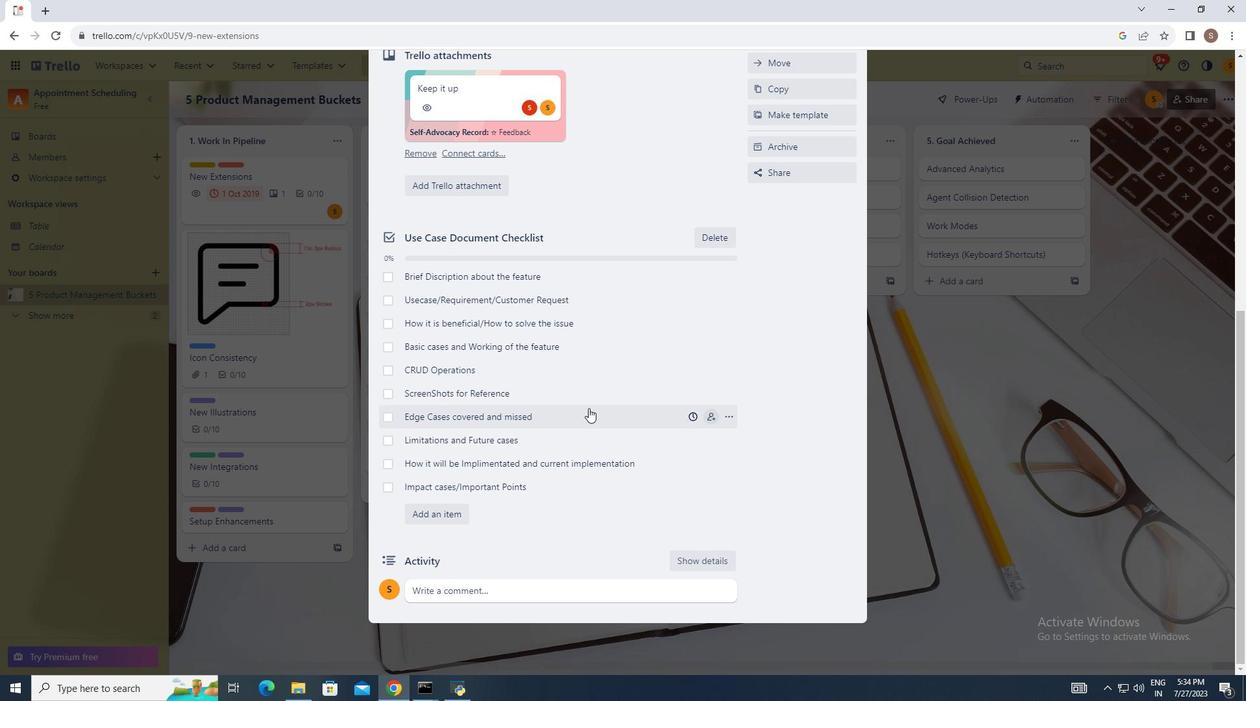 
Action: Mouse scrolled (599, 414) with delta (0, 0)
Screenshot: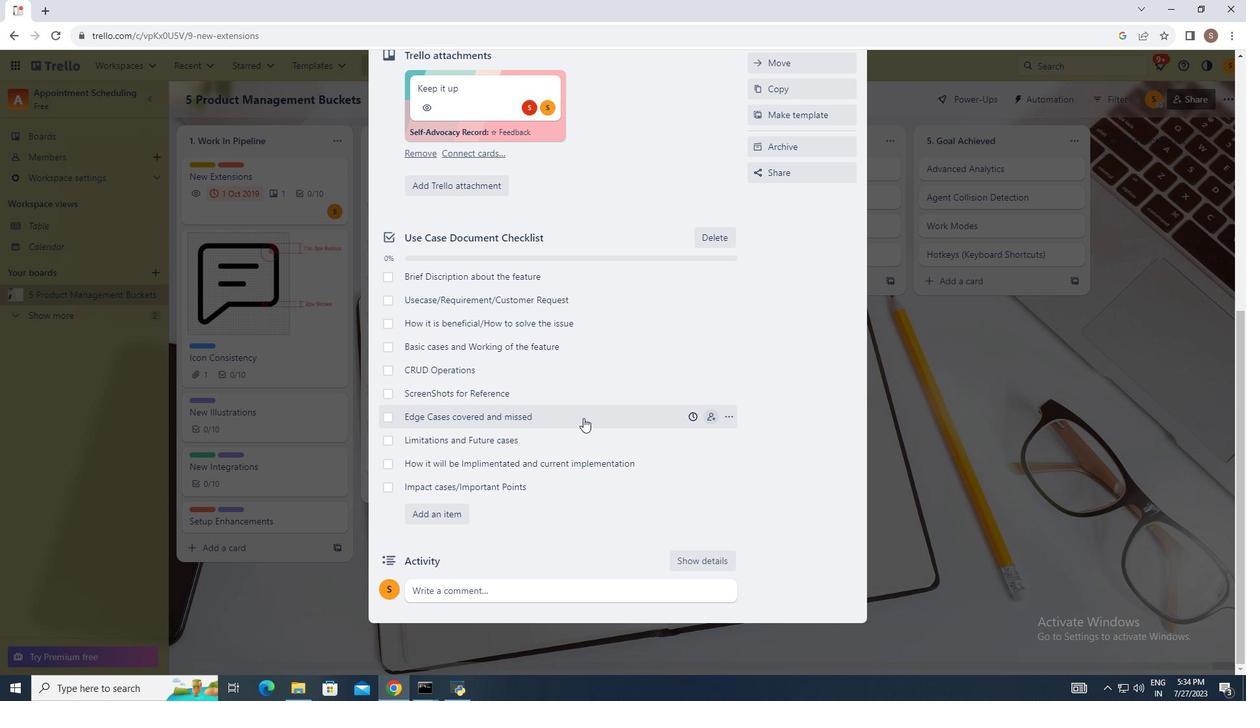 
Action: Mouse scrolled (599, 414) with delta (0, 0)
Screenshot: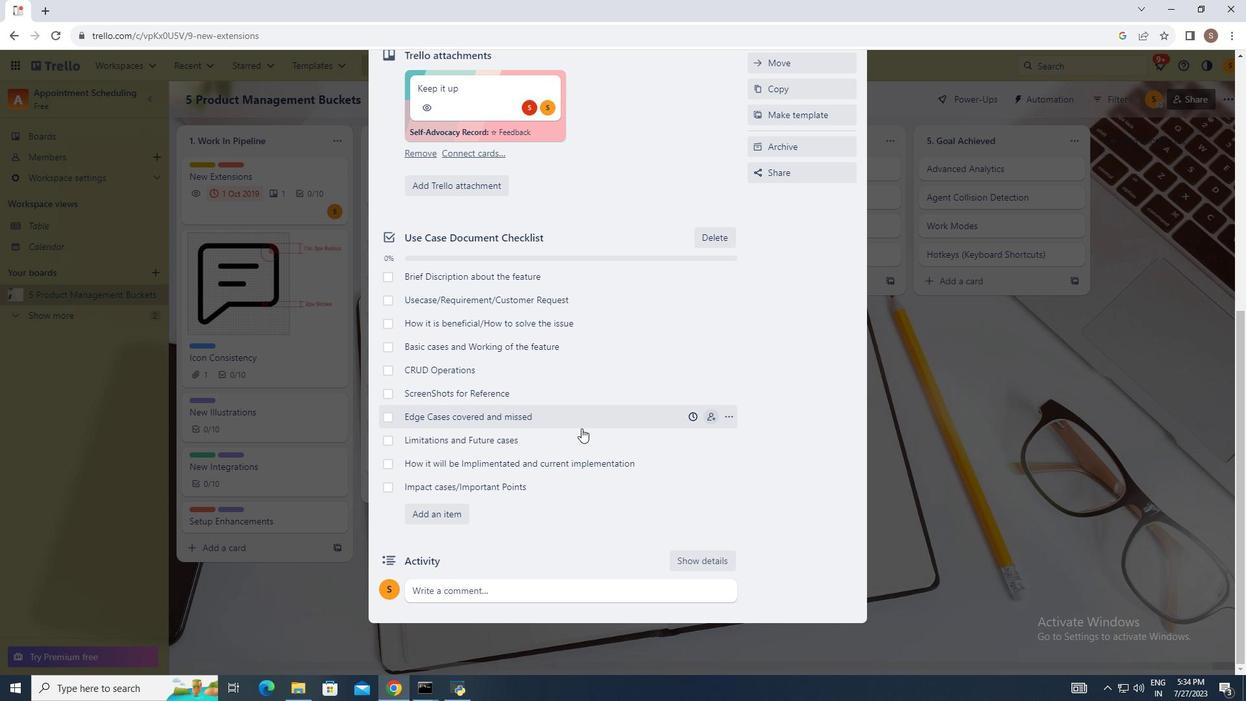 
Action: Mouse scrolled (599, 414) with delta (0, 0)
Screenshot: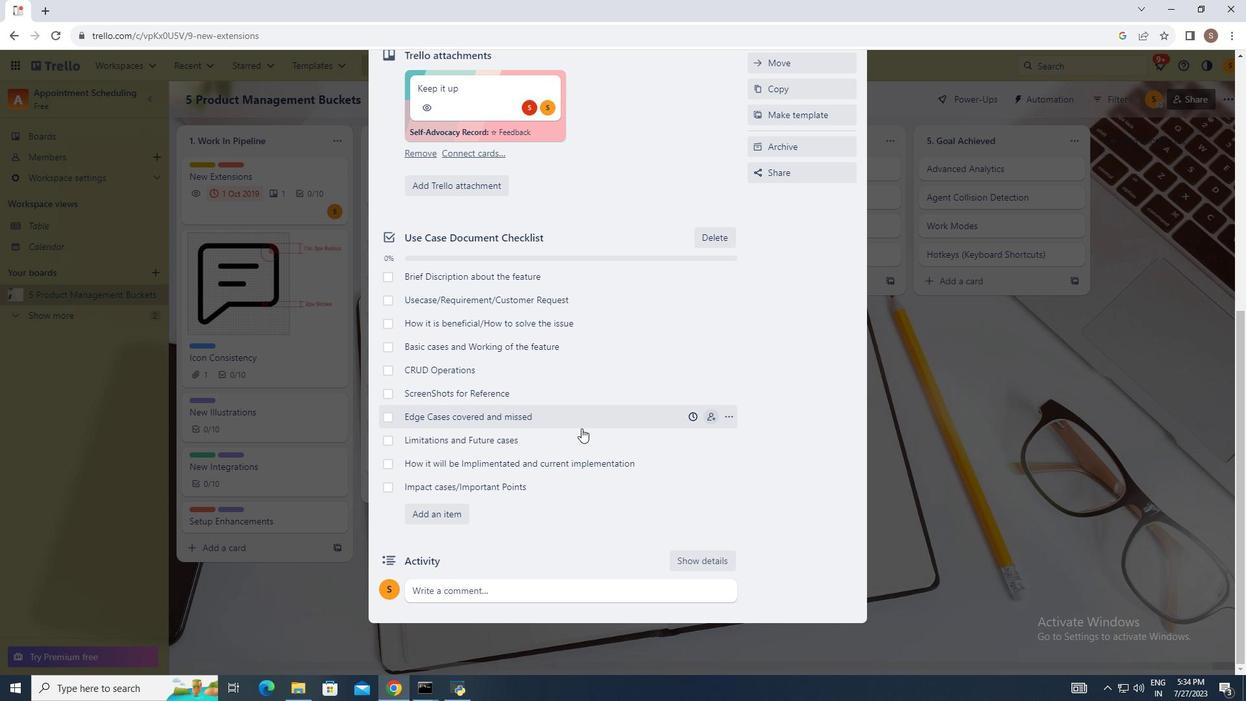 
Action: Mouse moved to (598, 415)
Screenshot: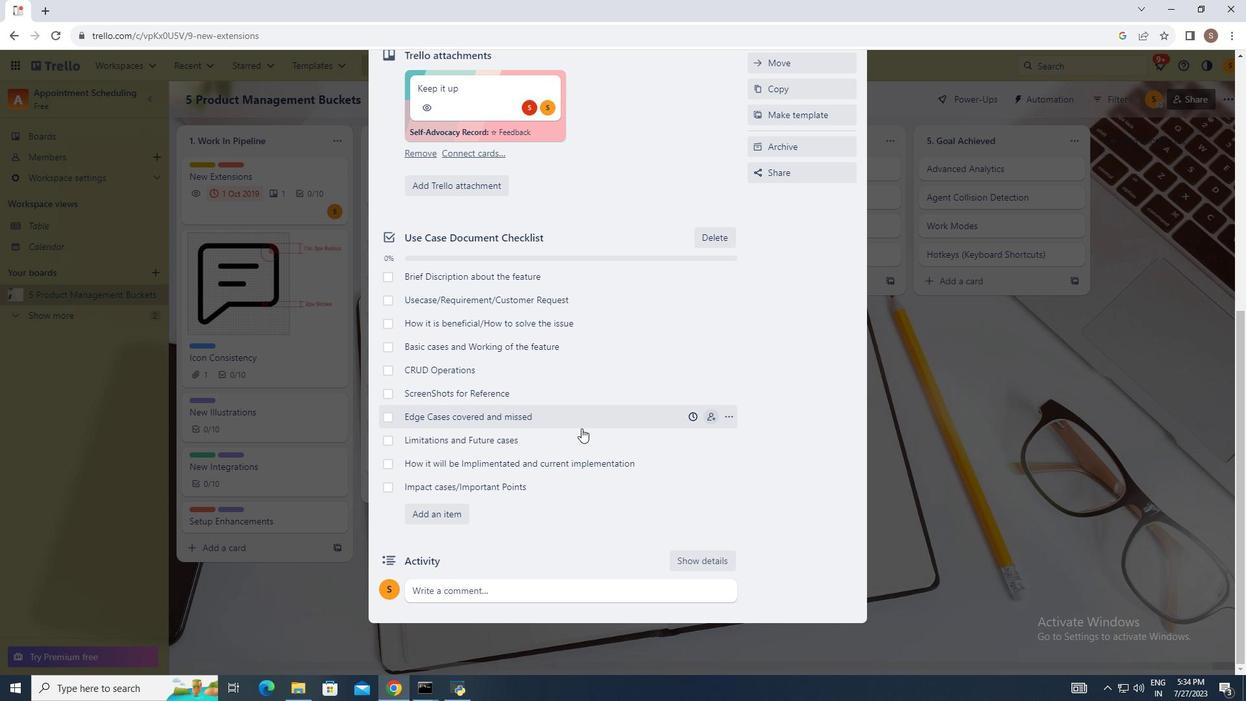 
Action: Mouse scrolled (598, 414) with delta (0, 0)
Screenshot: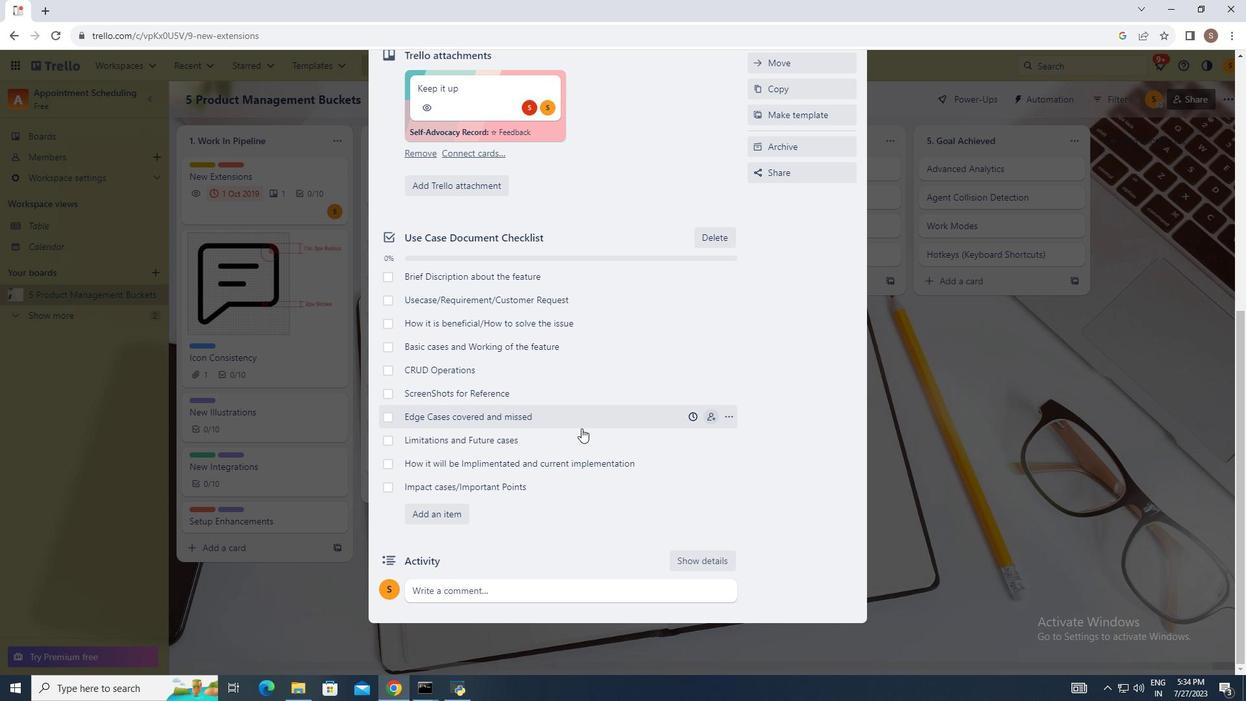 
Action: Mouse scrolled (598, 414) with delta (0, 0)
Screenshot: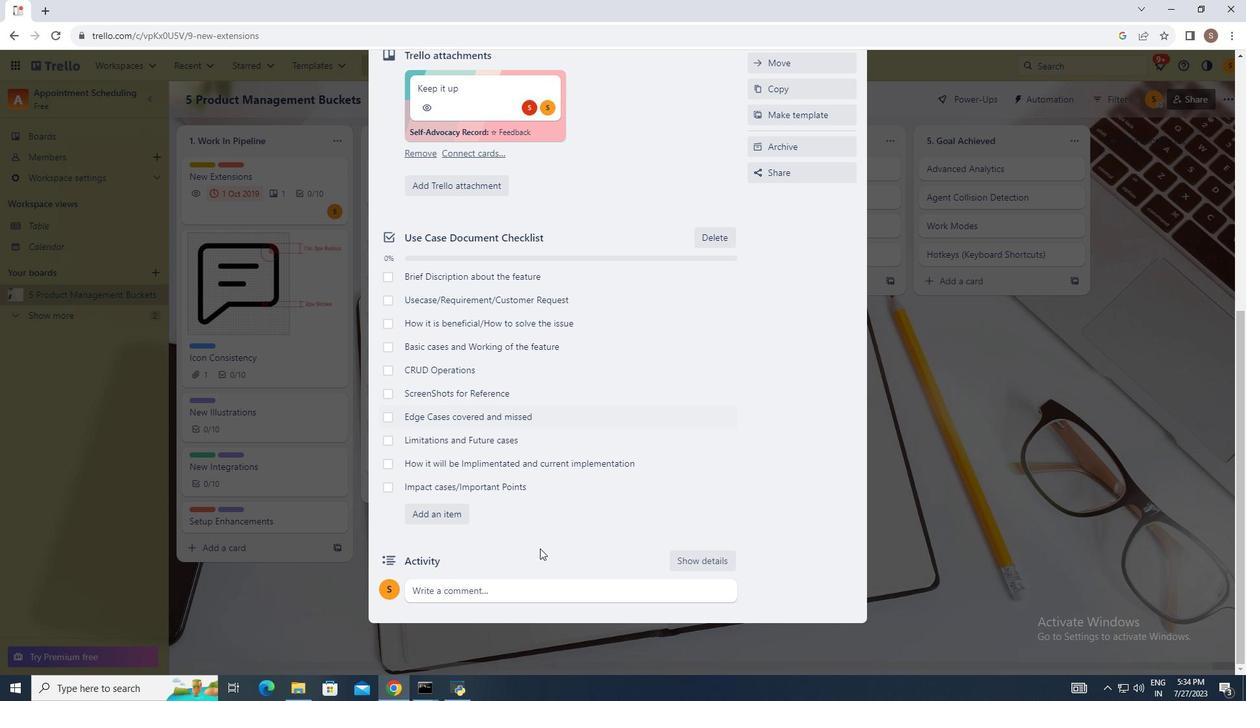 
Action: Mouse moved to (596, 415)
Screenshot: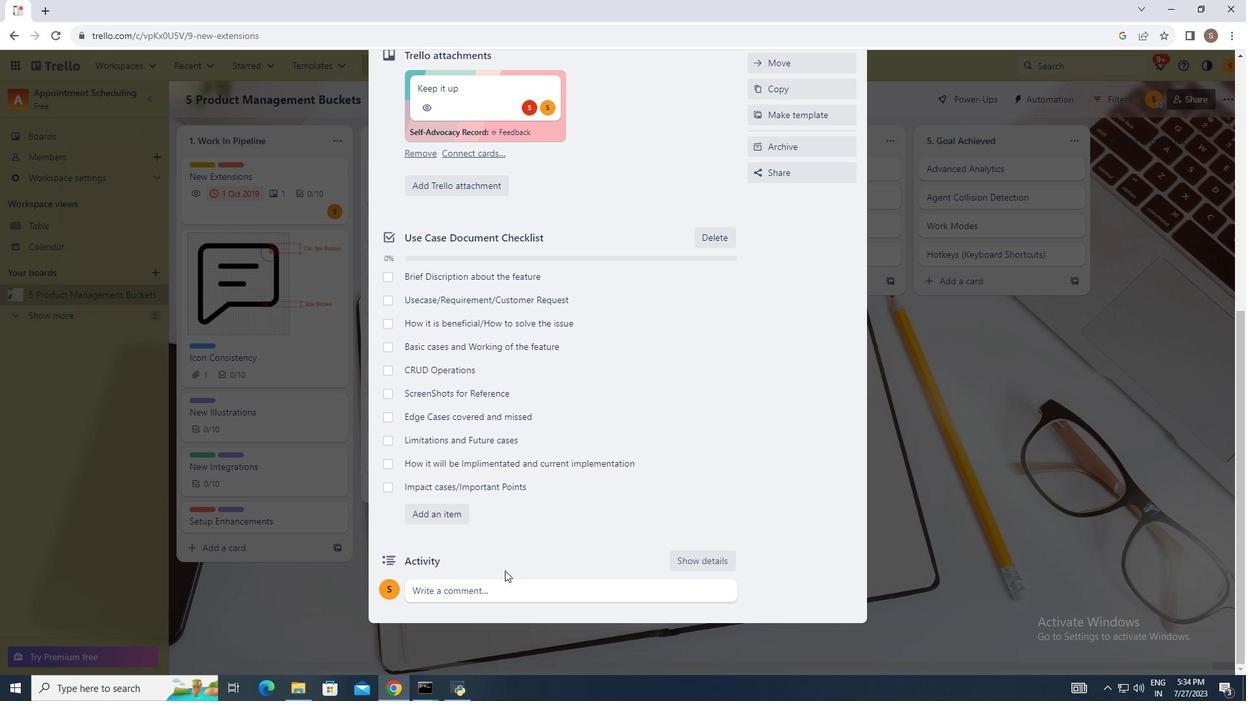 
Action: Mouse scrolled (597, 414) with delta (0, 0)
Screenshot: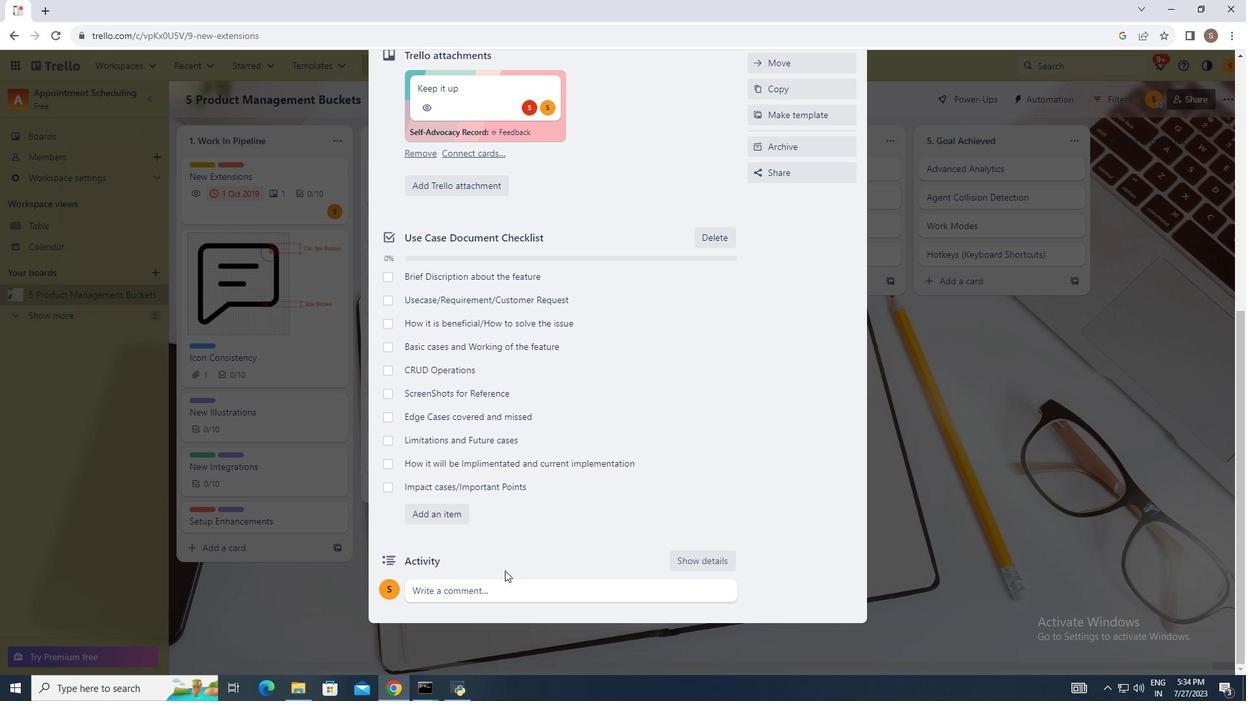
Action: Mouse scrolled (596, 414) with delta (0, 0)
Screenshot: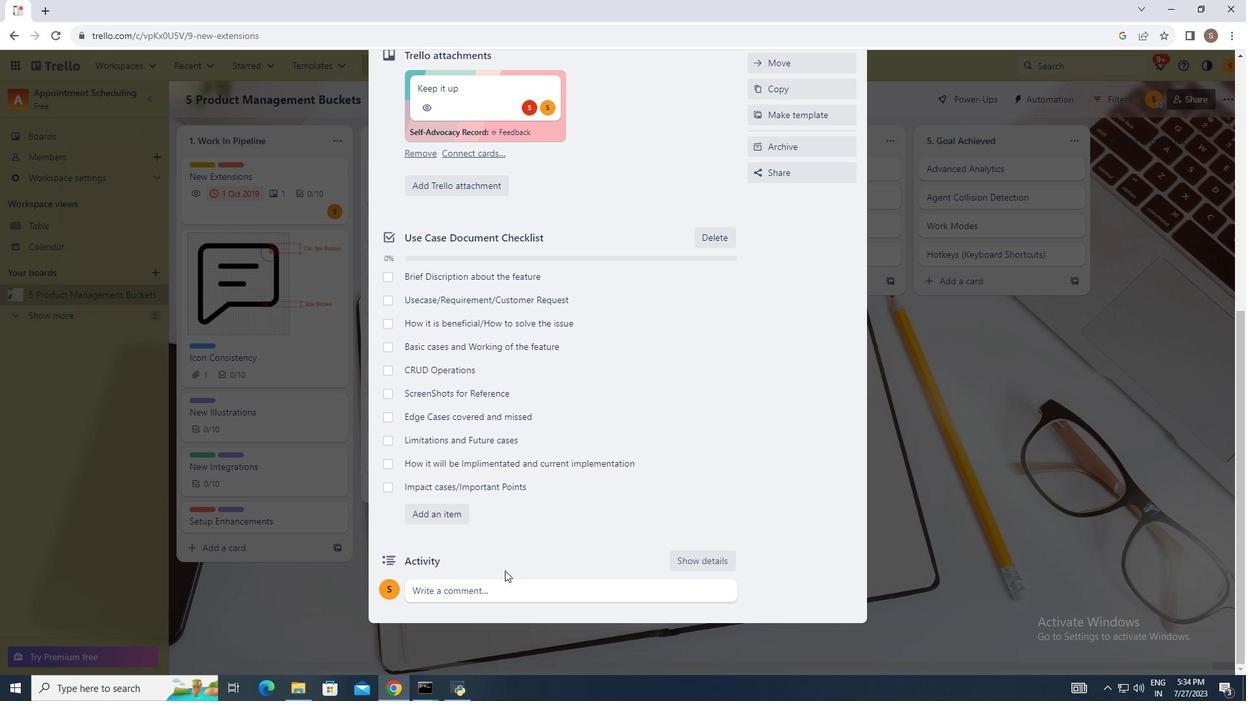
Action: Mouse moved to (587, 449)
Screenshot: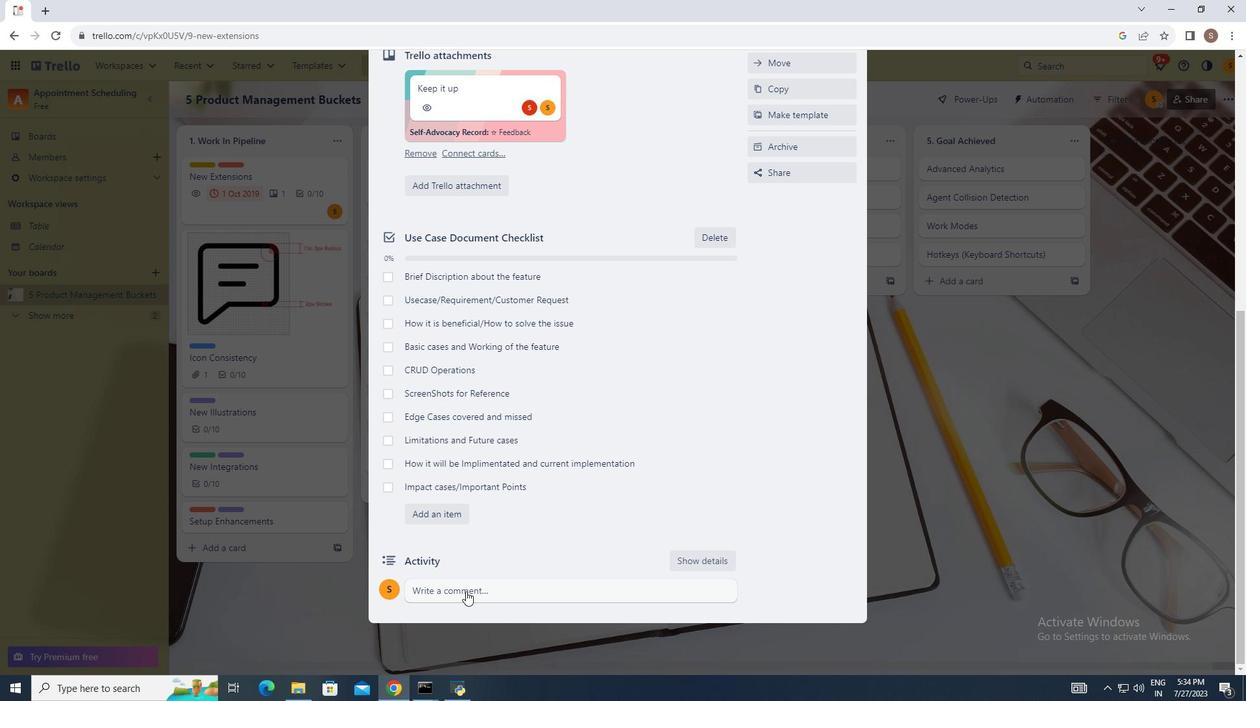 
Action: Mouse scrolled (587, 448) with delta (0, 0)
Screenshot: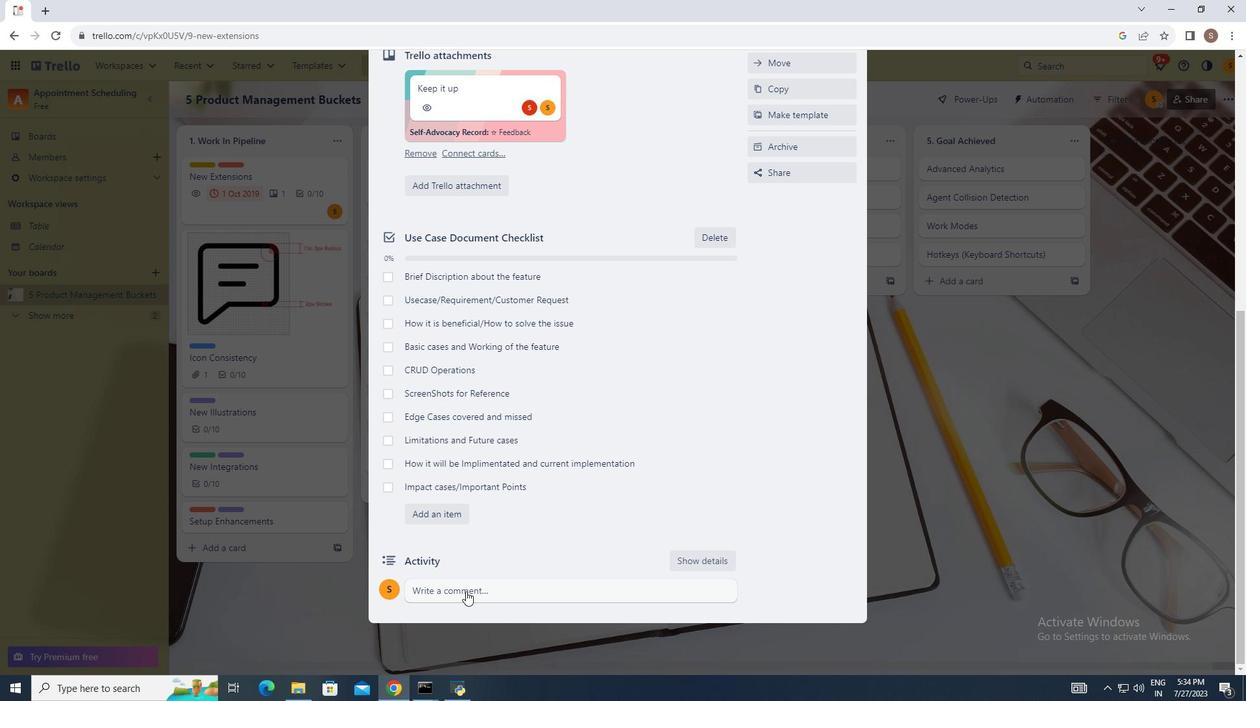 
Action: Mouse moved to (587, 457)
Screenshot: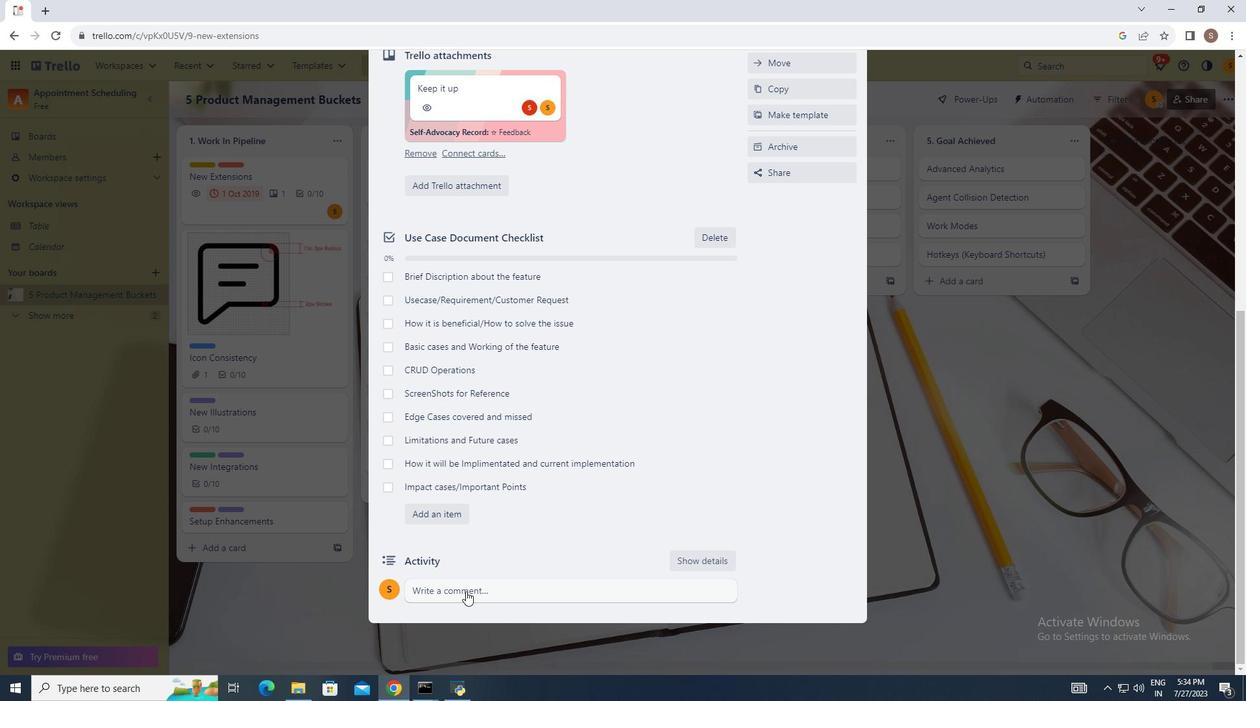 
Action: Mouse scrolled (587, 456) with delta (0, 0)
Screenshot: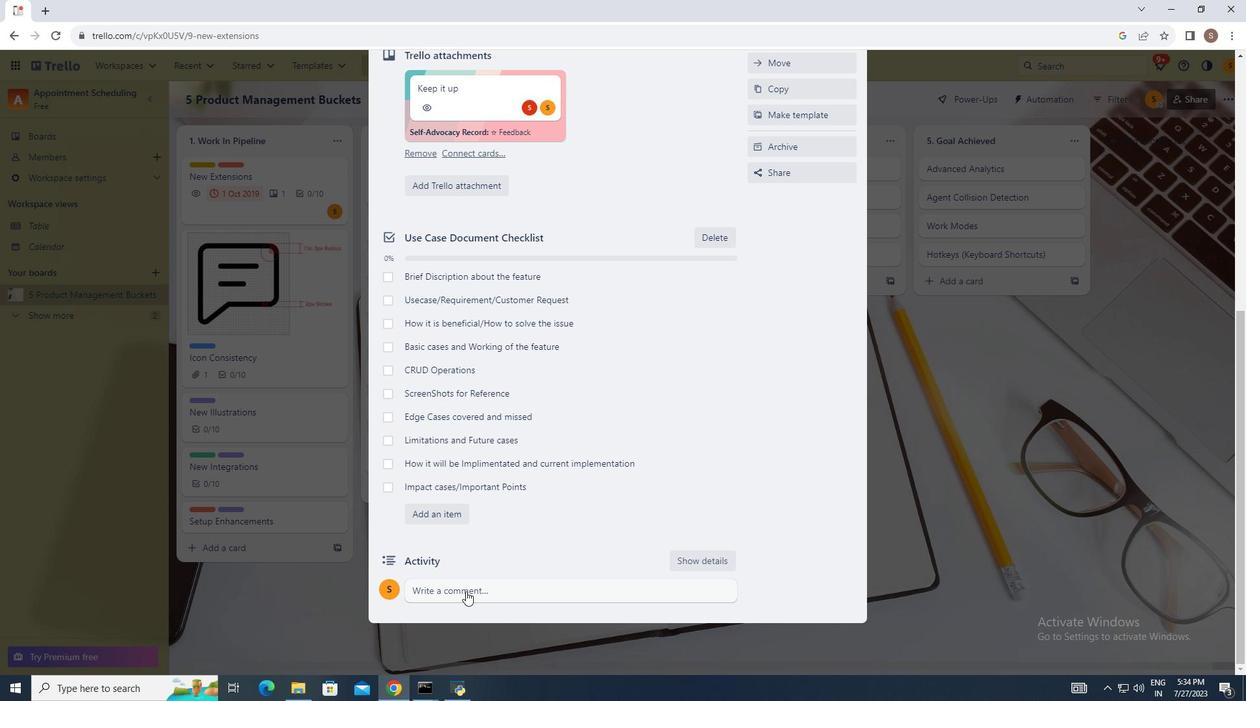 
Action: Mouse moved to (585, 470)
Screenshot: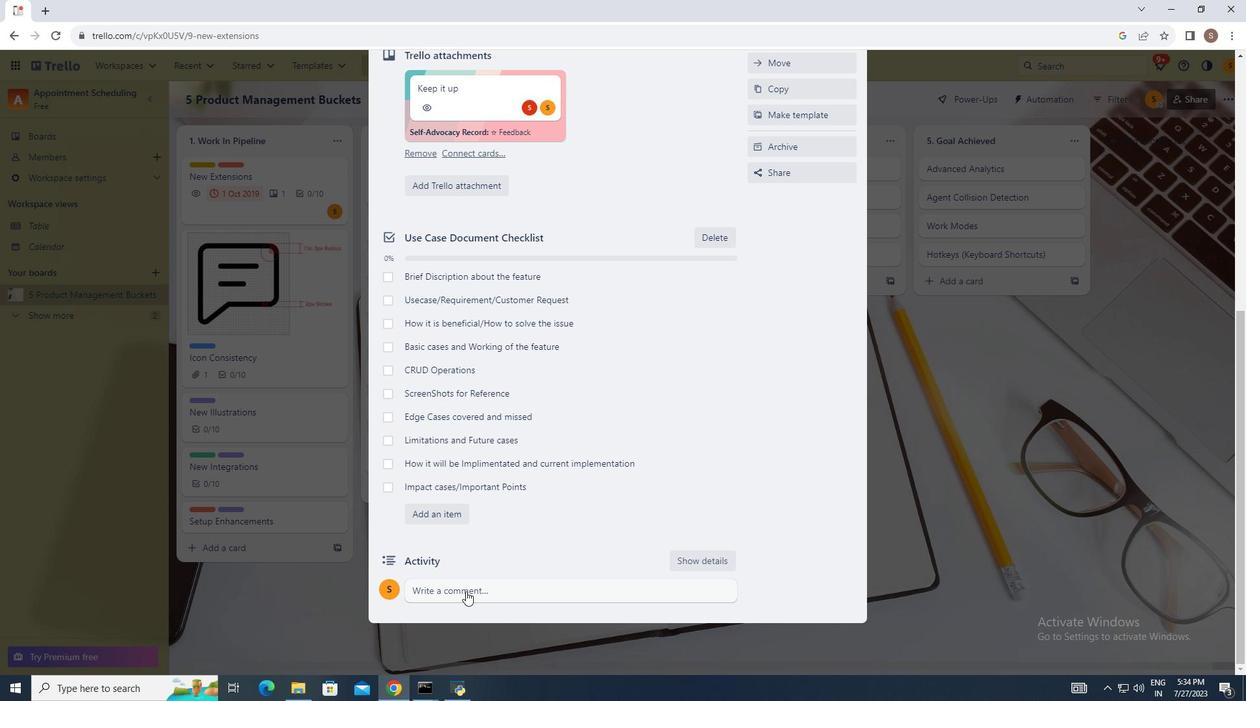 
Action: Mouse scrolled (585, 469) with delta (0, 0)
Screenshot: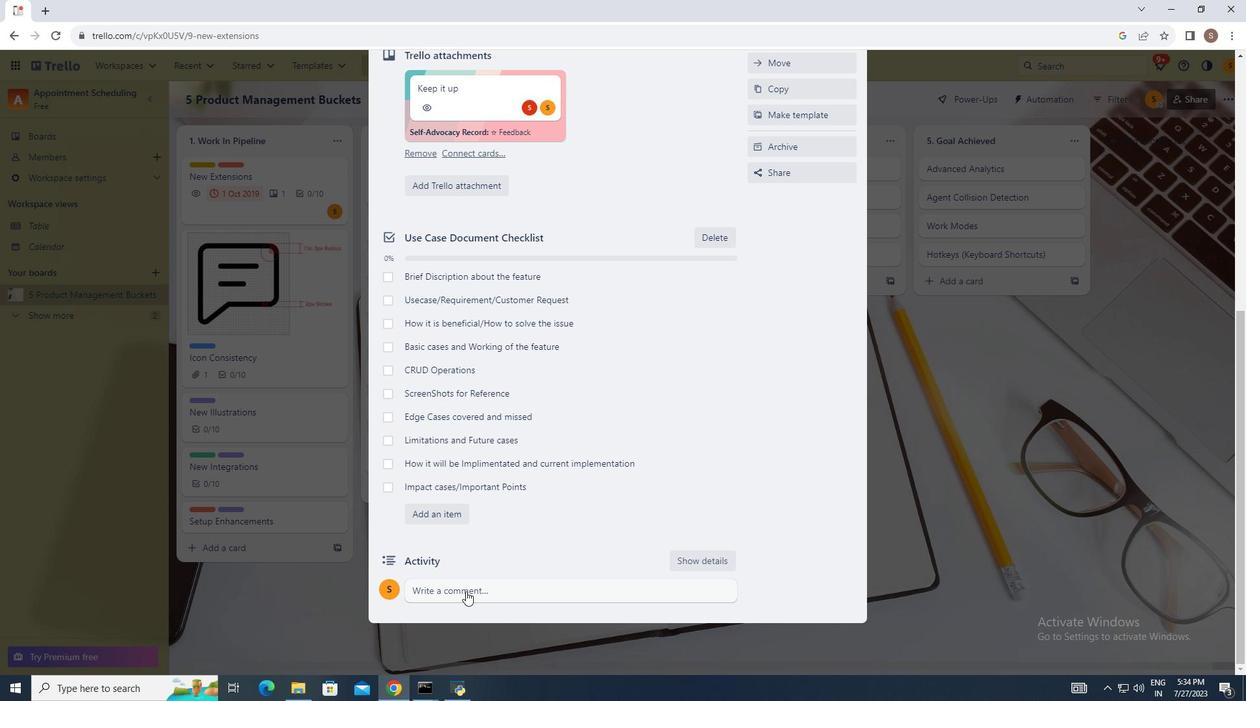 
Action: Mouse moved to (473, 597)
Screenshot: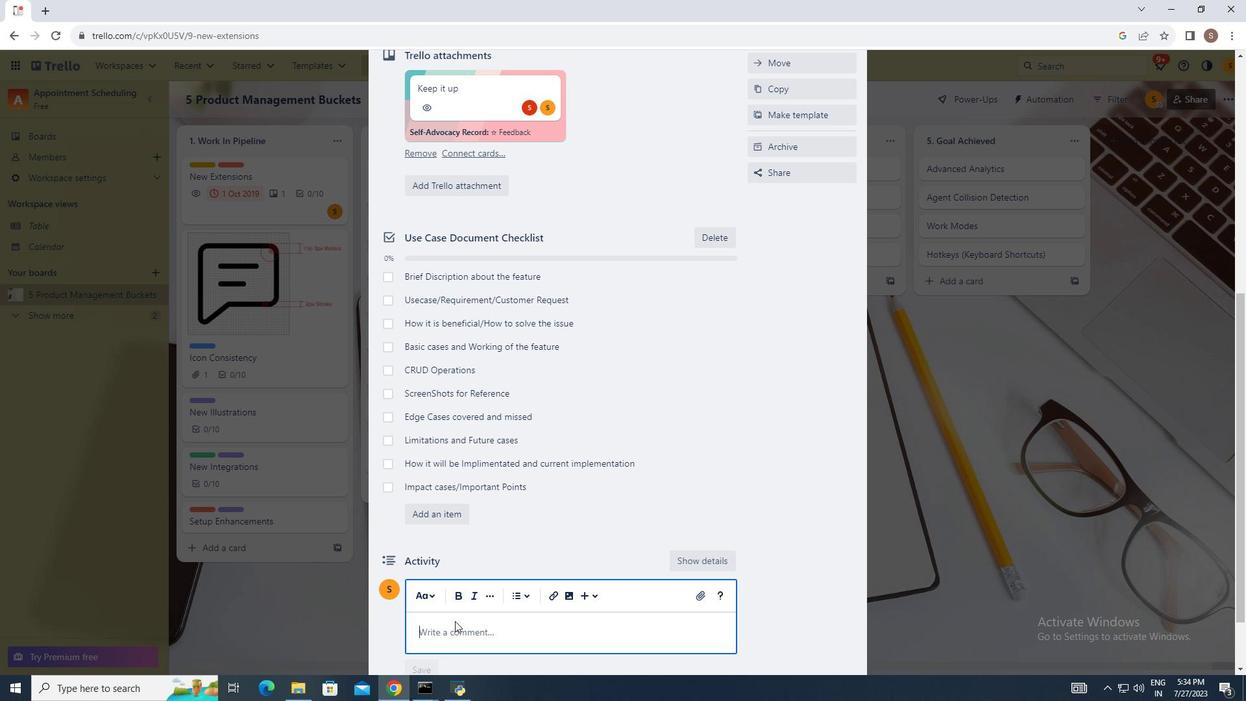 
Action: Mouse pressed left at (473, 597)
Screenshot: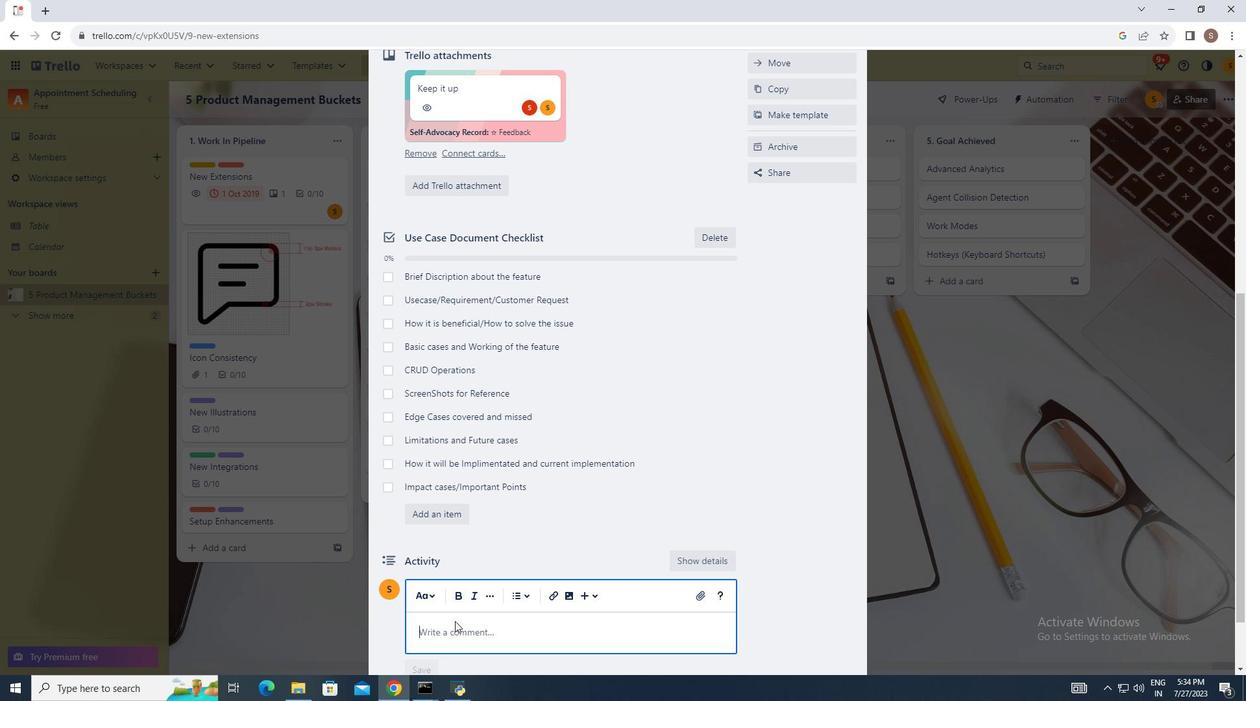 
Action: Mouse moved to (451, 641)
Screenshot: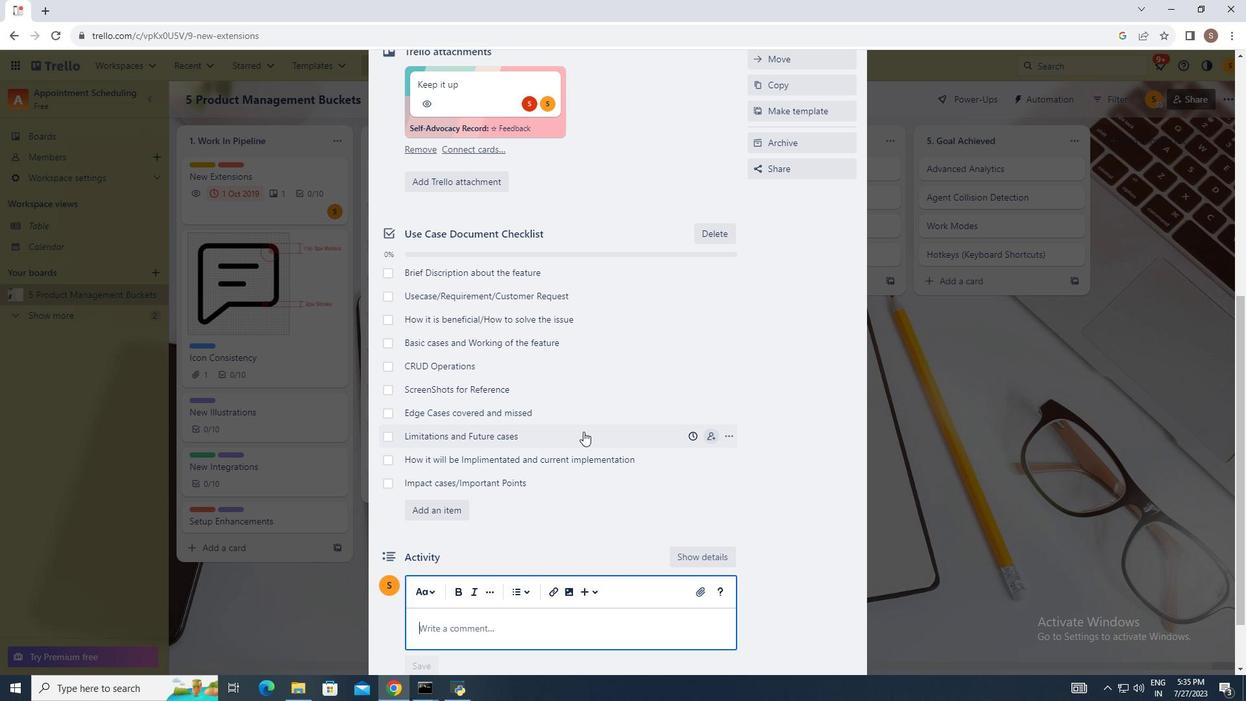 
Action: Mouse pressed left at (451, 641)
Screenshot: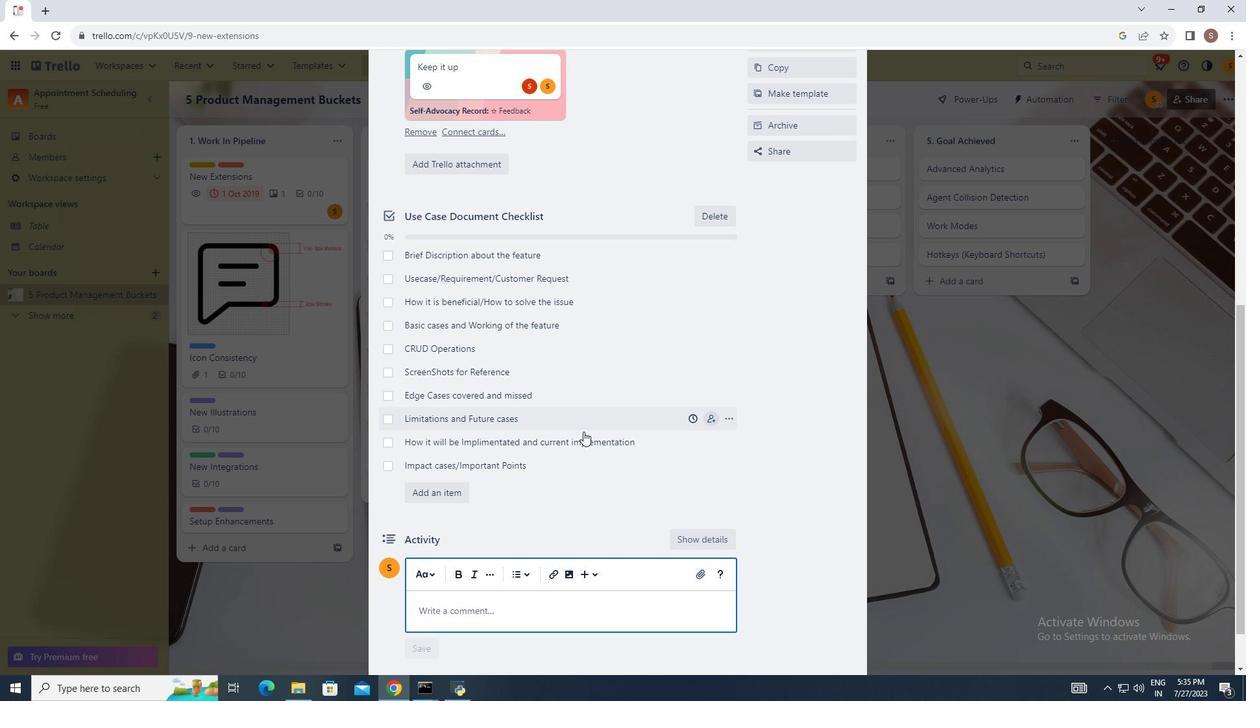 
Action: Mouse moved to (590, 438)
Screenshot: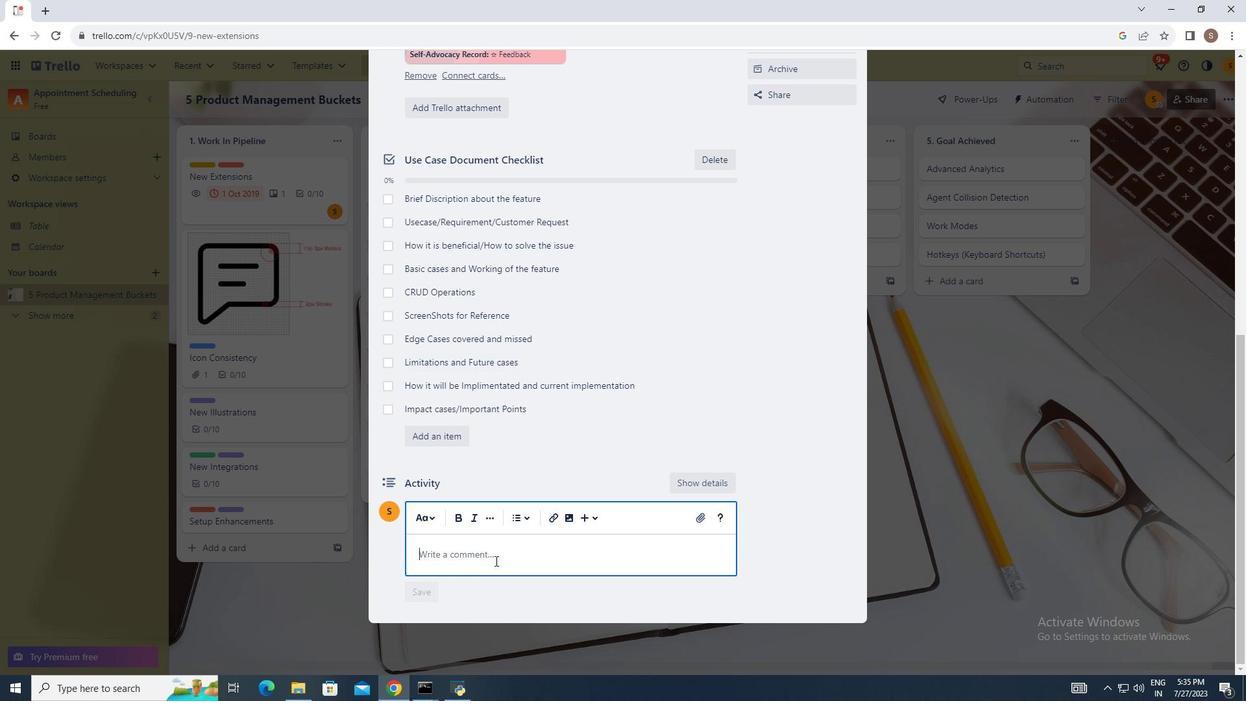 
Action: Mouse scrolled (590, 438) with delta (0, 0)
Screenshot: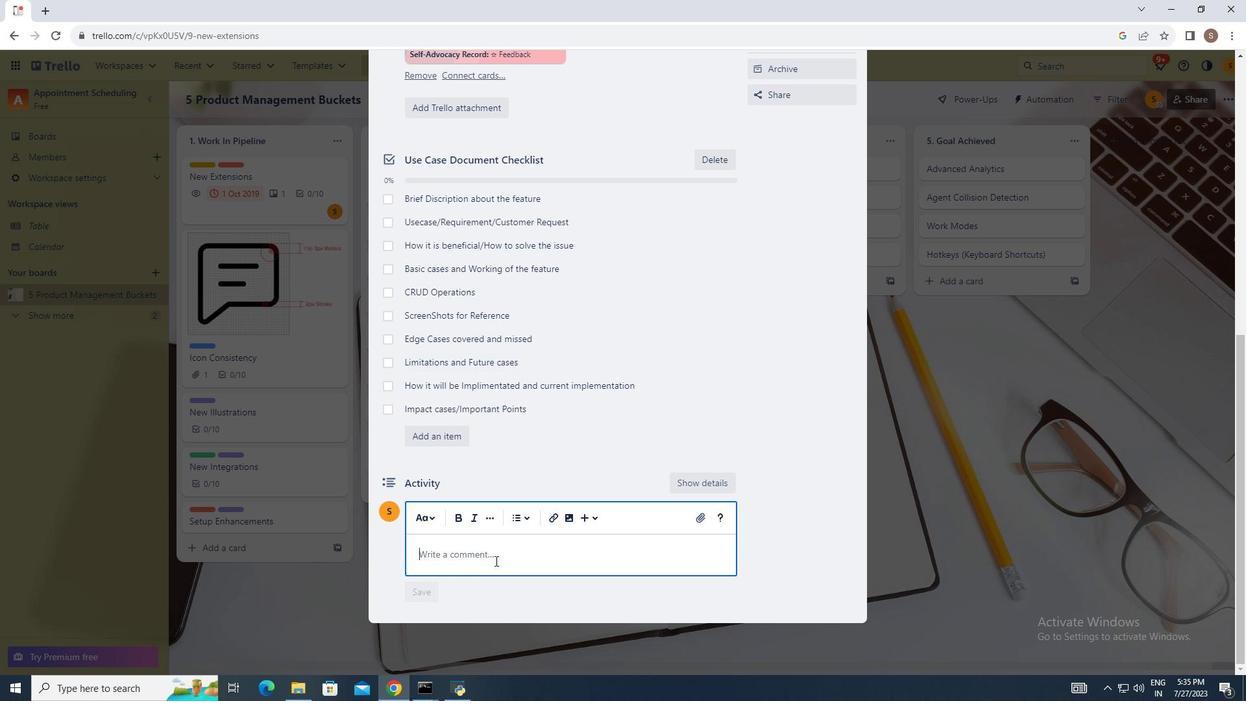 
Action: Mouse moved to (590, 438)
Screenshot: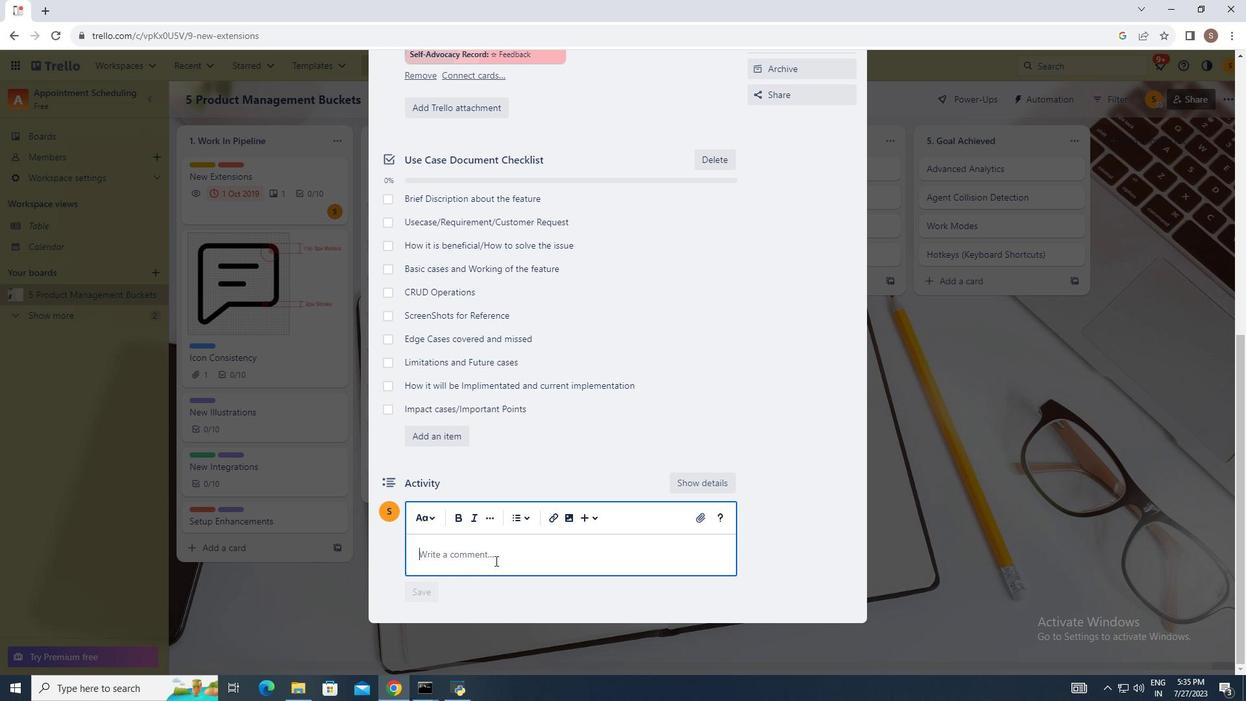 
Action: Mouse scrolled (590, 438) with delta (0, 0)
Screenshot: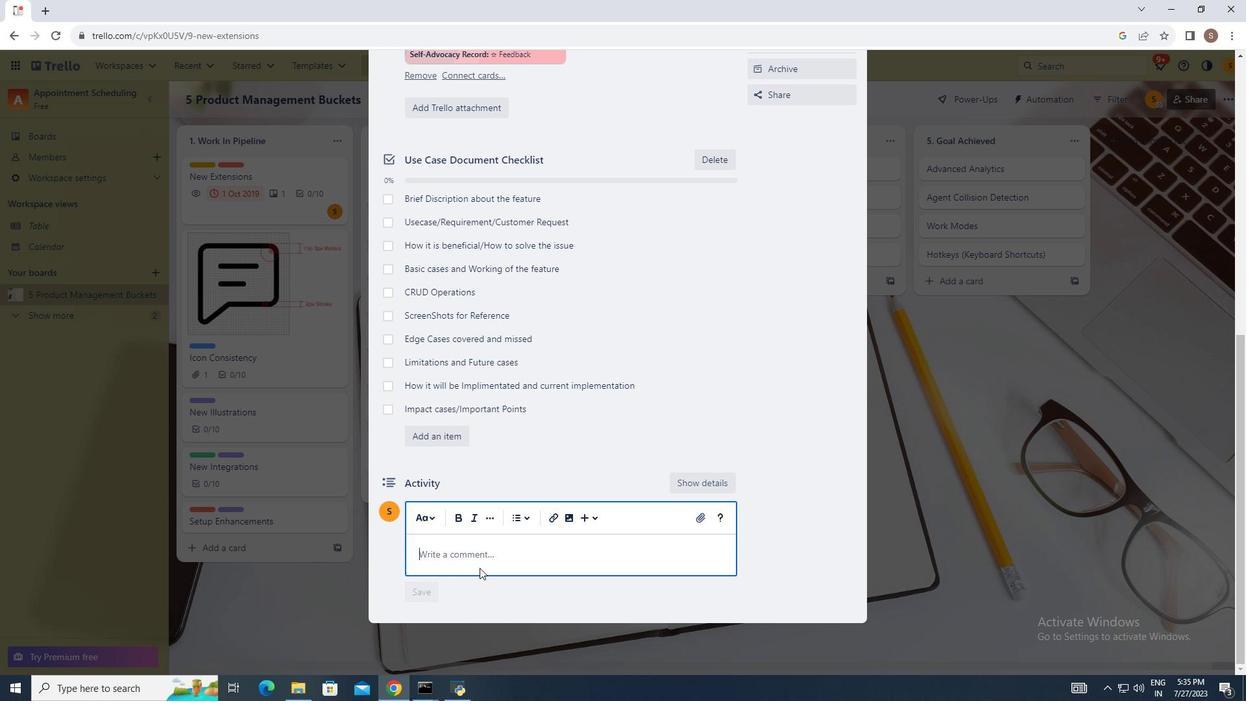 
Action: Mouse scrolled (590, 438) with delta (0, 0)
Screenshot: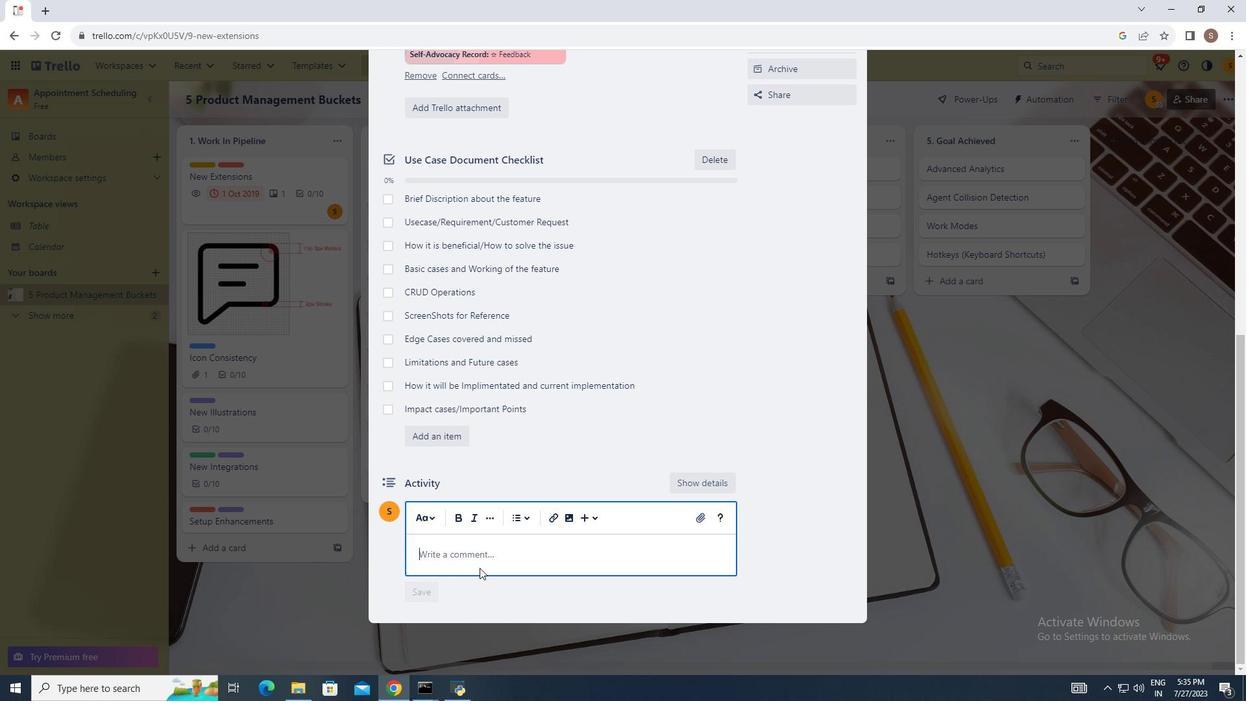 
Action: Mouse scrolled (590, 438) with delta (0, 0)
Screenshot: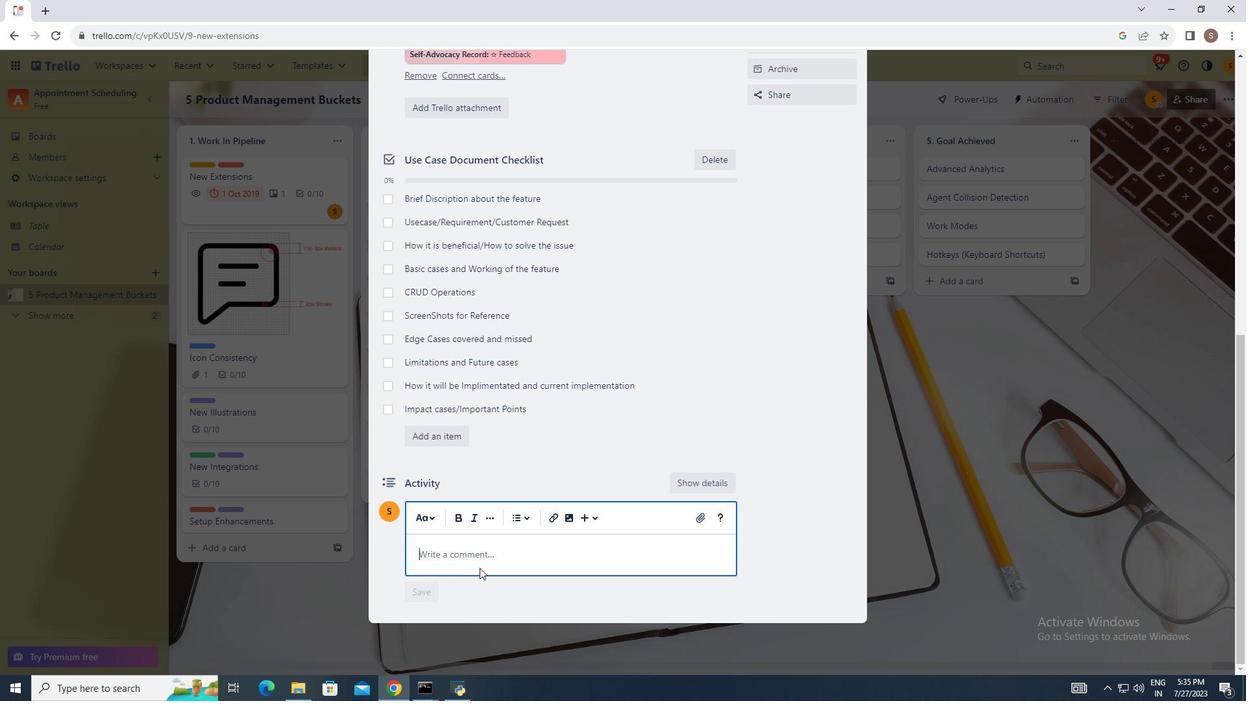 
Action: Mouse scrolled (590, 438) with delta (0, 0)
Screenshot: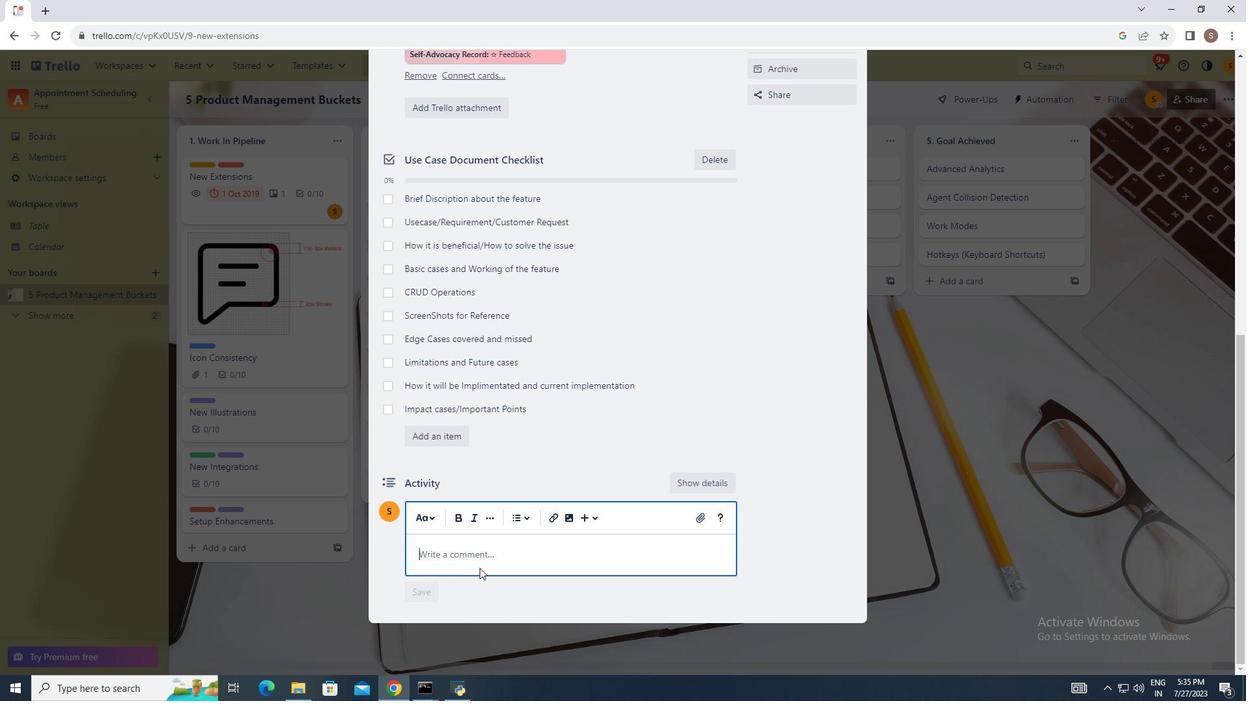 
Action: Mouse scrolled (590, 438) with delta (0, 0)
Screenshot: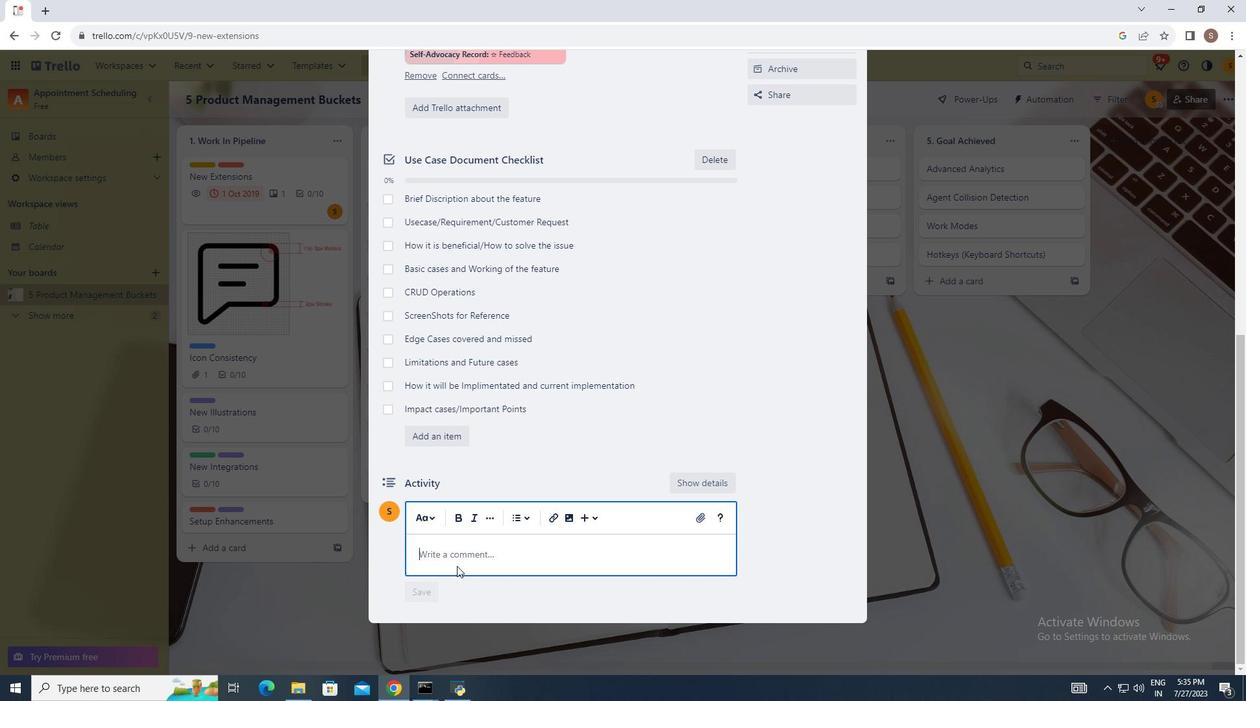 
Action: Mouse scrolled (590, 438) with delta (0, 0)
Screenshot: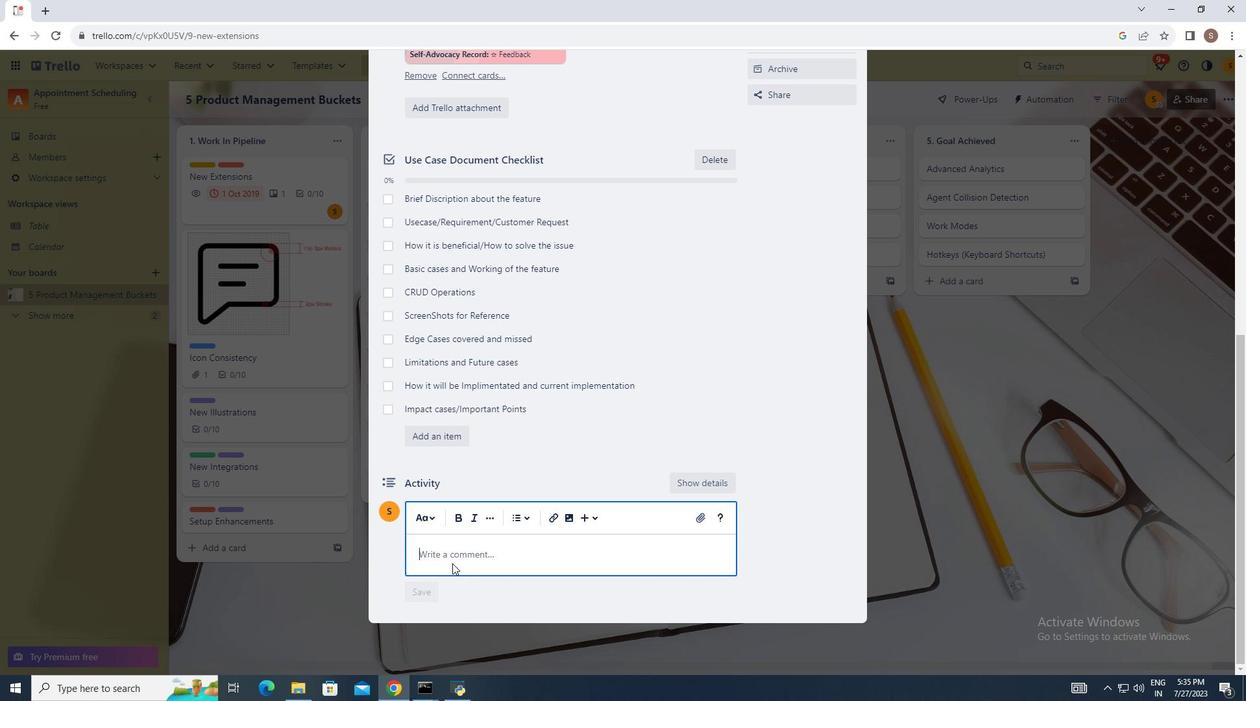 
Action: Mouse moved to (591, 448)
Screenshot: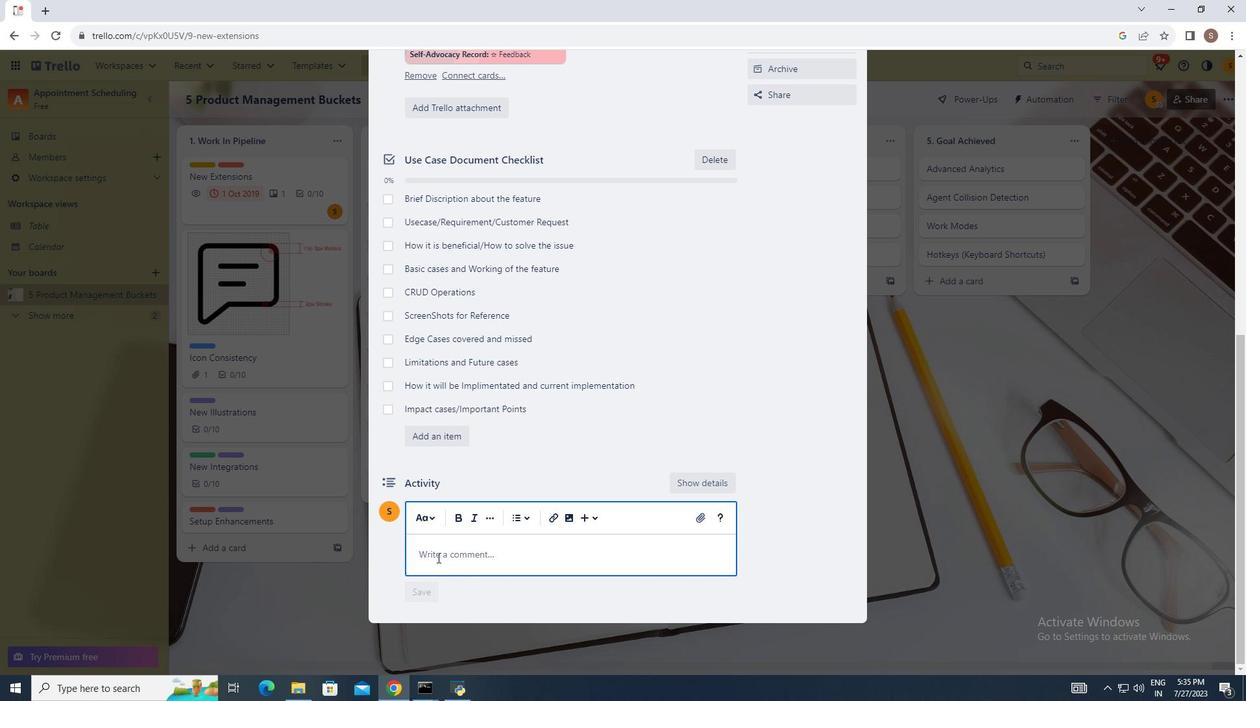 
Action: Mouse scrolled (591, 447) with delta (0, 0)
Screenshot: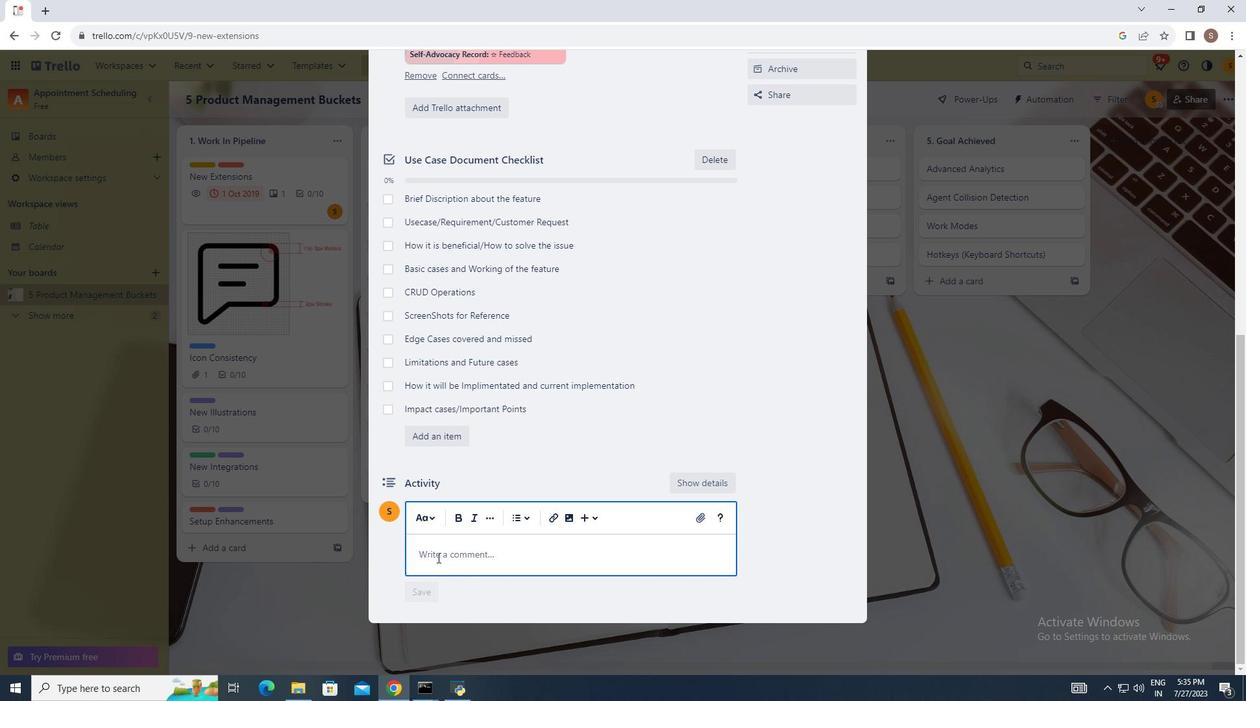 
Action: Mouse moved to (591, 458)
Screenshot: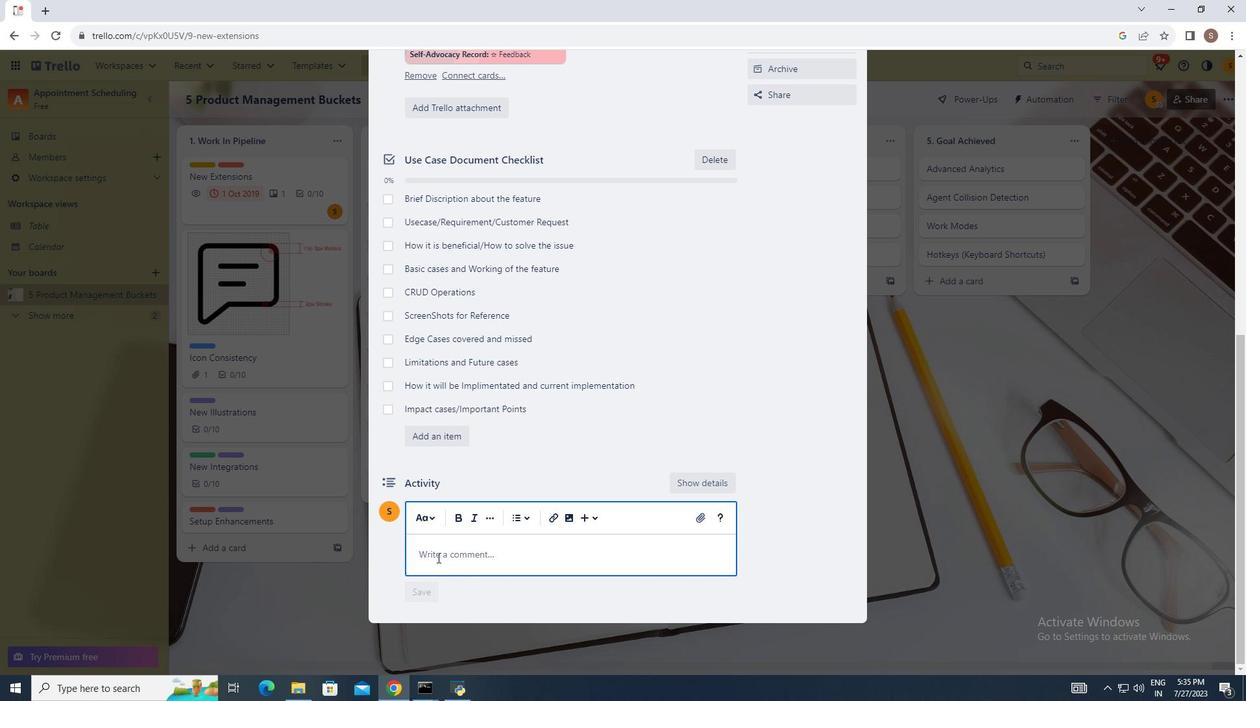 
Action: Mouse scrolled (591, 459) with delta (0, 0)
Screenshot: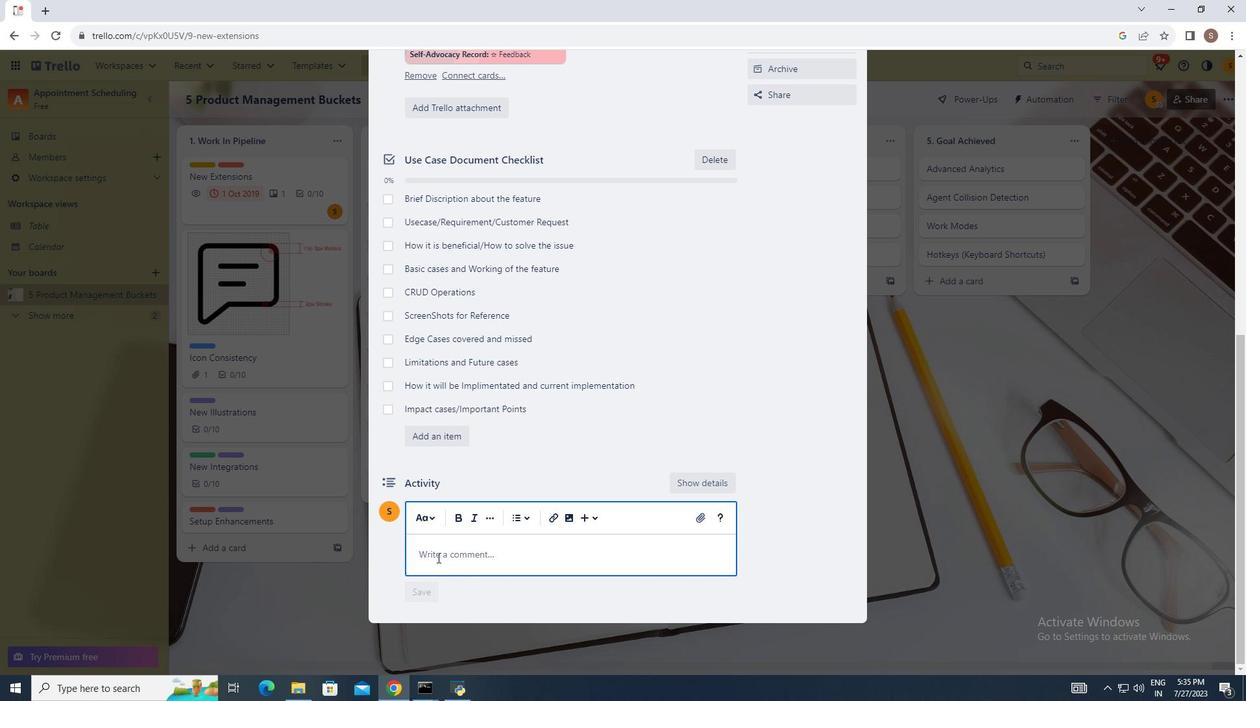 
Action: Mouse moved to (591, 462)
Screenshot: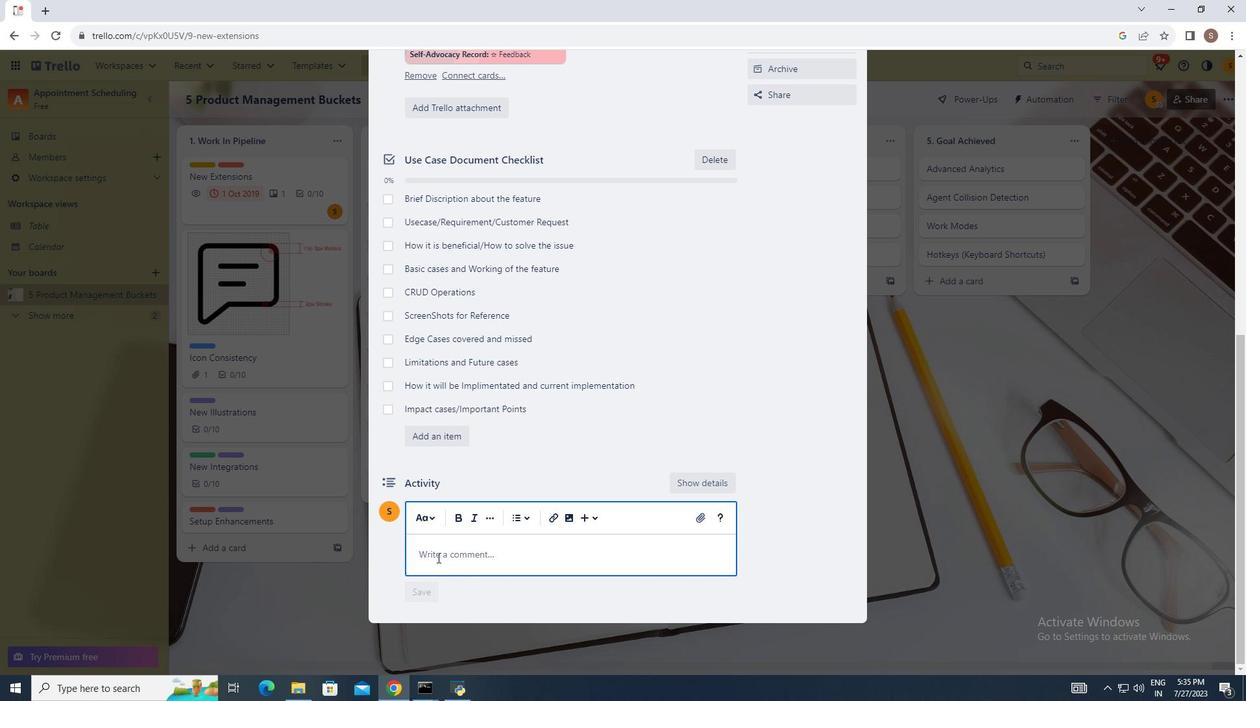 
Action: Mouse scrolled (591, 461) with delta (0, 0)
Screenshot: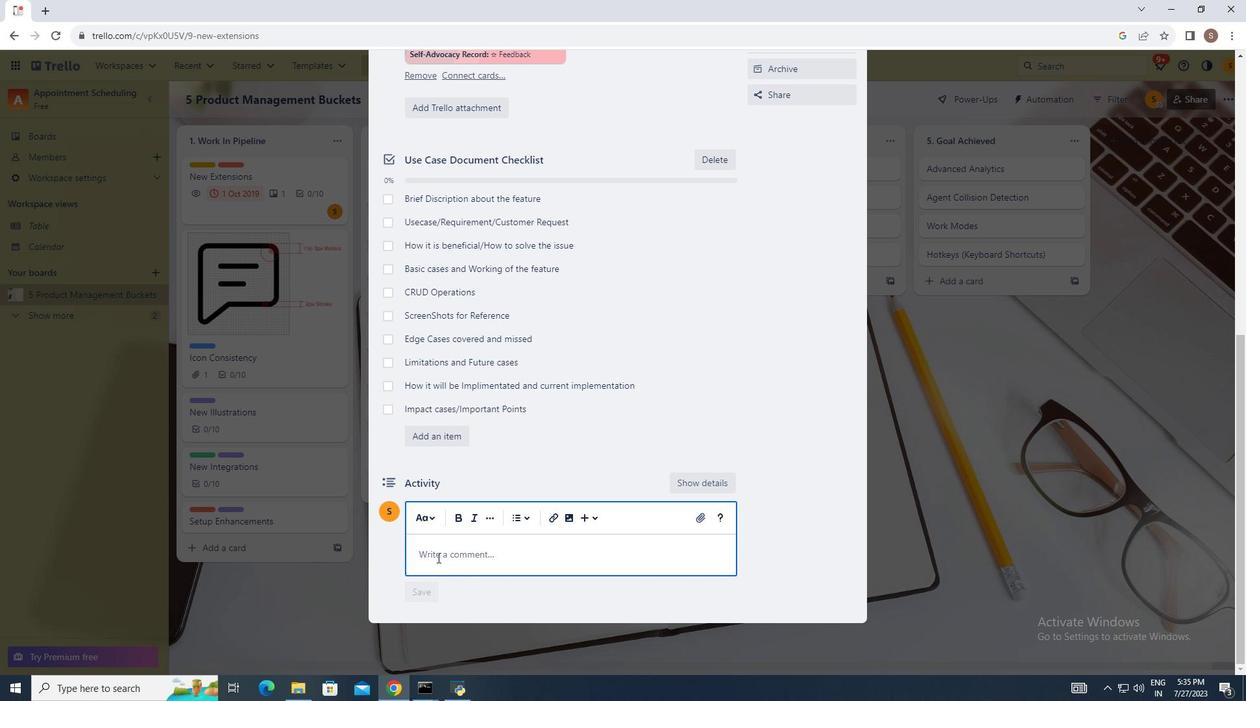 
Action: Mouse moved to (582, 481)
Screenshot: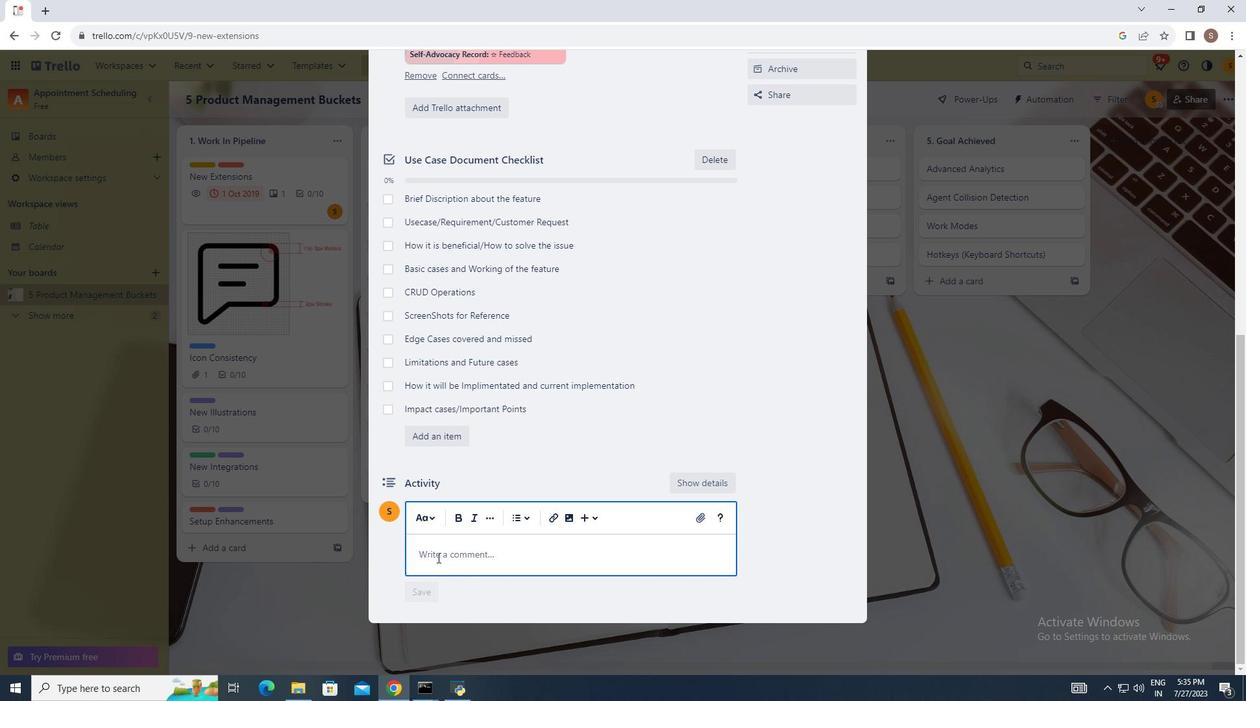 
Action: Mouse scrolled (582, 480) with delta (0, 0)
Screenshot: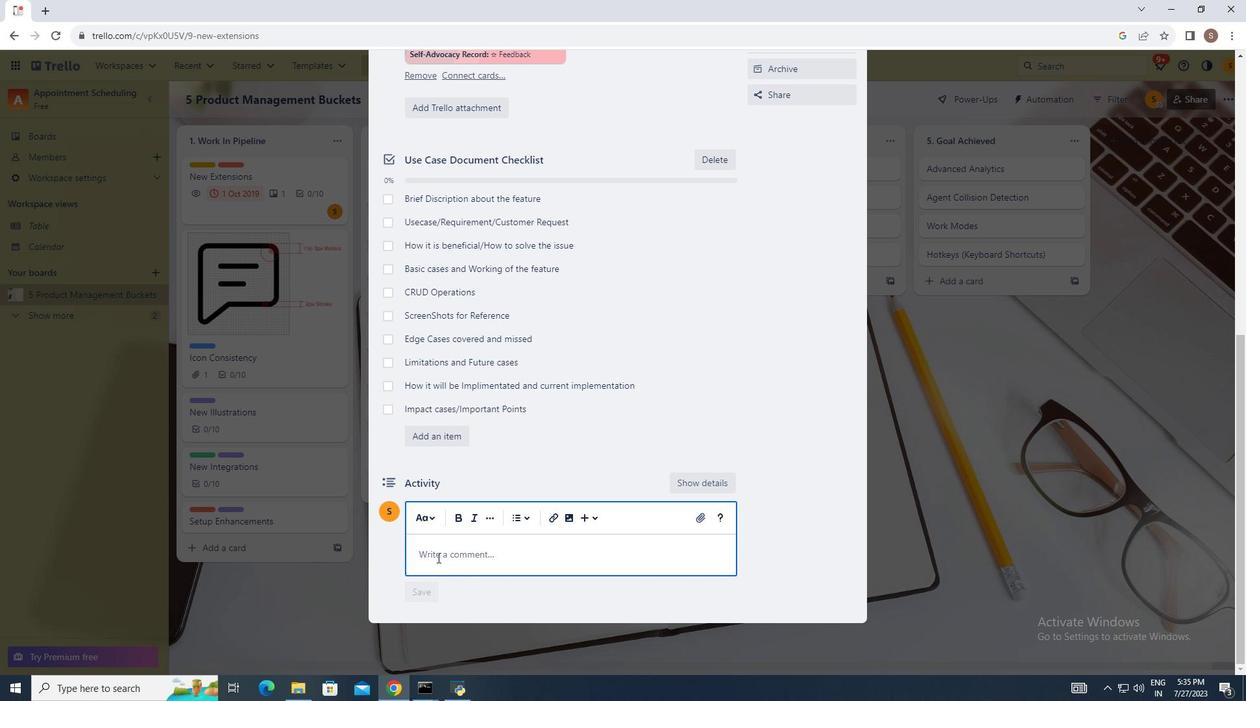 
Action: Mouse moved to (444, 564)
Screenshot: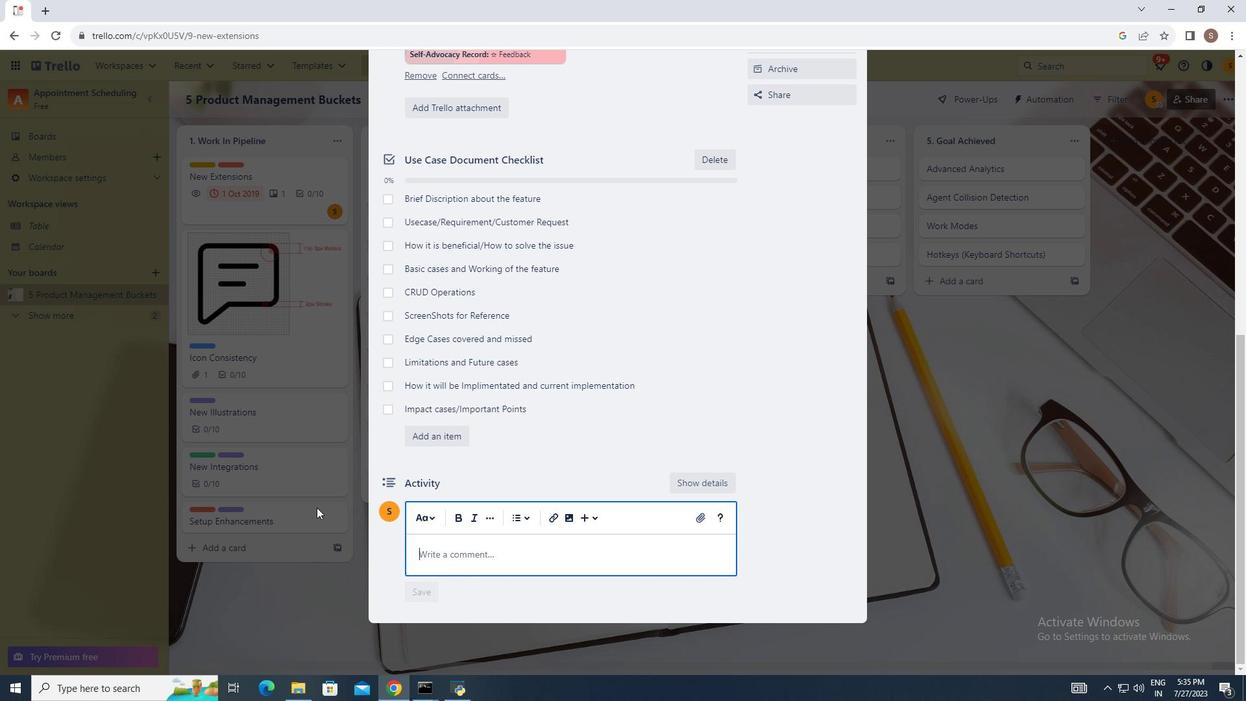 
Action: Mouse pressed left at (444, 564)
Screenshot: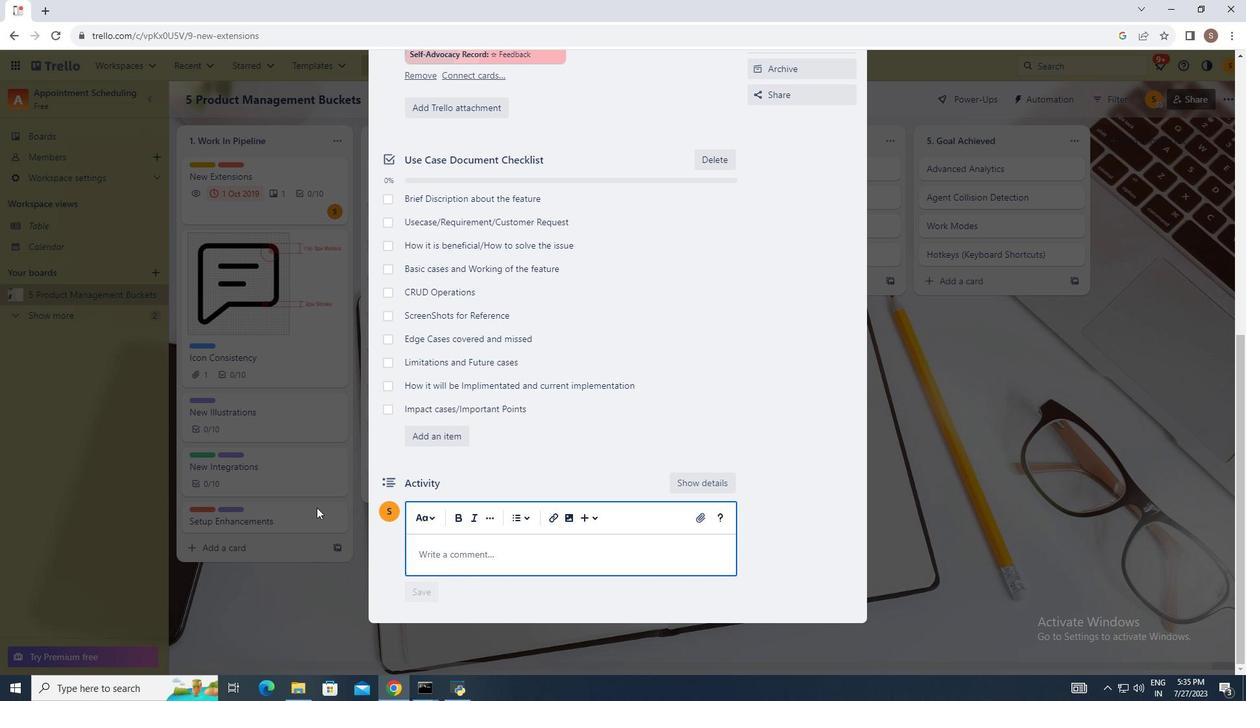 
Action: Mouse moved to (323, 514)
Screenshot: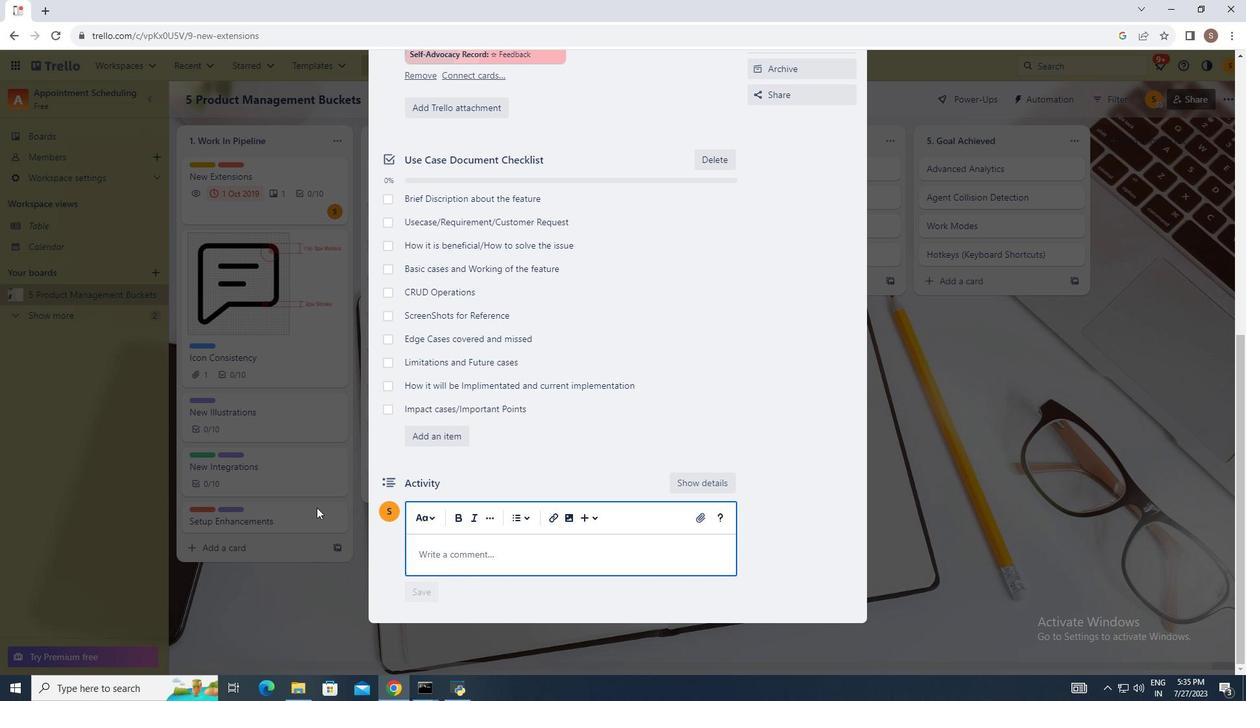 
Action: Key pressed <Key.shift>Must-<Key.shift>Have<Key.space><Key.shift_r>Features<Key.shift>:<Key.space><Key.shift_r>These<Key.space>are<Key.space>the<Key.space>essential<Key.space>features<Key.space>and<Key.space>fuc<Key.backspace>nction<Key.space>\<Key.backspace><Key.backspace>al<Key.backspace>lities<Key.space>that<Key.space>are<Key.space>crucial<Key.space>for<Key.space><Key.backspace><Key.space><Key.backspace><Key.space><Key.backspace><Key.space>the<Key.space>product'a<Key.backspace>s<Key.space>core<Key.space>value<Key.space><Key.backspace><Key.space>proposition.
Screenshot: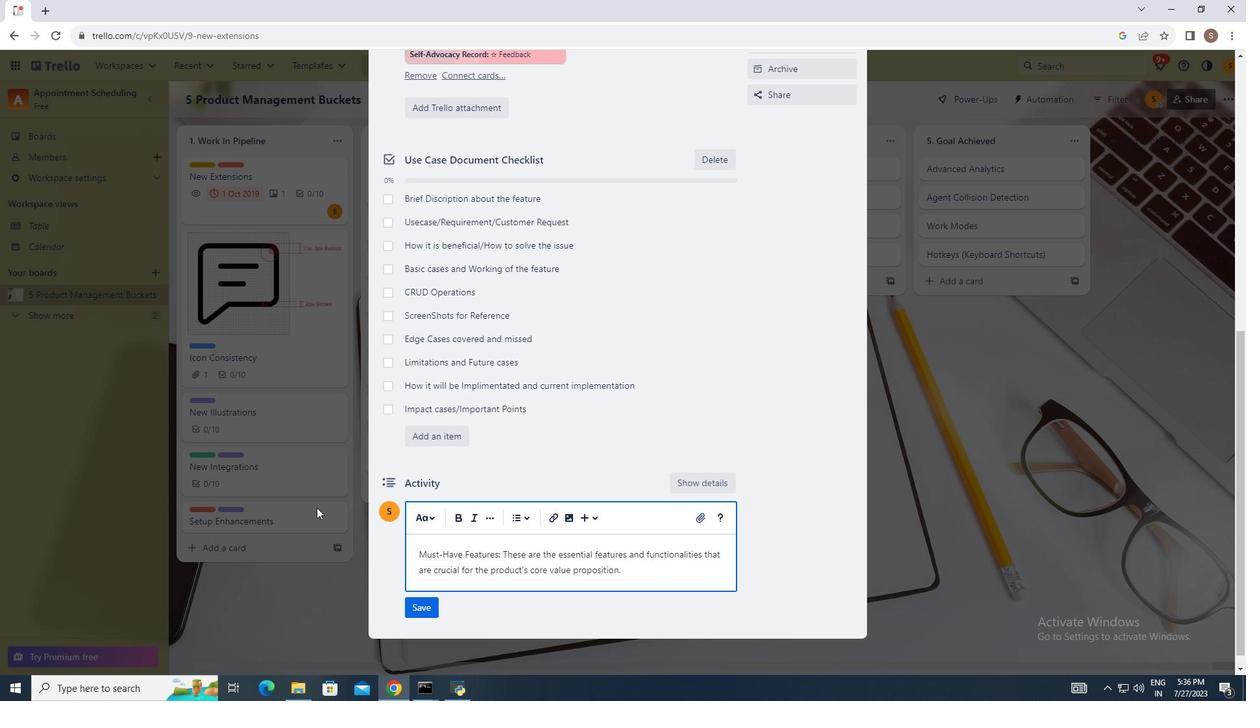 
Action: Mouse moved to (431, 612)
Screenshot: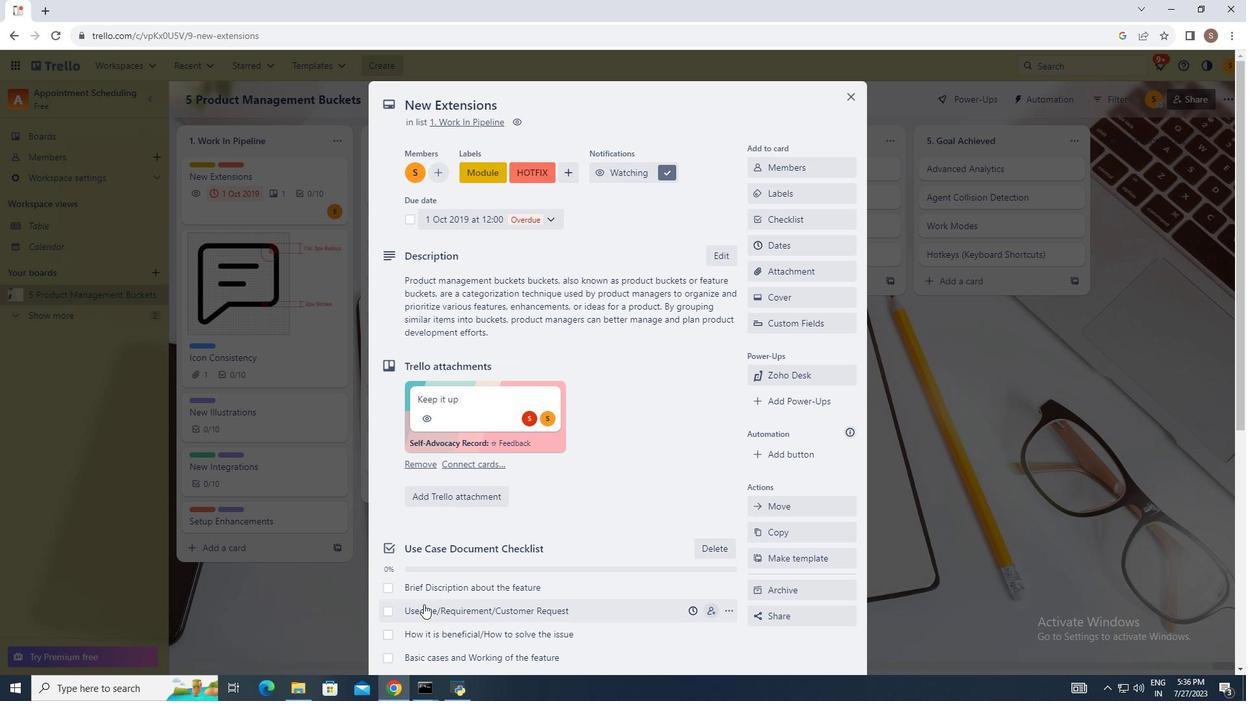 
Action: Mouse pressed left at (431, 612)
Screenshot: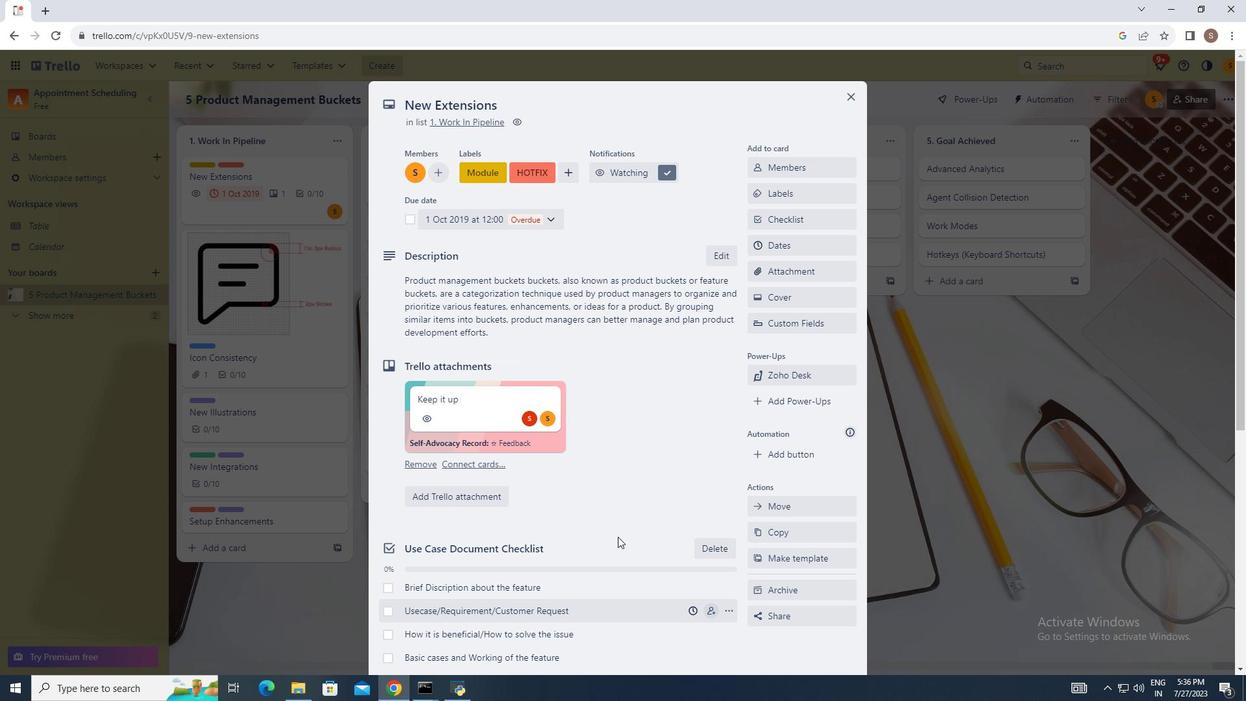
Action: Mouse moved to (627, 388)
Screenshot: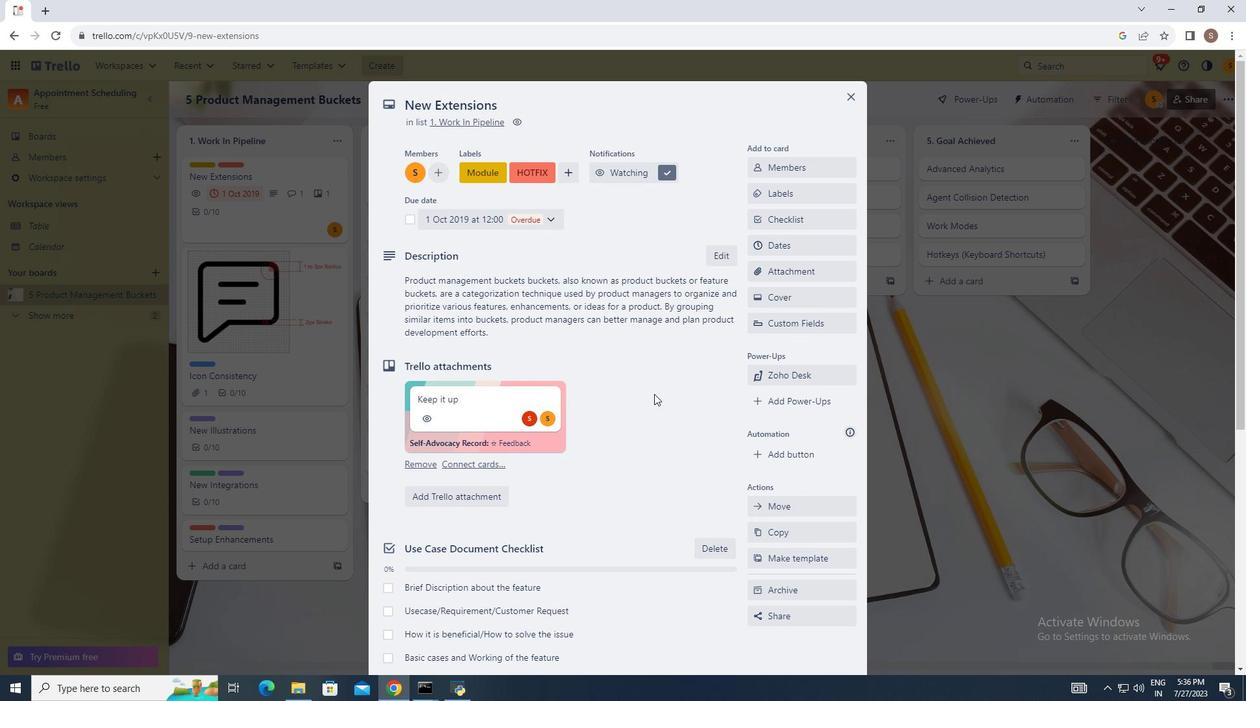 
Action: Mouse scrolled (627, 388) with delta (0, 0)
Screenshot: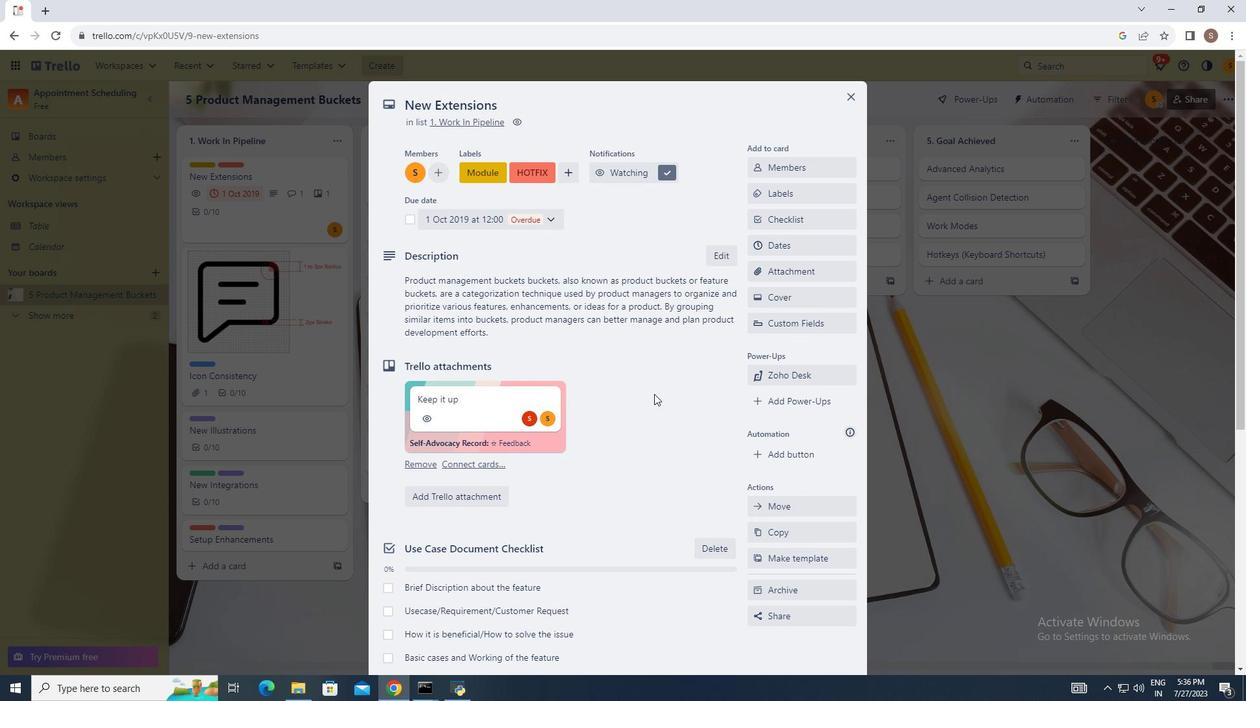 
Action: Mouse moved to (627, 387)
Screenshot: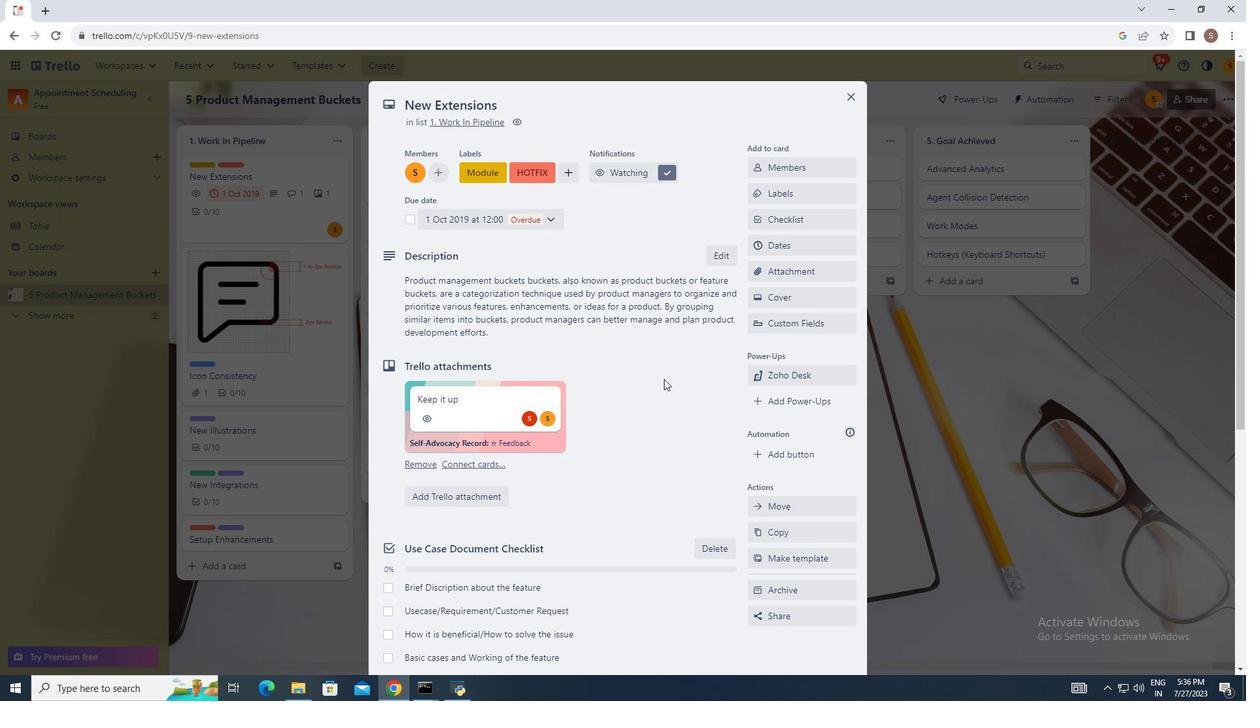 
Action: Mouse scrolled (627, 388) with delta (0, 0)
Screenshot: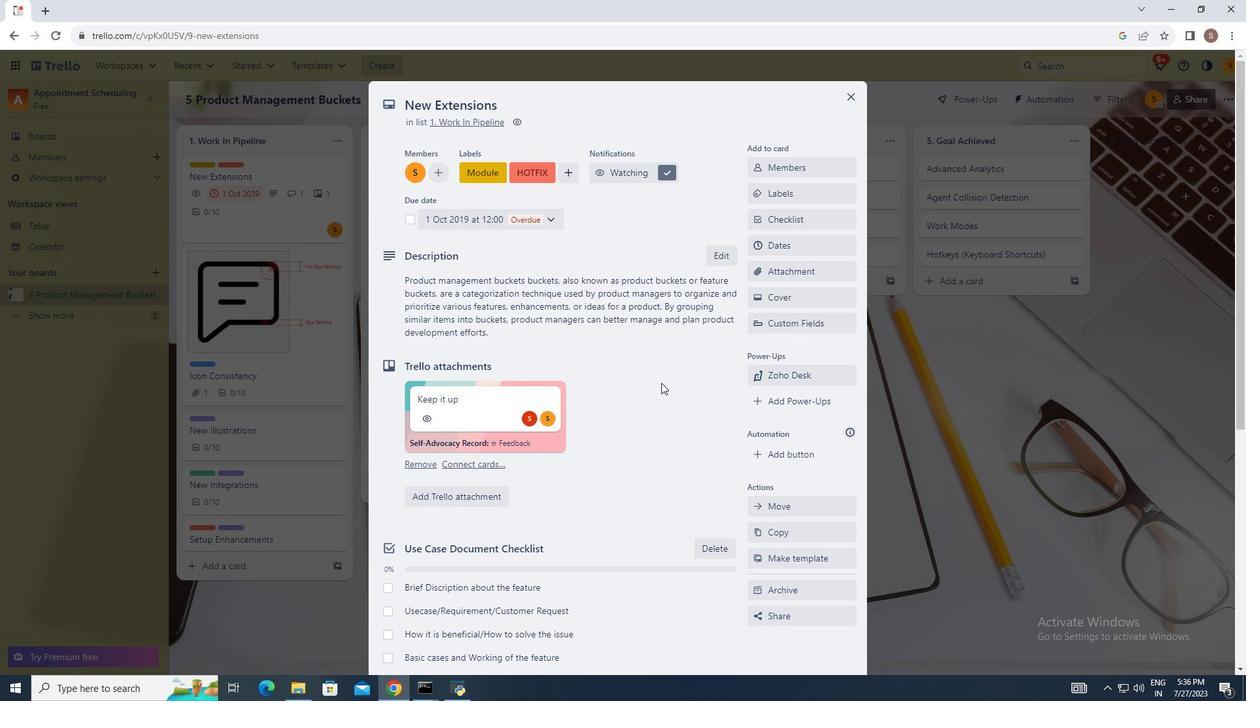
Action: Mouse scrolled (627, 386) with delta (0, 0)
Screenshot: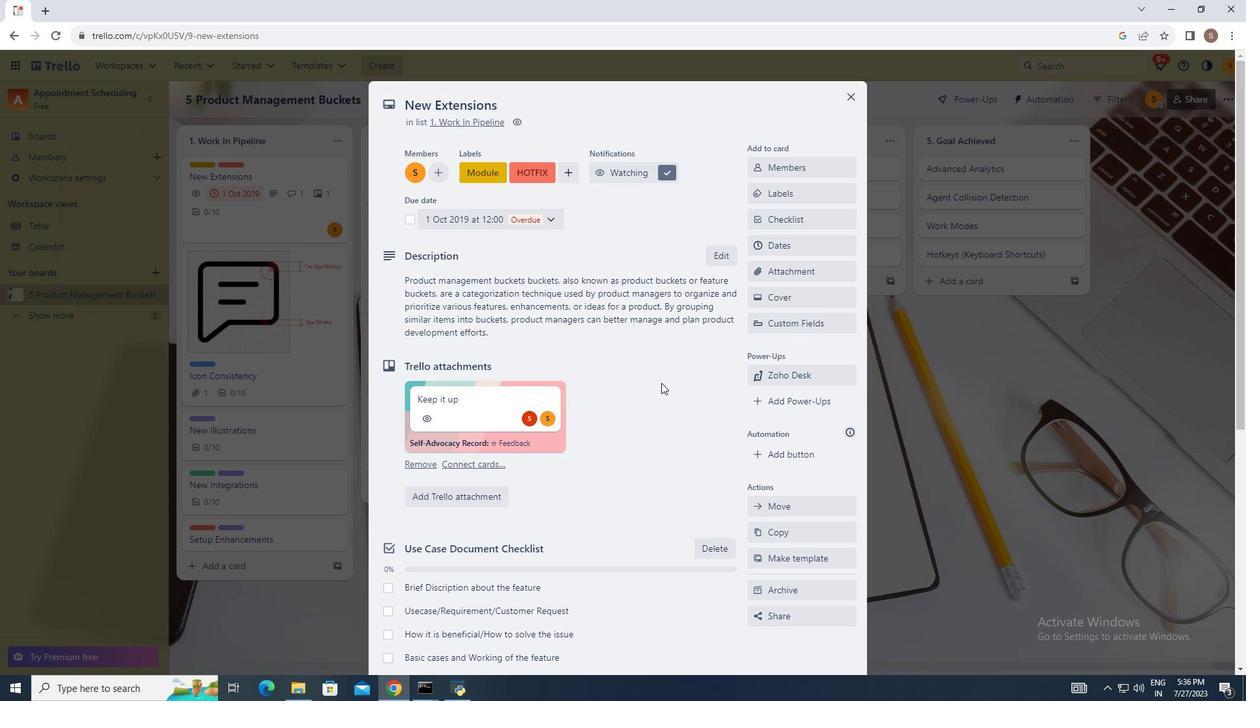 
Action: Mouse scrolled (627, 388) with delta (0, 0)
Screenshot: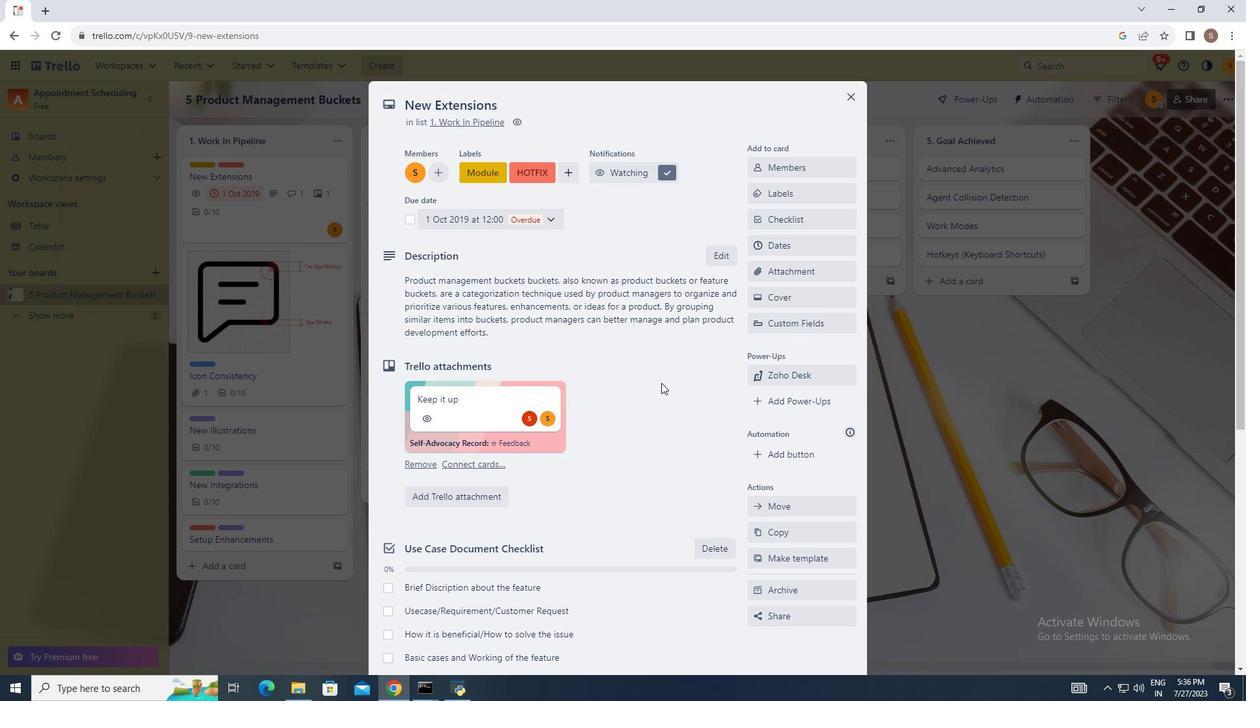
Action: Mouse scrolled (627, 388) with delta (0, 0)
Screenshot: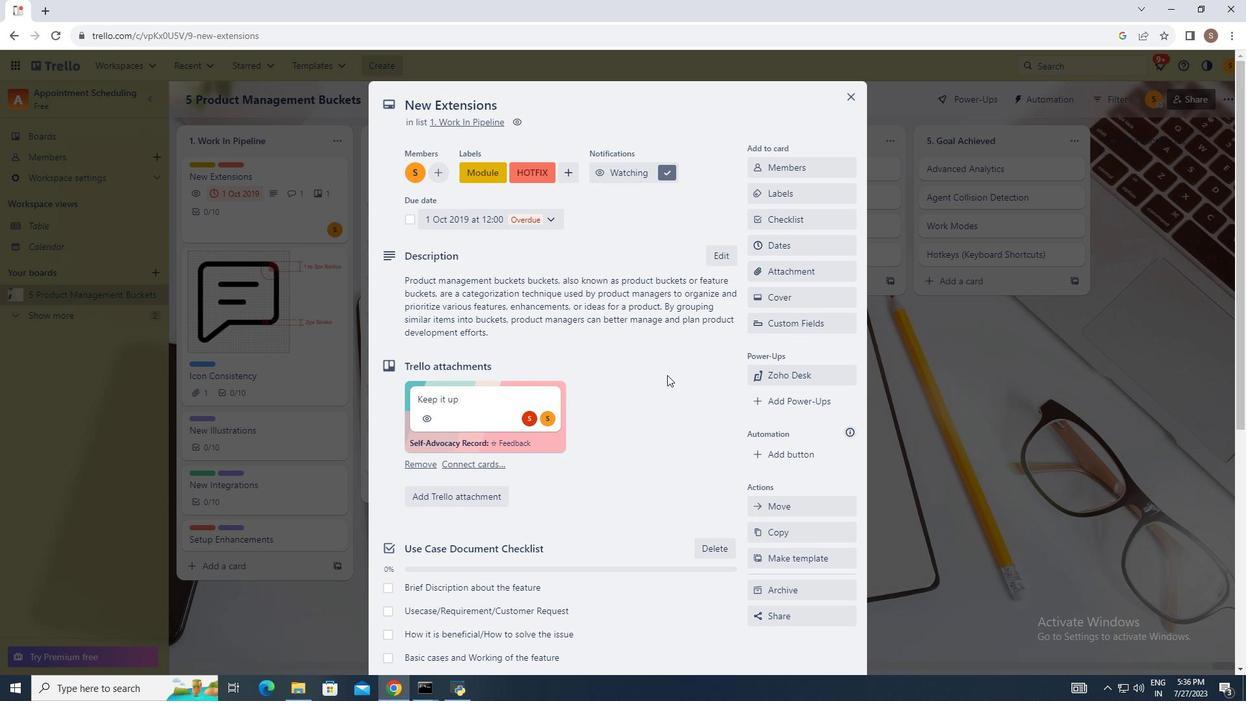 
Action: Mouse moved to (659, 406)
Screenshot: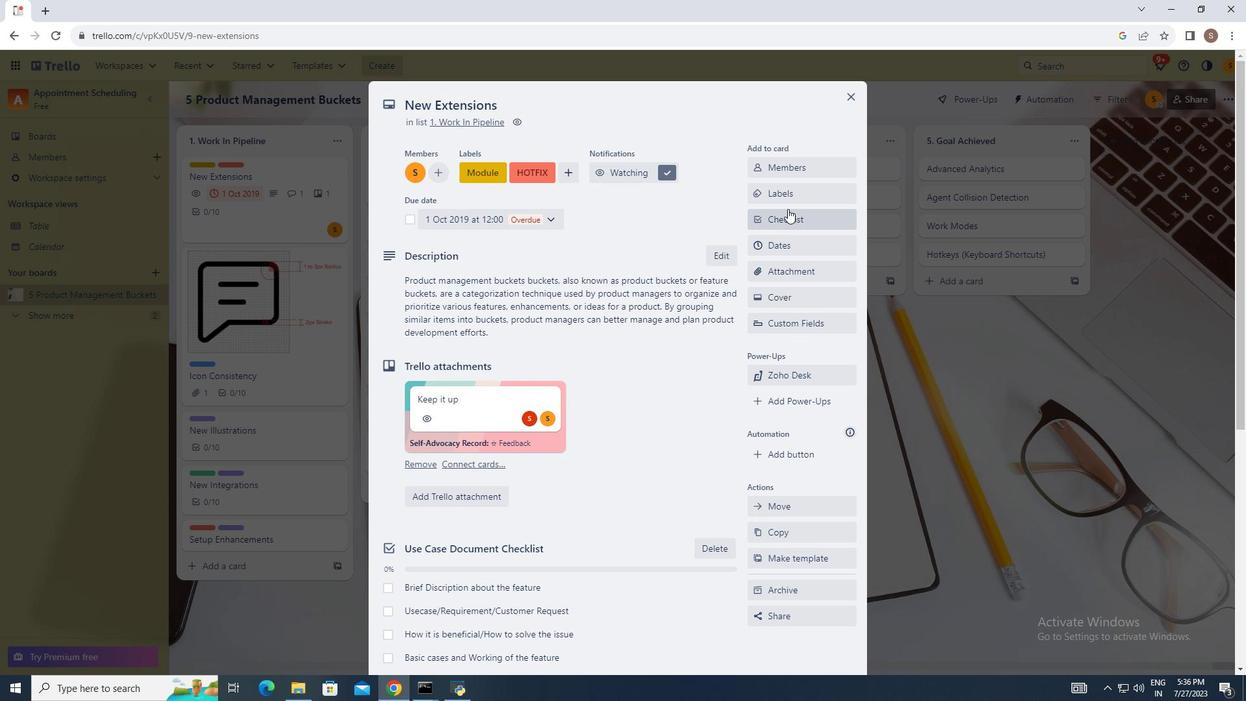 
Action: Mouse scrolled (658, 407) with delta (0, 1)
Screenshot: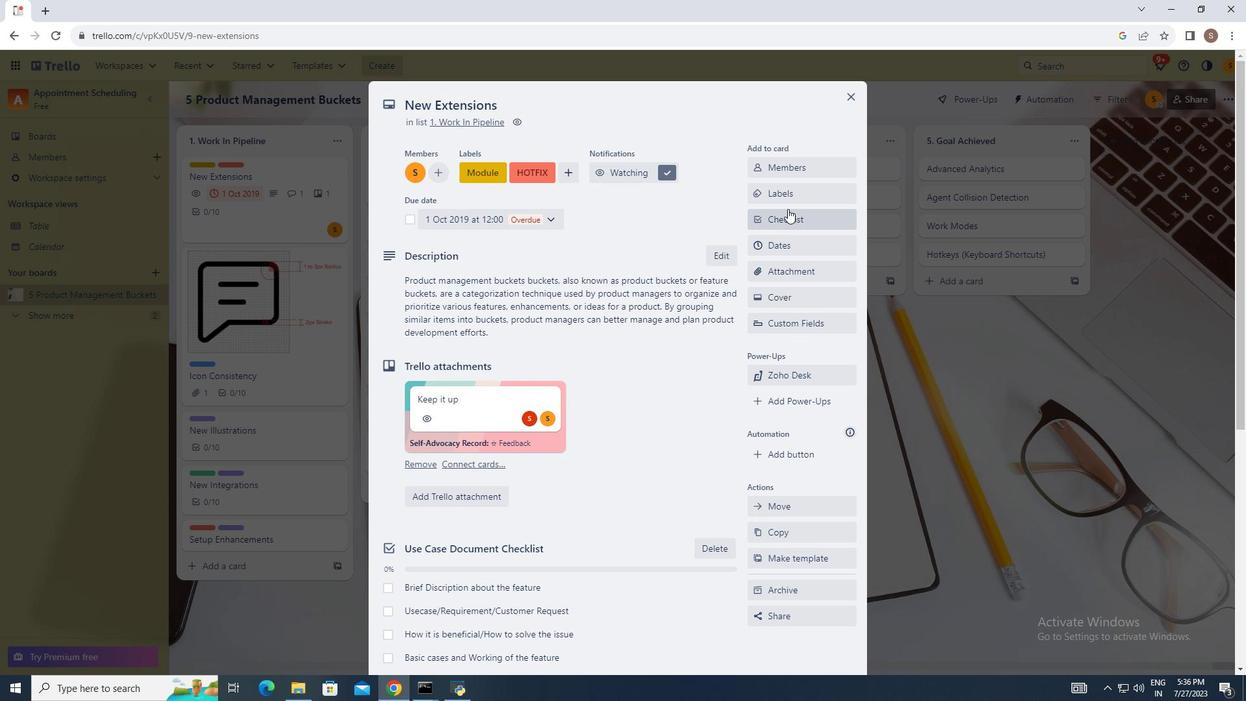 
Action: Mouse moved to (660, 406)
Screenshot: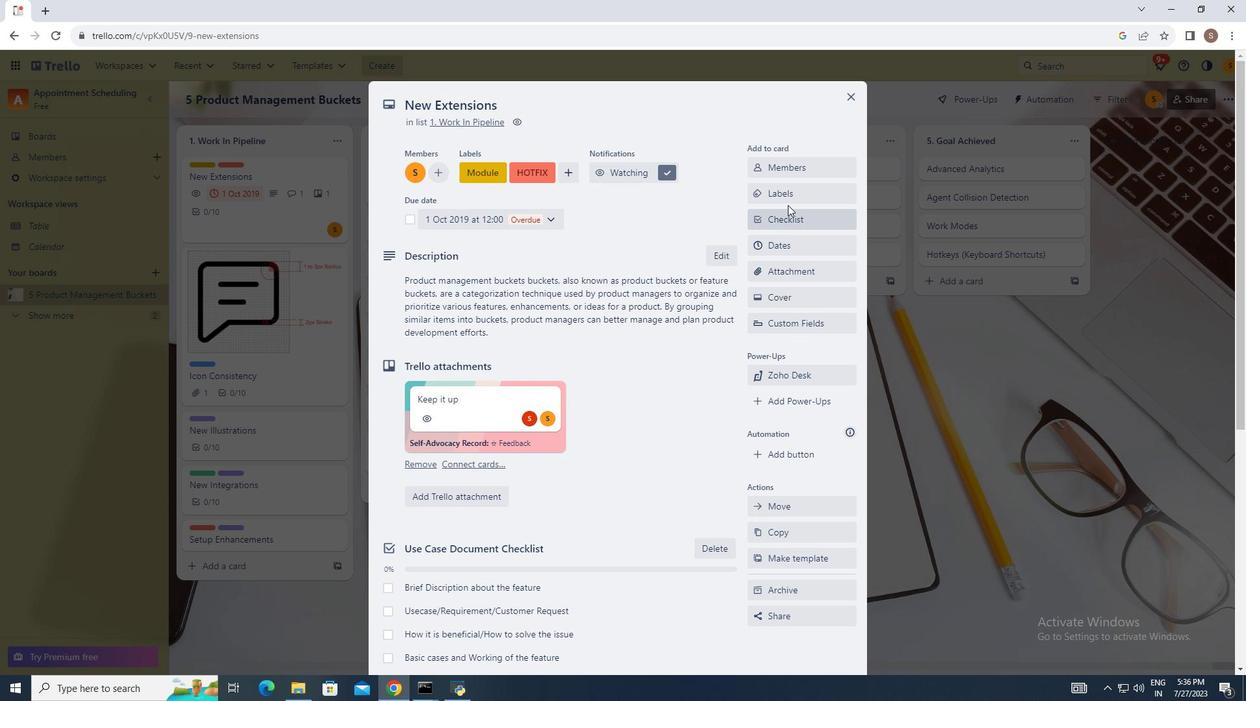 
Action: Mouse scrolled (659, 407) with delta (0, 0)
Screenshot: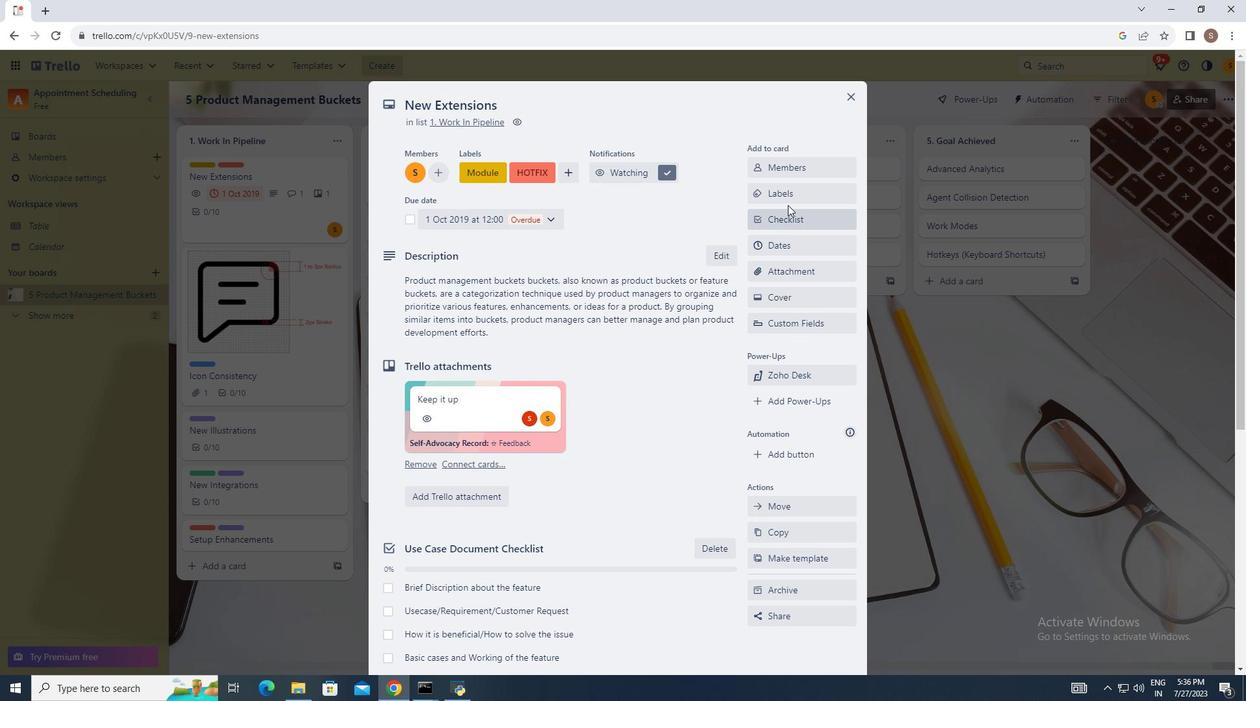 
Action: Mouse moved to (796, 203)
Screenshot: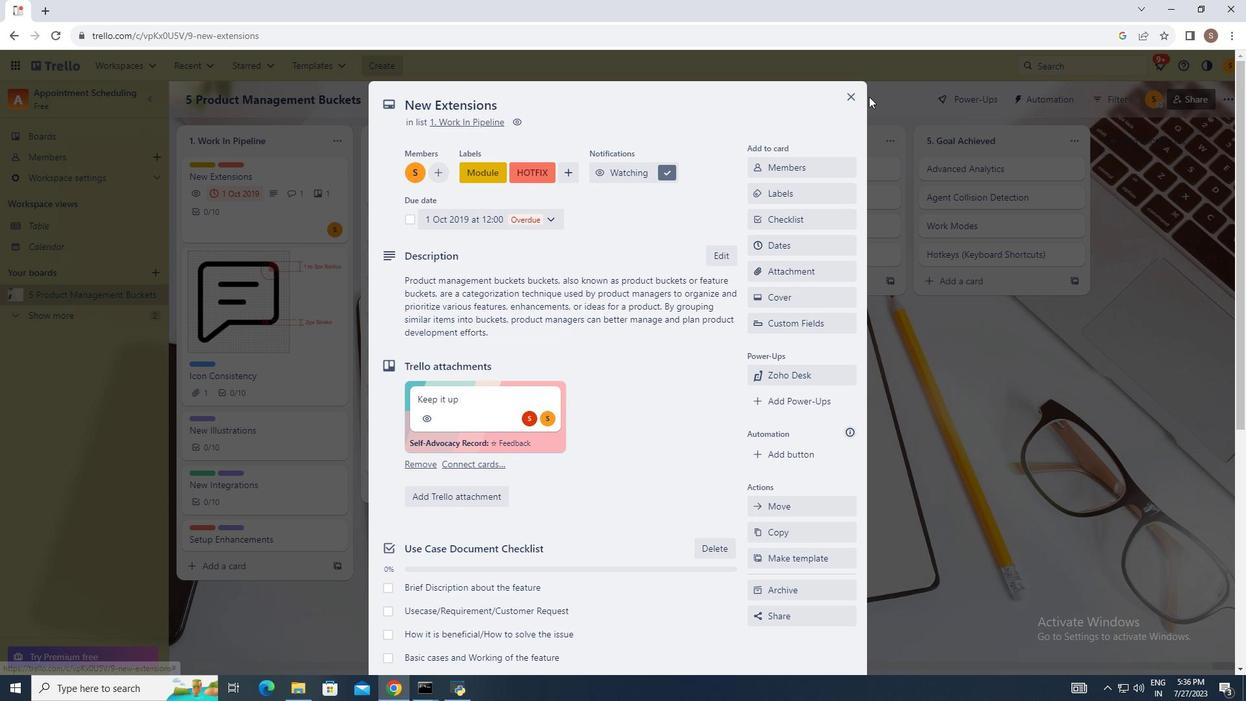 
Action: Mouse scrolled (796, 203) with delta (0, 0)
Screenshot: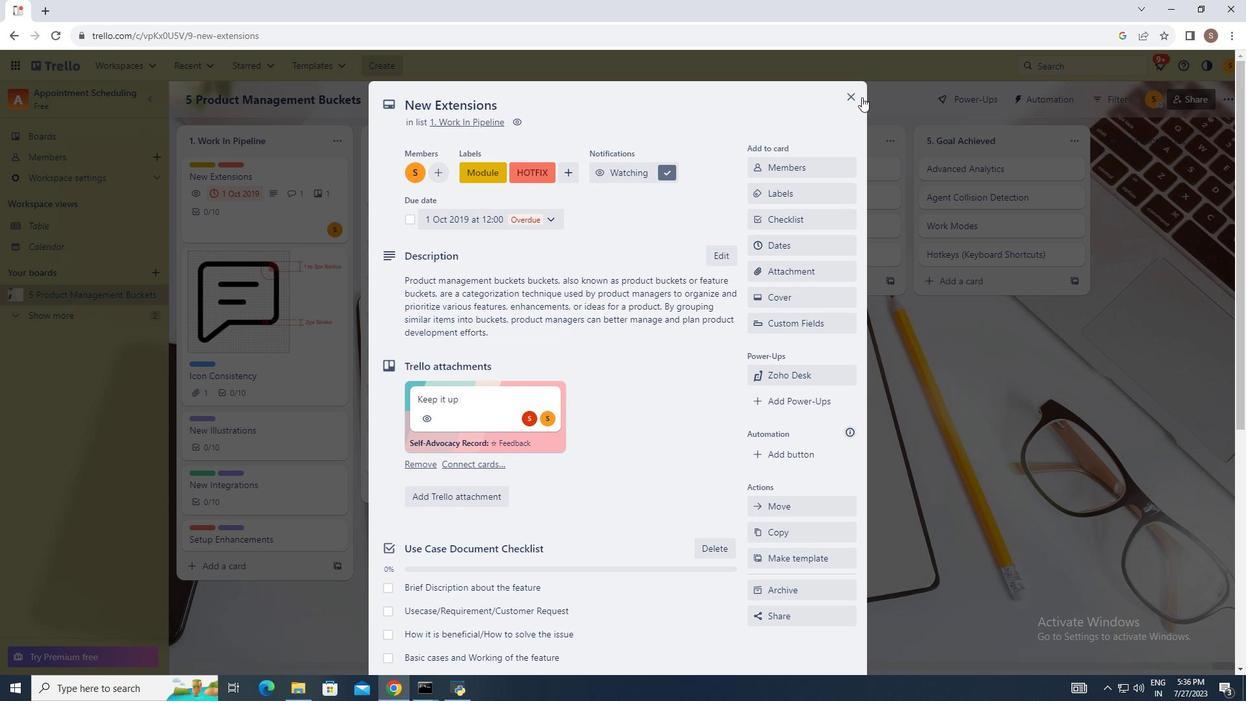 
Action: Mouse scrolled (796, 204) with delta (0, 0)
Screenshot: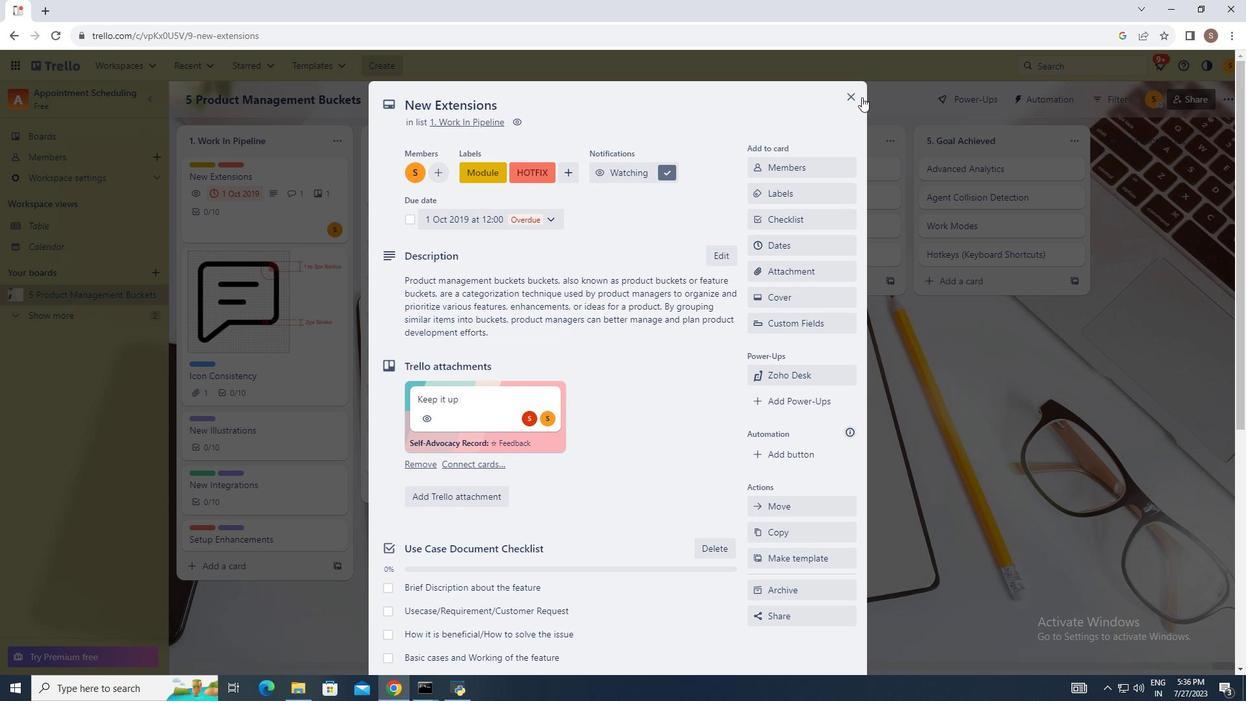 
Action: Mouse moved to (862, 105)
Screenshot: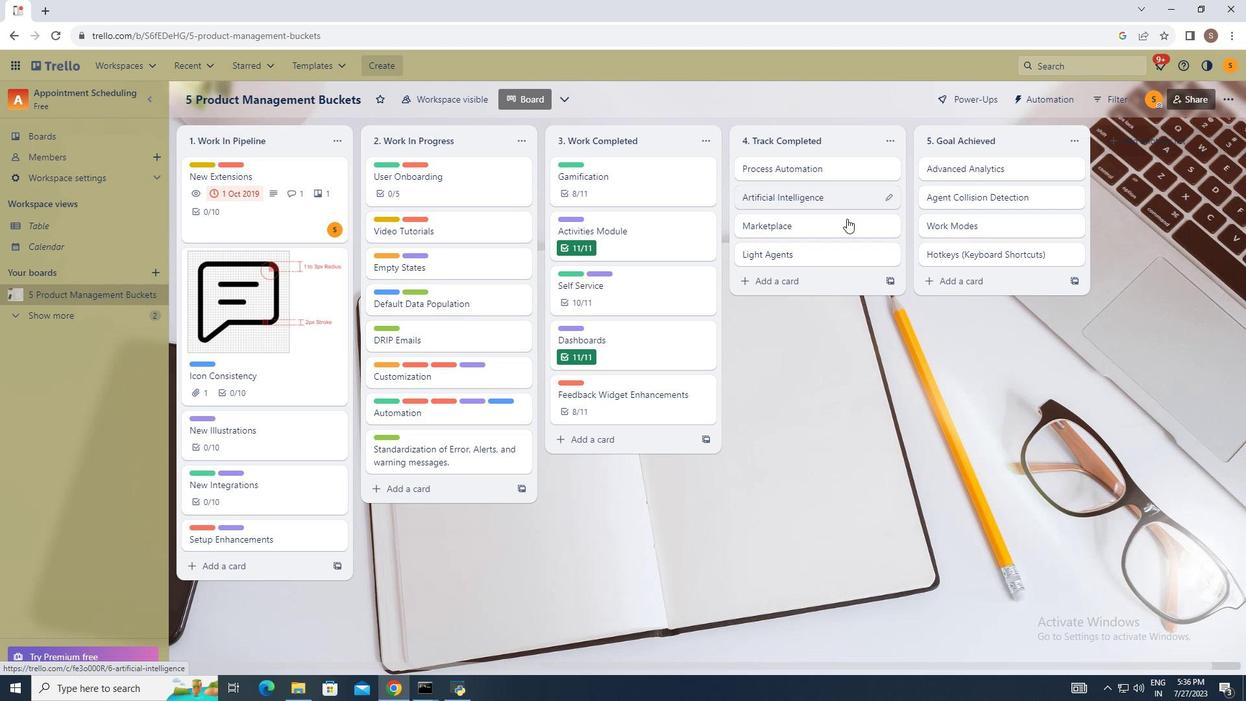 
Action: Mouse pressed left at (862, 105)
Screenshot: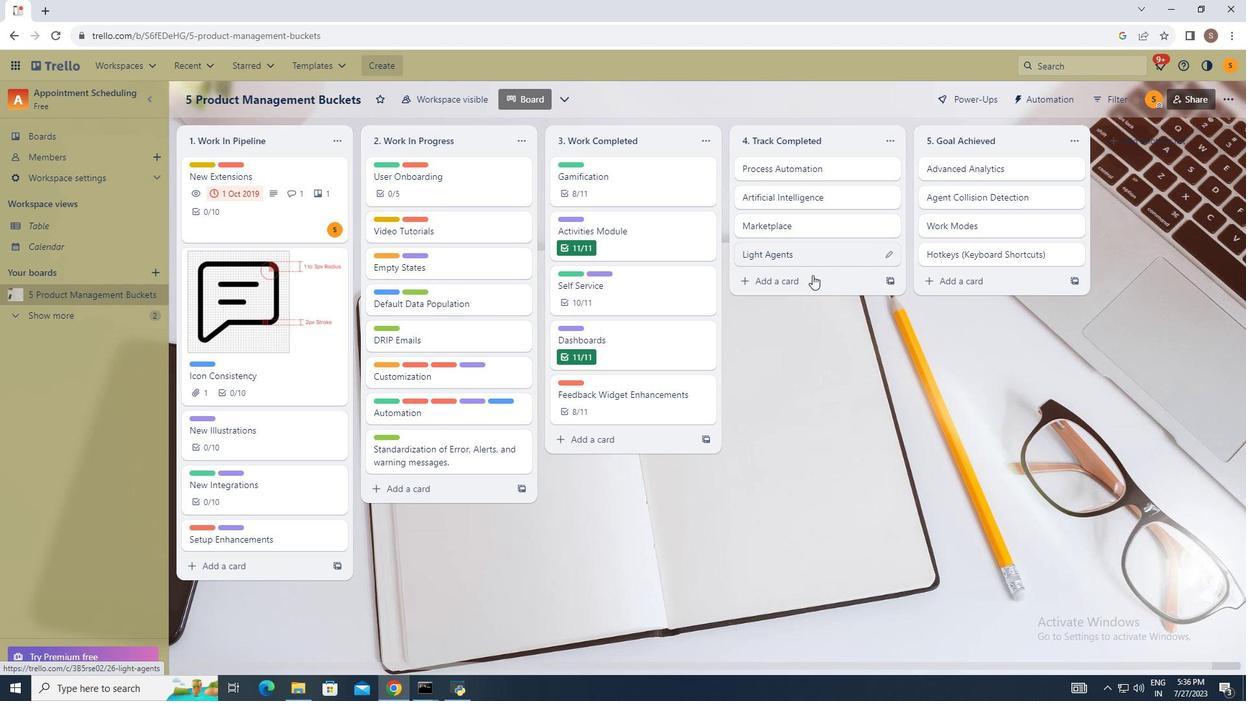 
Action: Mouse moved to (805, 347)
Screenshot: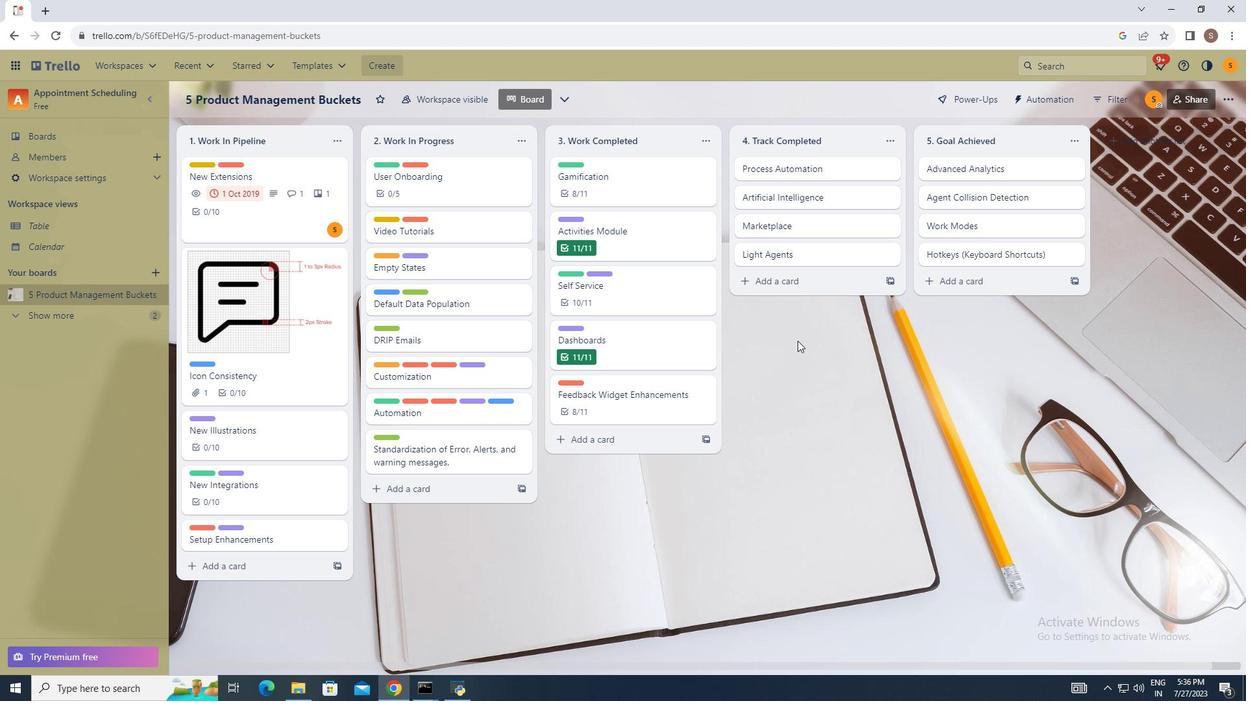 
